 Task: Buy 1 Emergency Dental Care from Oral Care section under best seller category for shipping address: Kayla Brown, 1484 Vineyard Drive, Independence, Ohio 44131, Cell Number 4403901431. Pay from credit card ending with 7965, CVV 549
Action: Mouse moved to (249, 51)
Screenshot: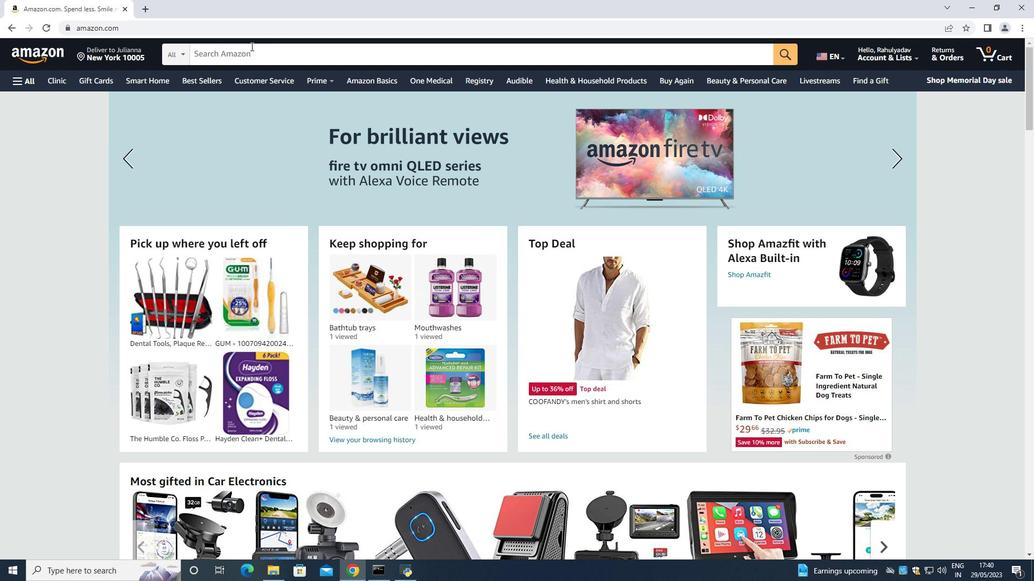 
Action: Mouse pressed left at (249, 51)
Screenshot: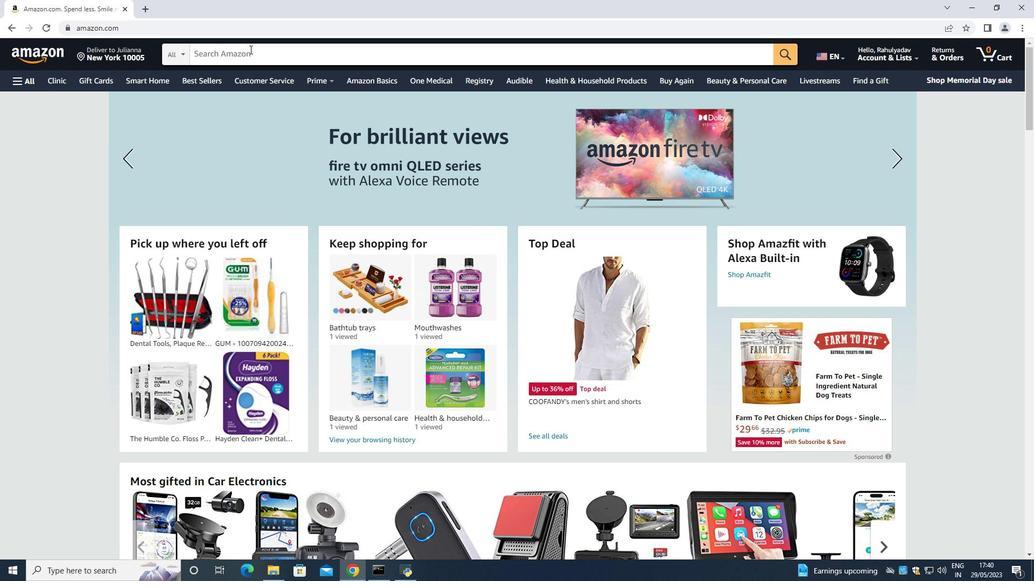 
Action: Mouse moved to (567, 126)
Screenshot: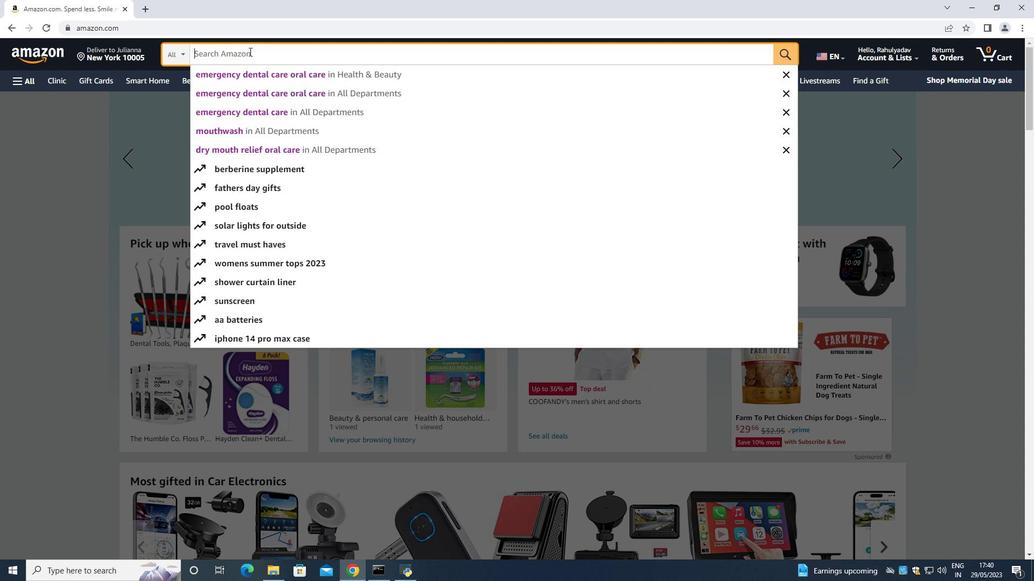 
Action: Key pressed <Key.shift><Key.shift><Key.shift><Key.shift><Key.shift><Key.shift><Key.shift><Key.shift><Key.shift><Key.shift><Key.shift><Key.shift><Key.shift><Key.shift>Emergency<Key.space><Key.shift>Dean<Key.backspace>tal<Key.space><Key.shift>Care<Key.space>
Screenshot: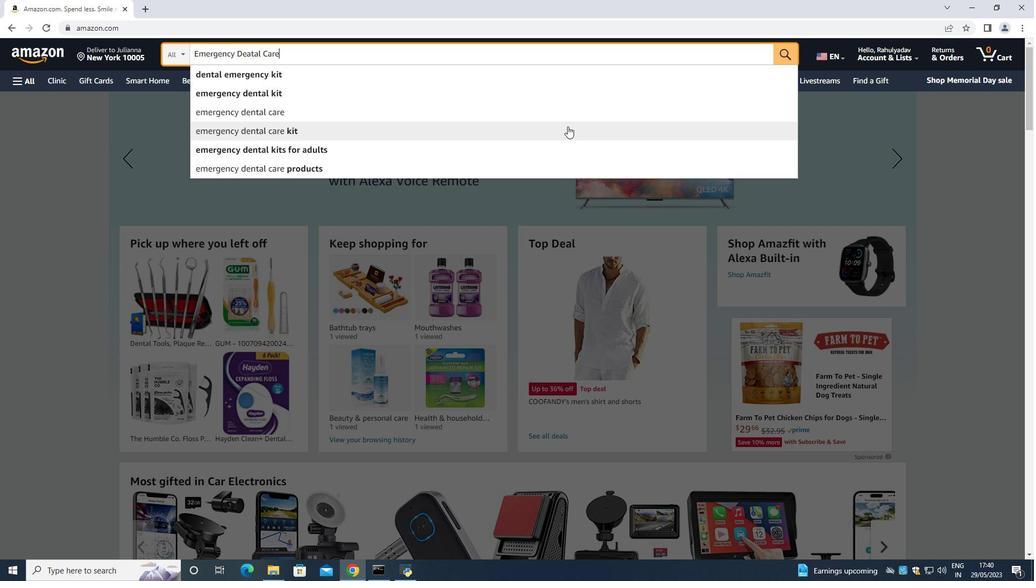 
Action: Mouse moved to (782, 52)
Screenshot: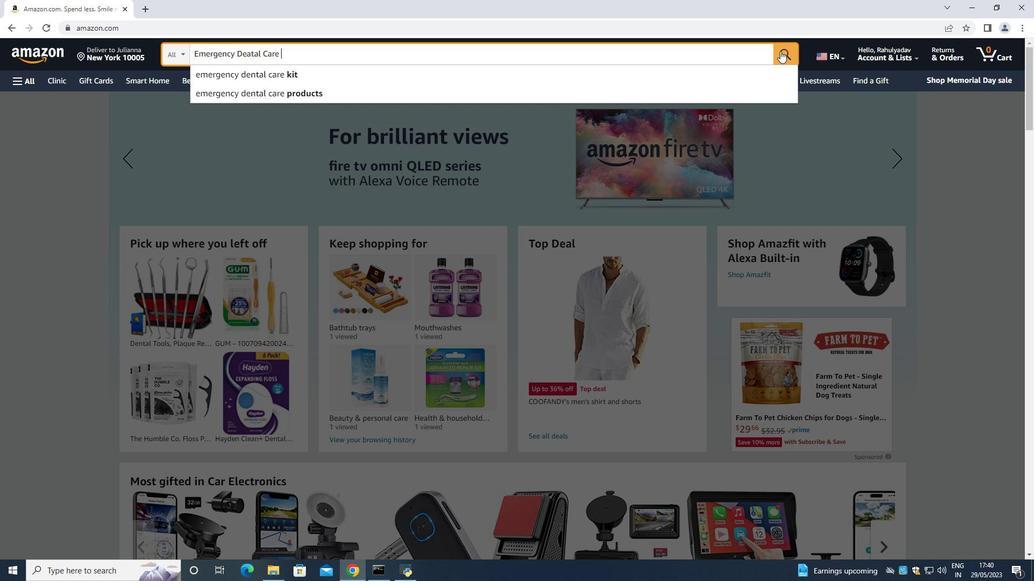 
Action: Mouse pressed left at (782, 52)
Screenshot: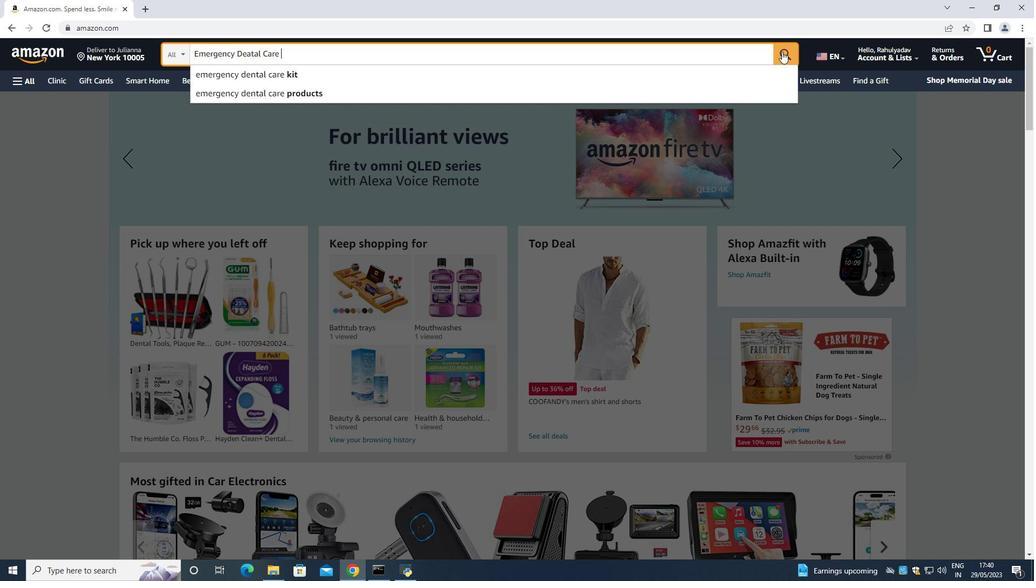 
Action: Mouse moved to (71, 252)
Screenshot: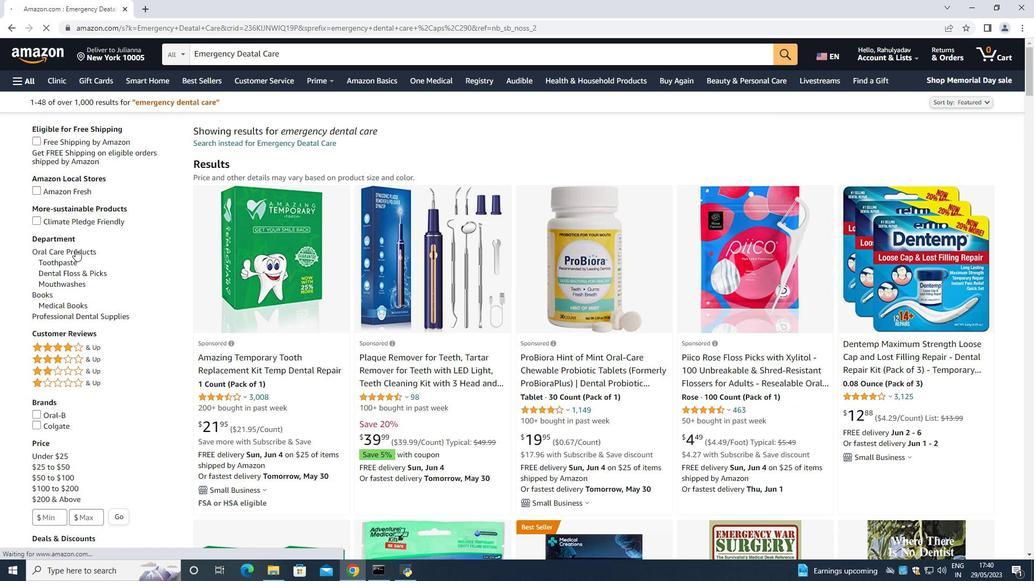 
Action: Mouse pressed left at (71, 252)
Screenshot: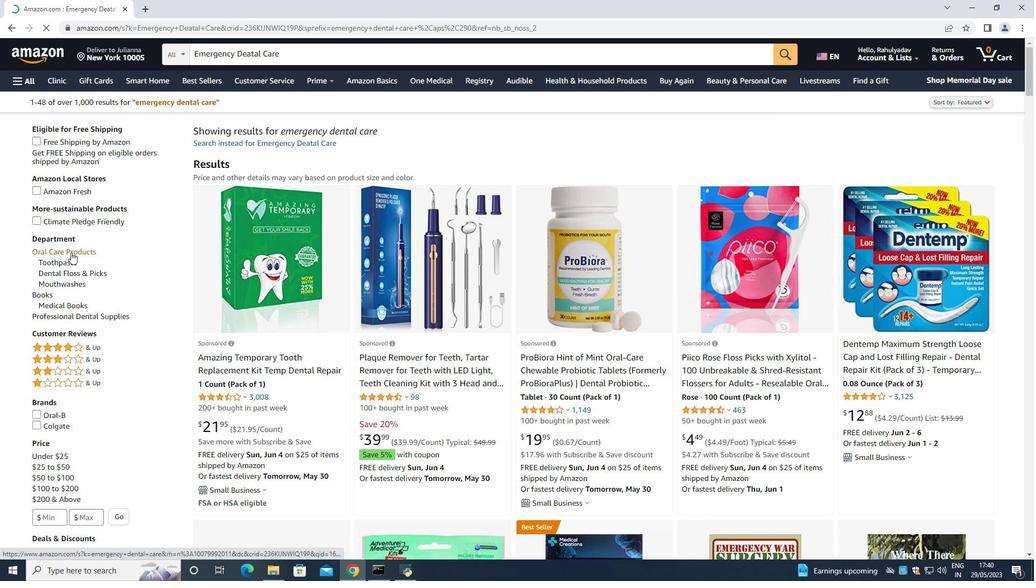 
Action: Mouse moved to (82, 377)
Screenshot: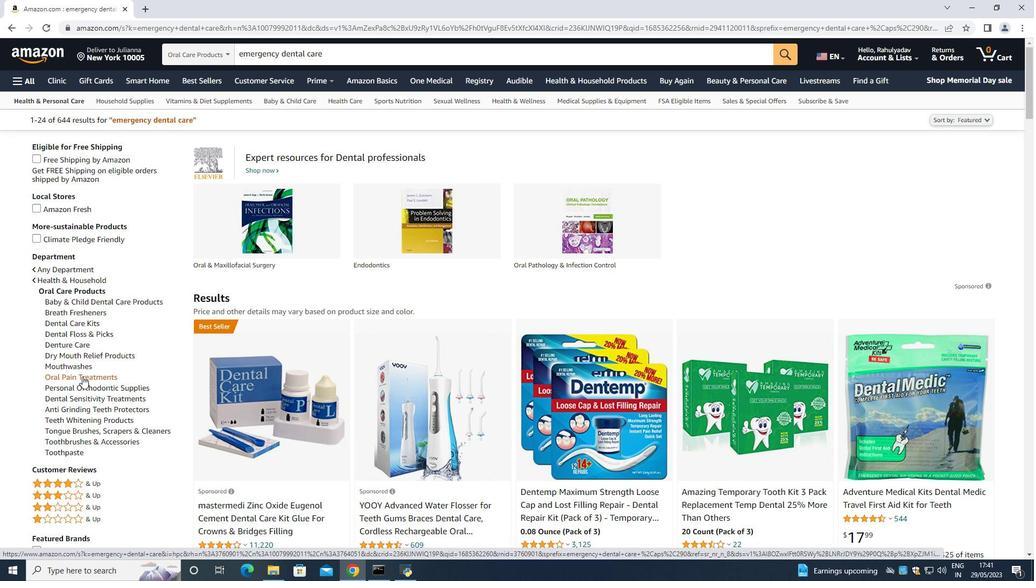 
Action: Mouse pressed left at (82, 377)
Screenshot: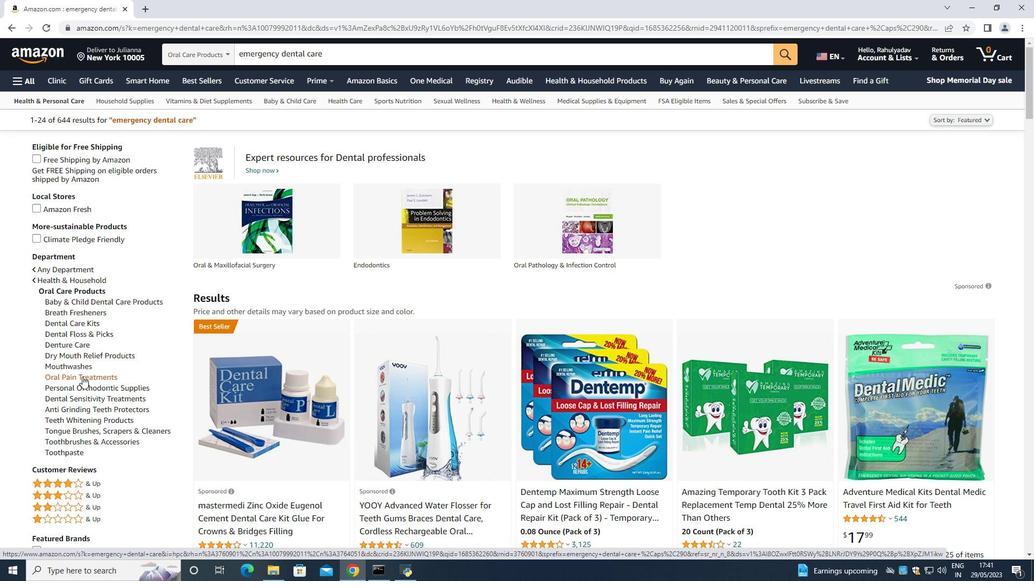 
Action: Mouse moved to (401, 332)
Screenshot: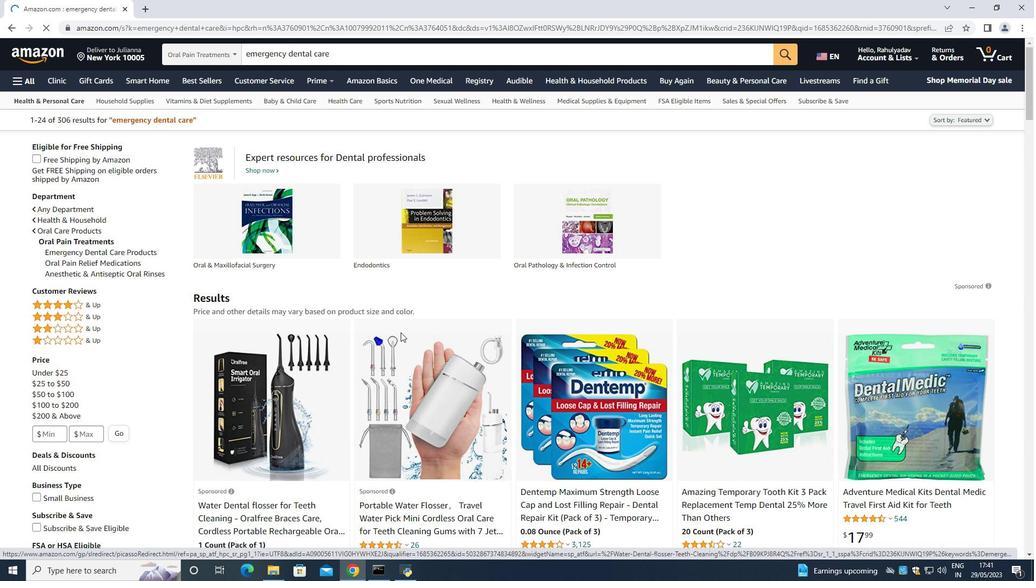 
Action: Mouse scrolled (401, 332) with delta (0, 0)
Screenshot: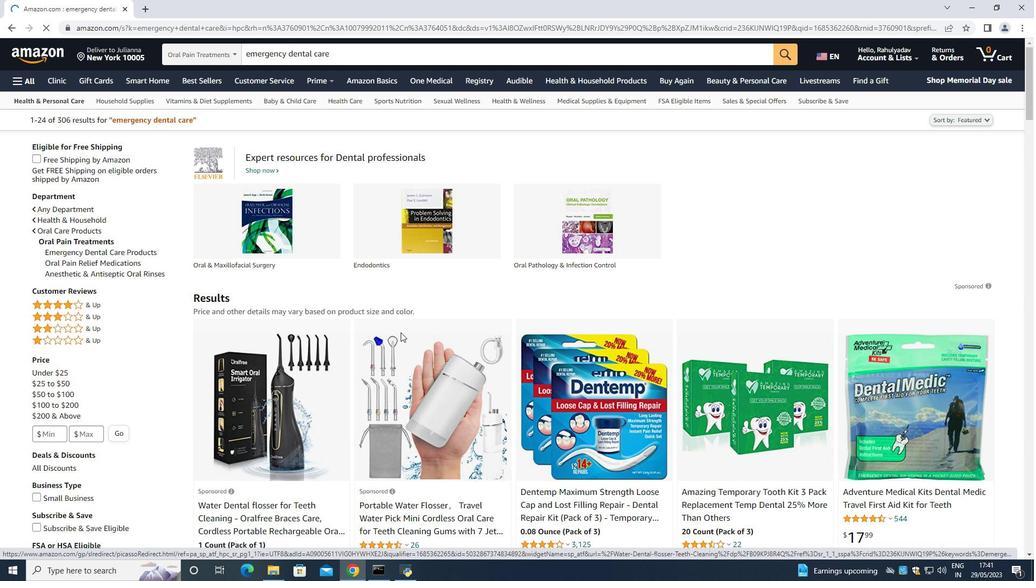 
Action: Mouse moved to (402, 332)
Screenshot: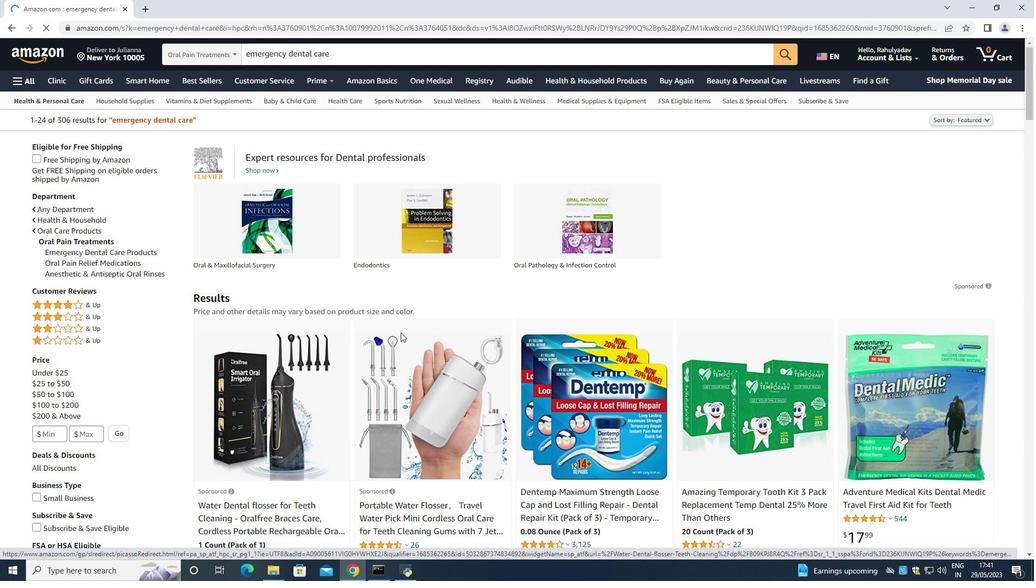
Action: Mouse scrolled (402, 332) with delta (0, 0)
Screenshot: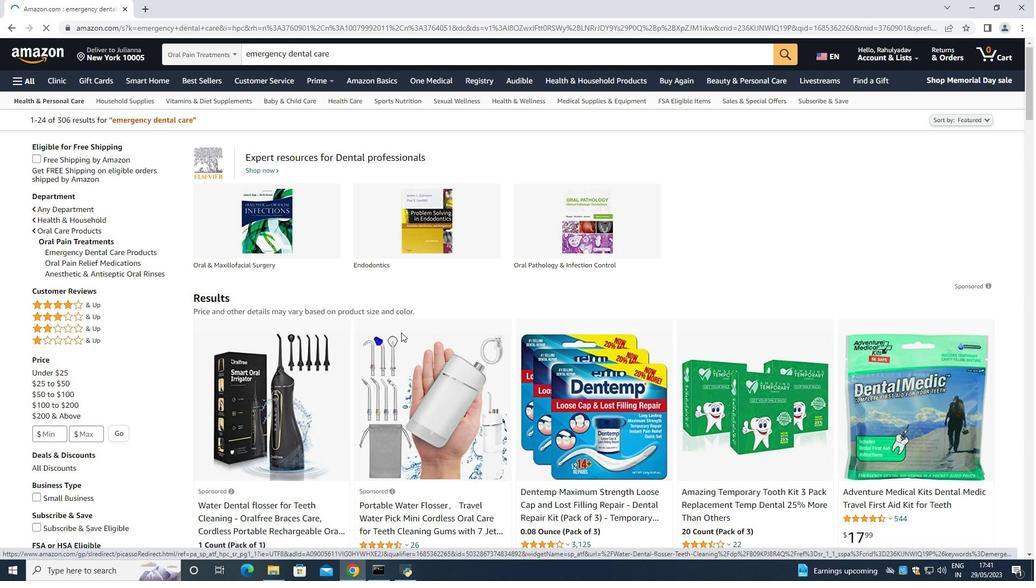 
Action: Mouse moved to (402, 332)
Screenshot: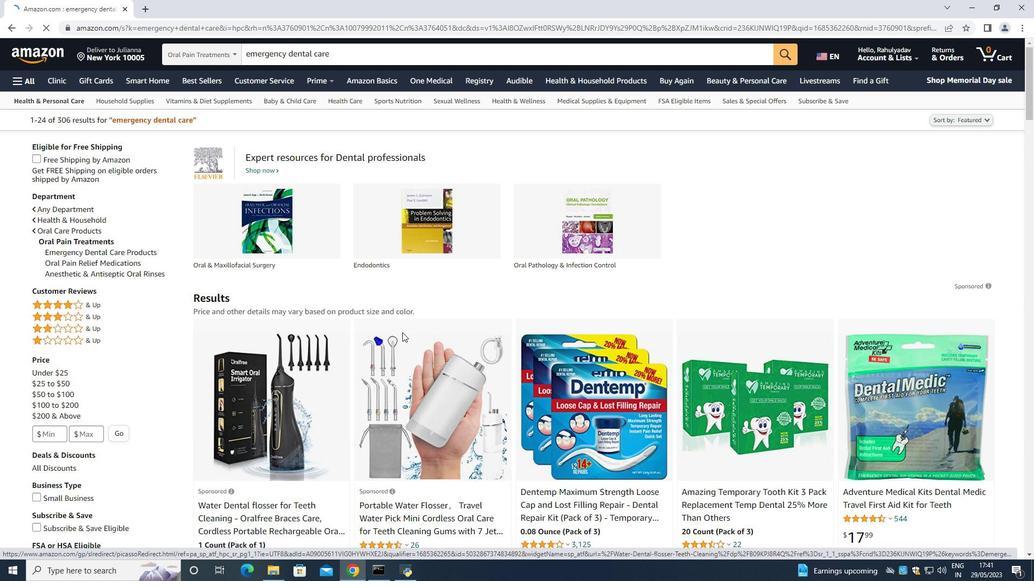 
Action: Mouse scrolled (402, 332) with delta (0, 0)
Screenshot: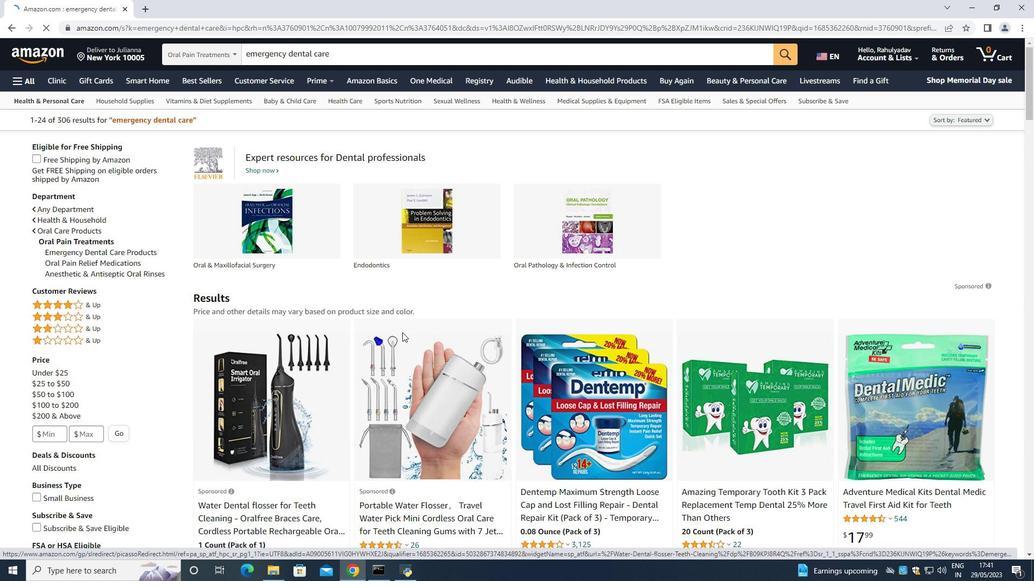 
Action: Mouse moved to (404, 332)
Screenshot: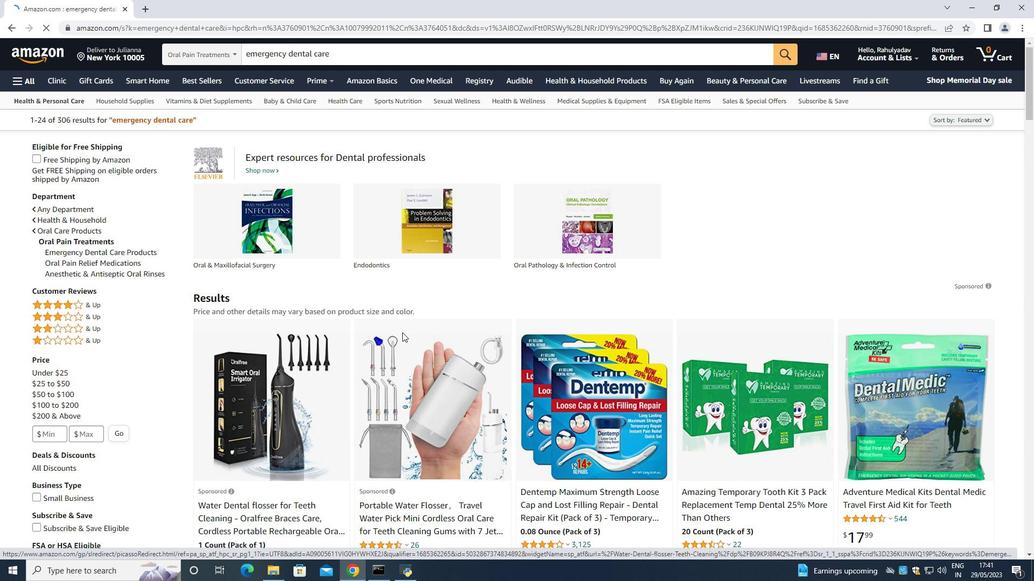 
Action: Mouse scrolled (403, 332) with delta (0, 0)
Screenshot: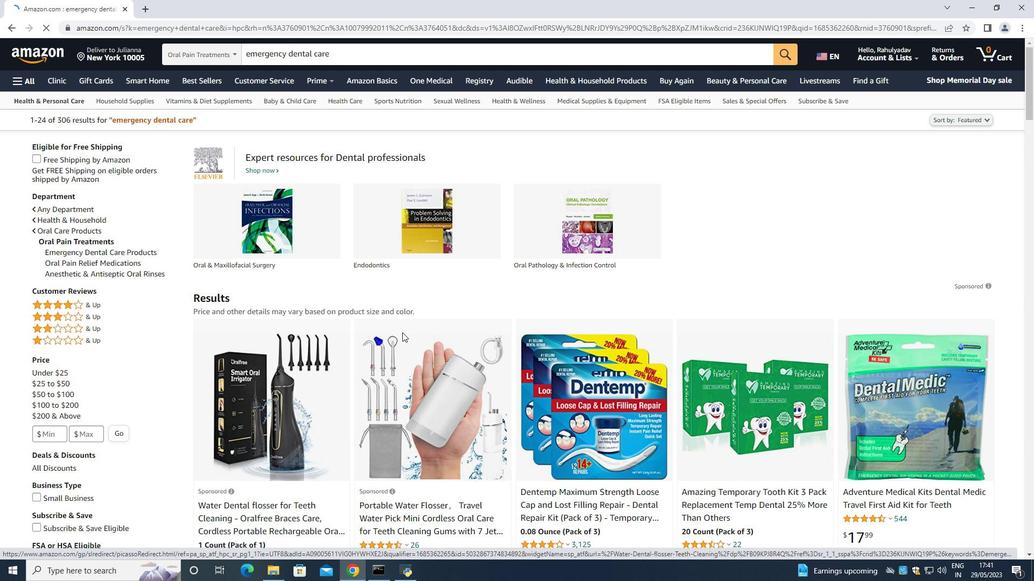 
Action: Mouse moved to (405, 331)
Screenshot: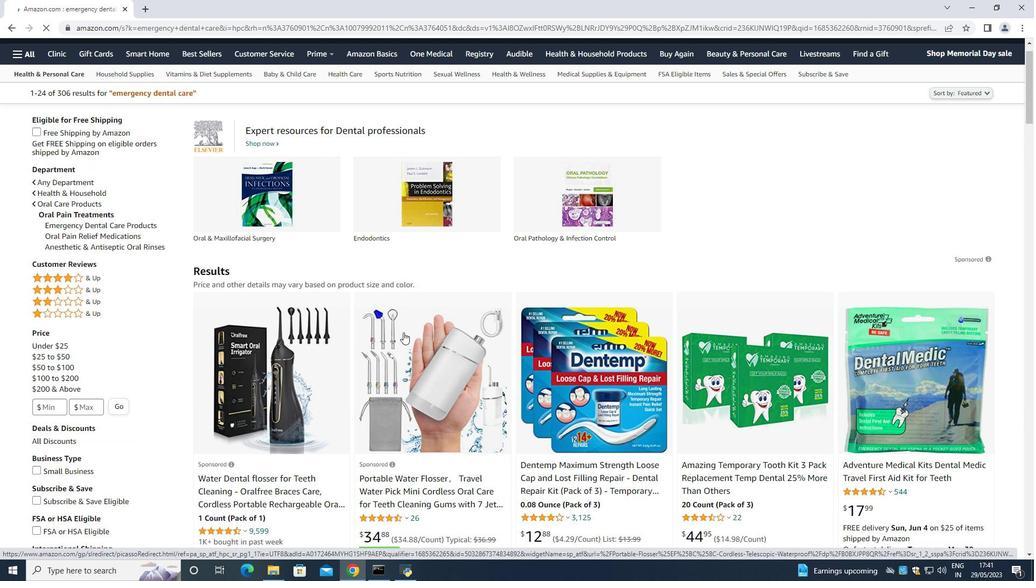 
Action: Mouse scrolled (405, 331) with delta (0, 0)
Screenshot: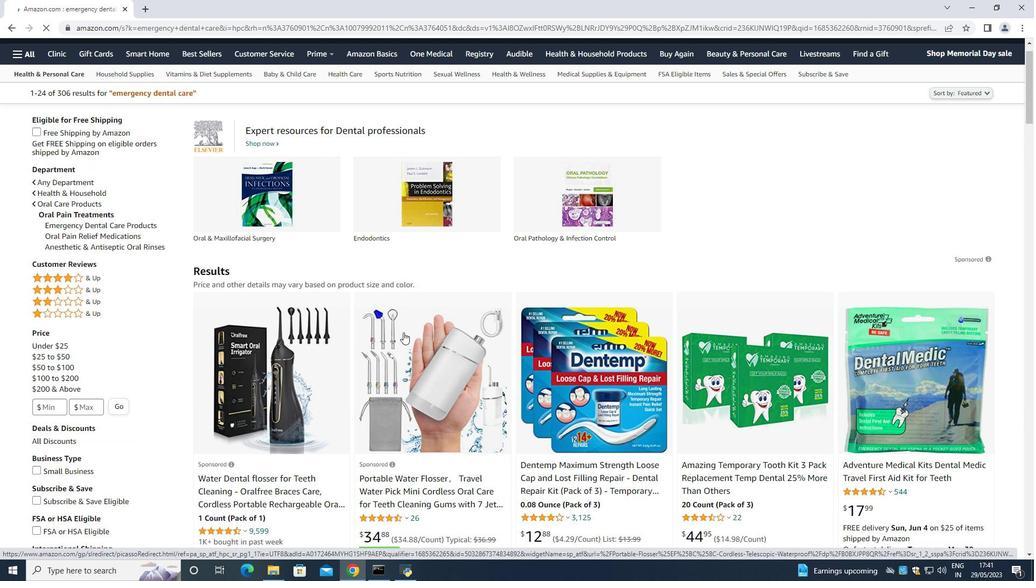 
Action: Mouse moved to (411, 319)
Screenshot: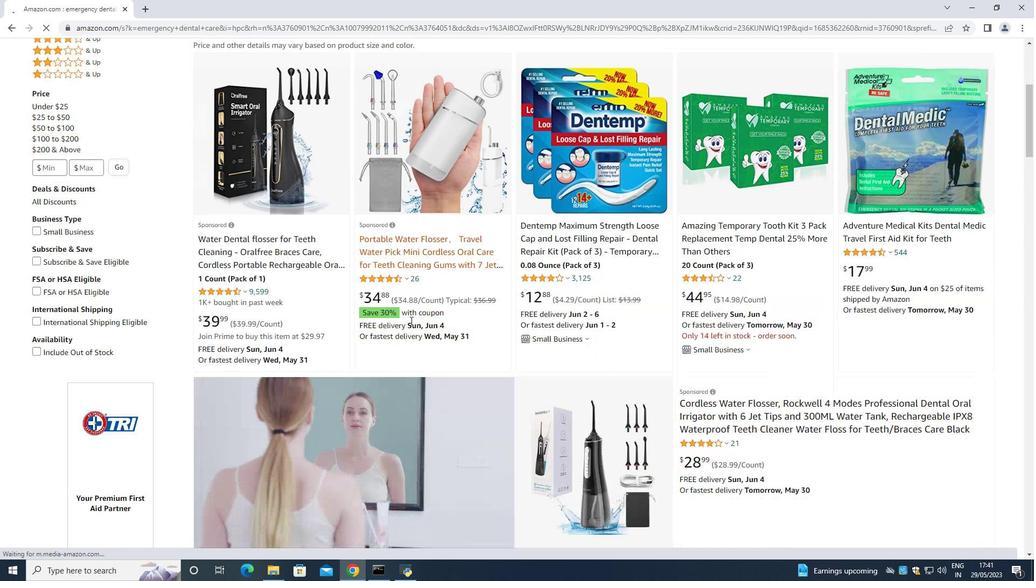 
Action: Mouse scrolled (411, 319) with delta (0, 0)
Screenshot: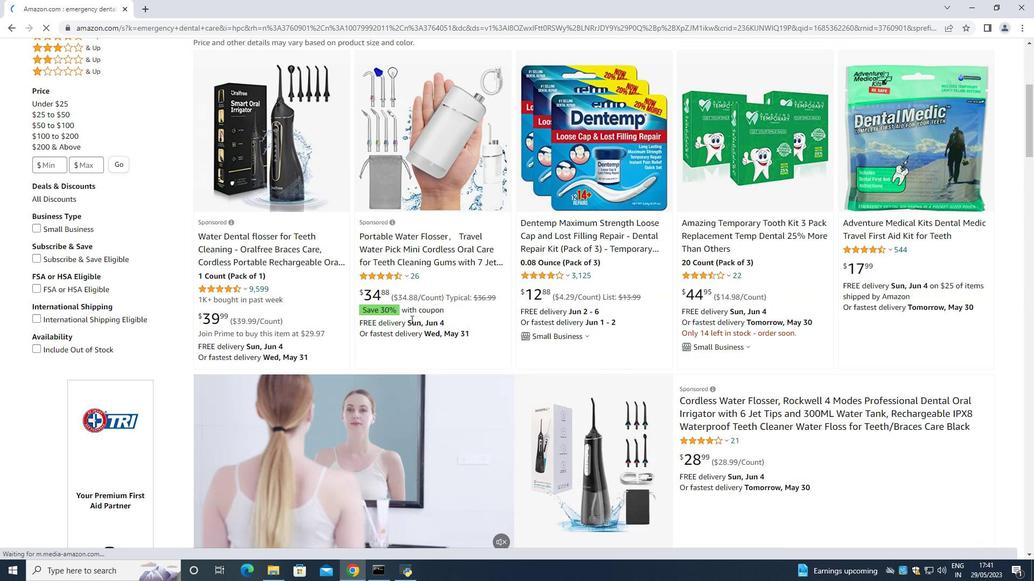 
Action: Mouse scrolled (411, 319) with delta (0, 0)
Screenshot: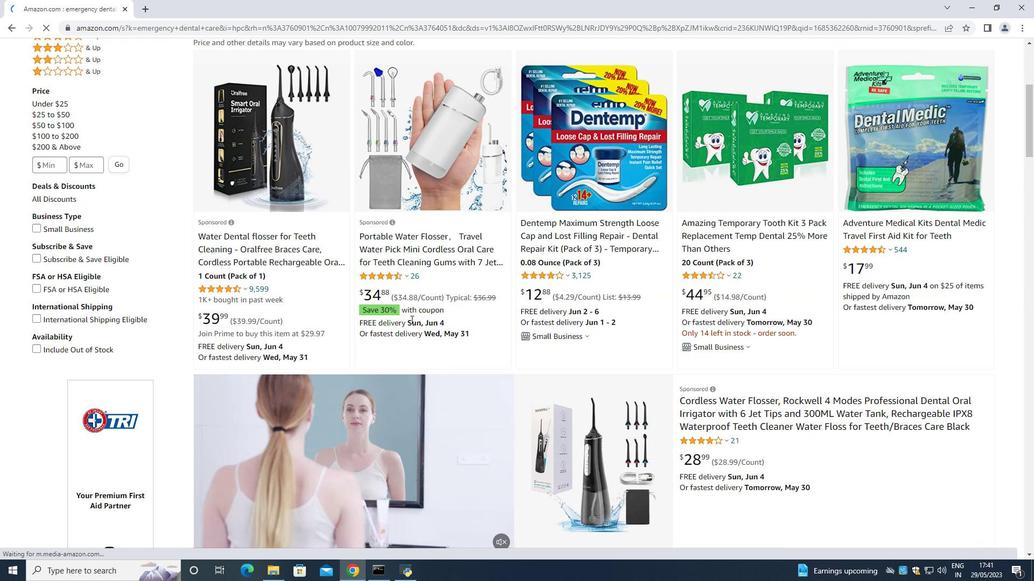 
Action: Mouse moved to (414, 319)
Screenshot: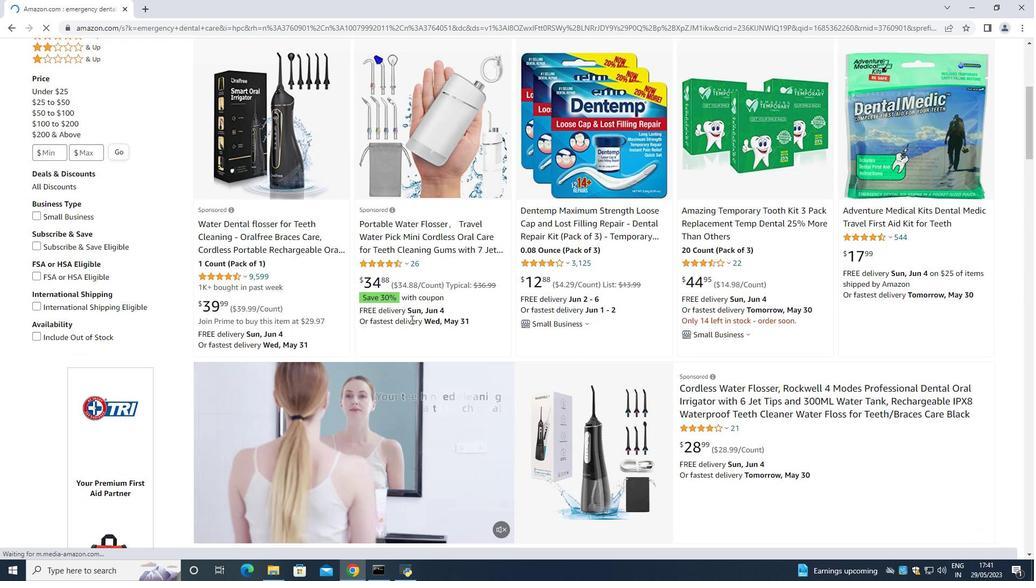 
Action: Mouse scrolled (414, 319) with delta (0, 0)
Screenshot: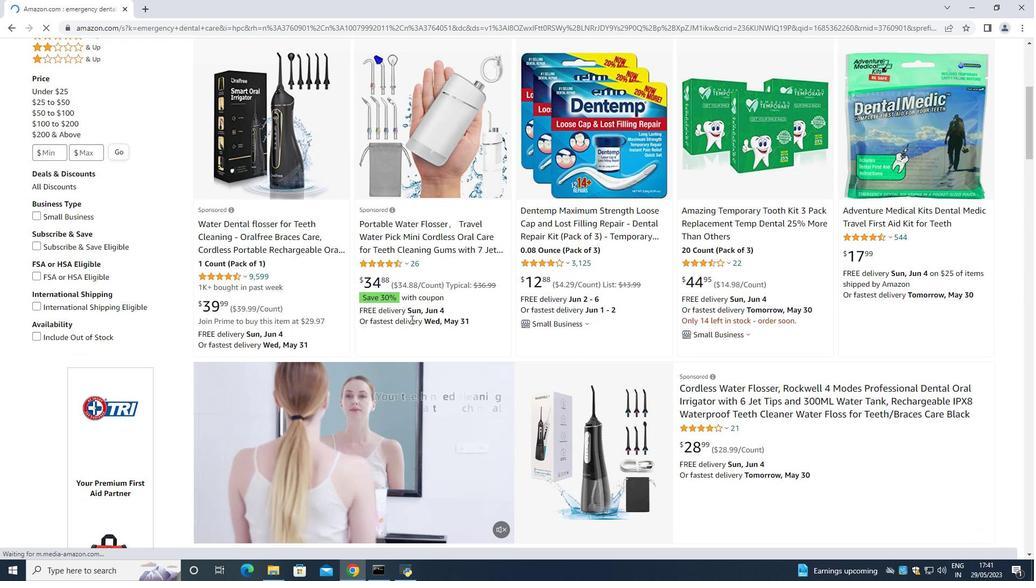 
Action: Mouse moved to (272, 241)
Screenshot: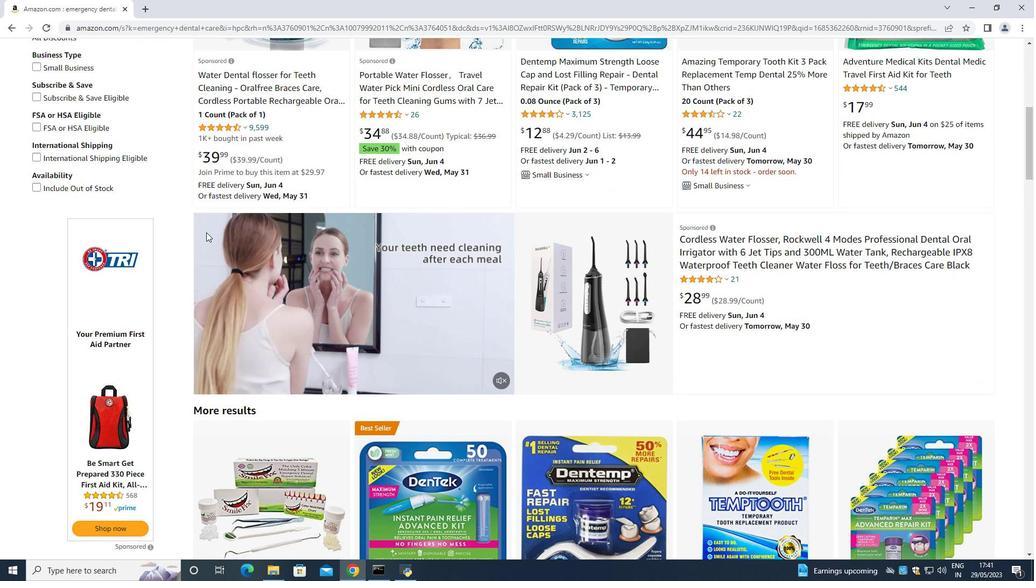 
Action: Mouse scrolled (272, 241) with delta (0, 0)
Screenshot: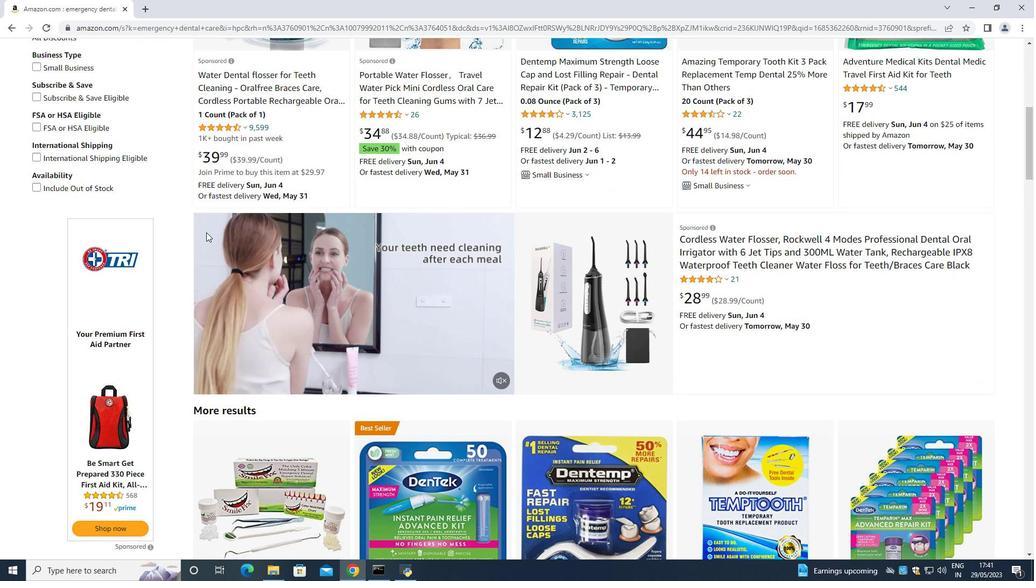 
Action: Mouse moved to (272, 241)
Screenshot: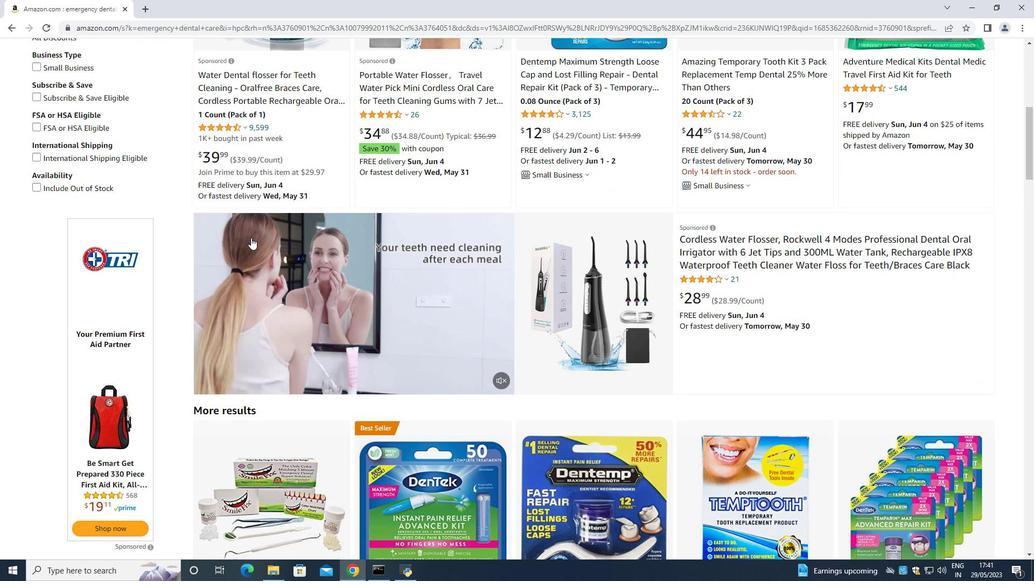 
Action: Mouse scrolled (272, 241) with delta (0, 0)
Screenshot: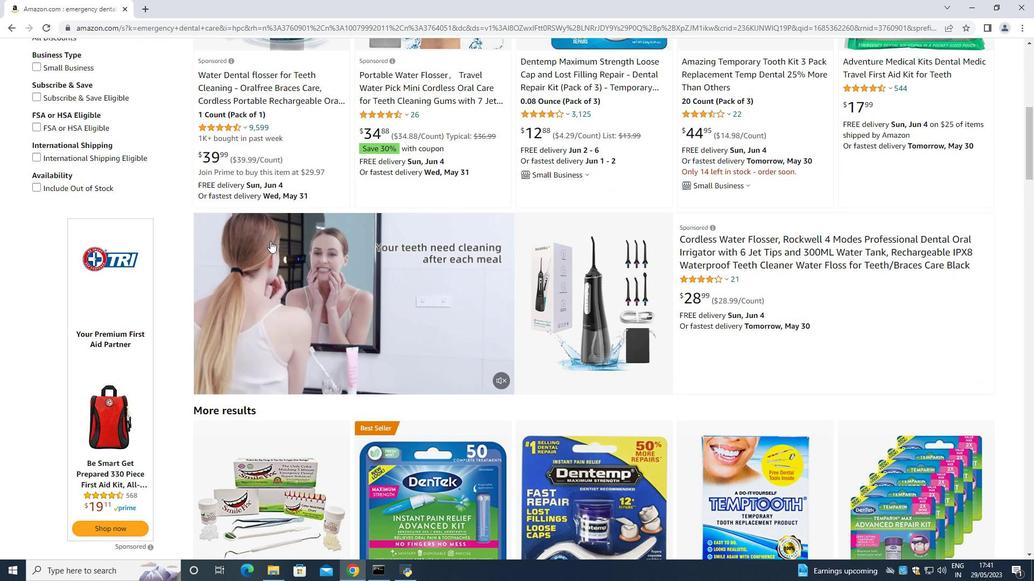 
Action: Mouse moved to (273, 241)
Screenshot: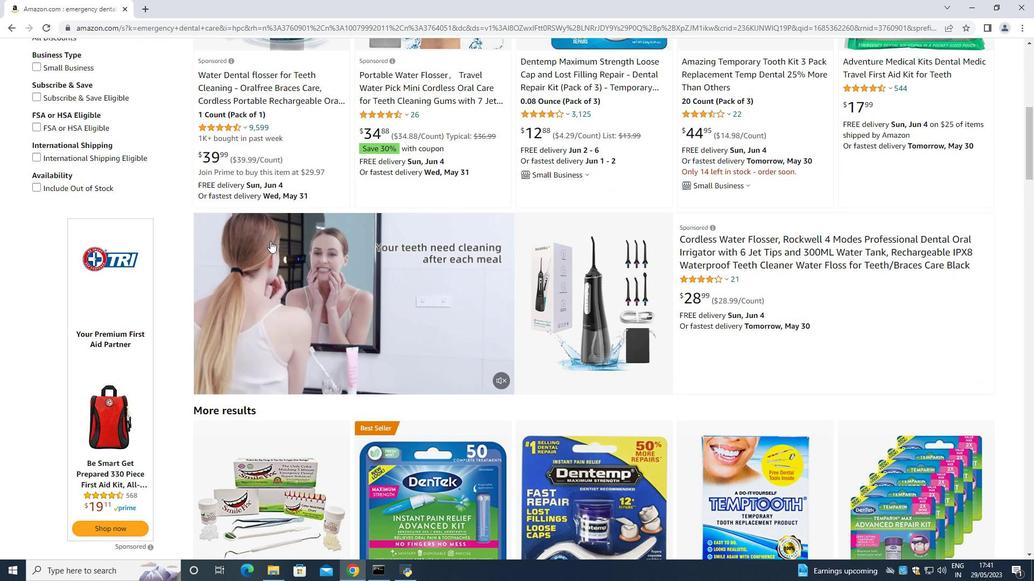 
Action: Mouse scrolled (273, 241) with delta (0, 0)
Screenshot: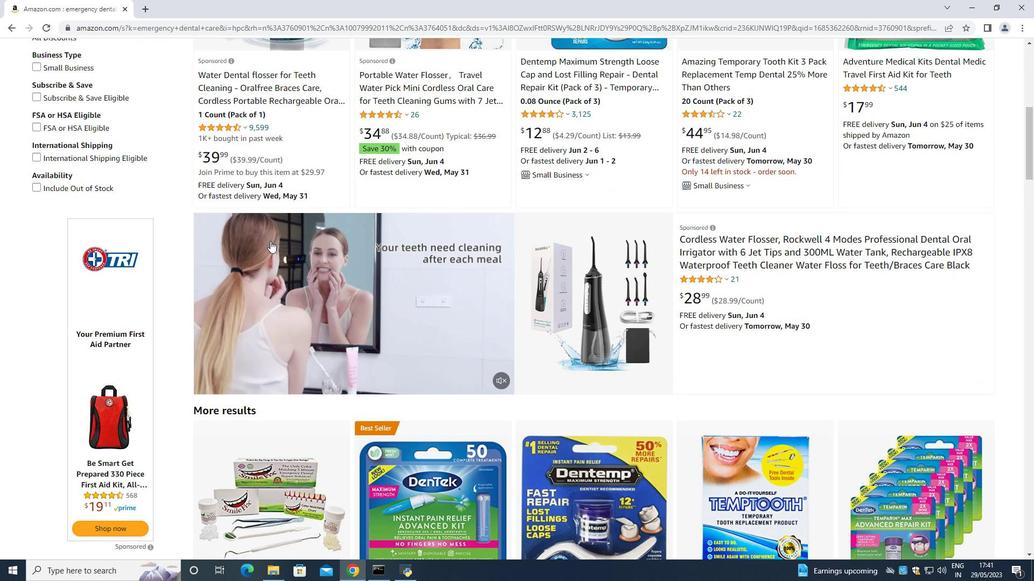 
Action: Mouse moved to (426, 256)
Screenshot: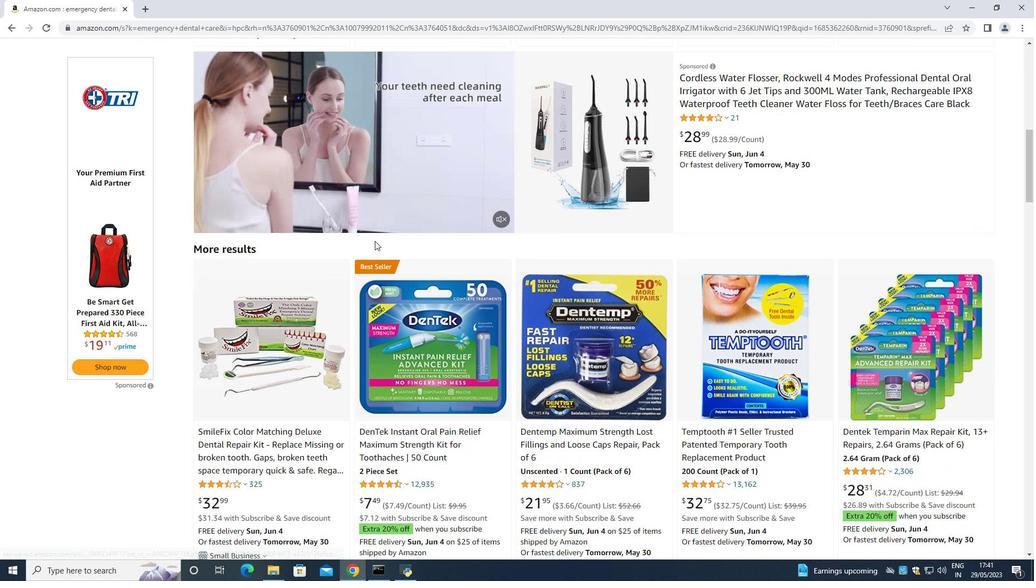 
Action: Mouse scrolled (426, 256) with delta (0, 0)
Screenshot: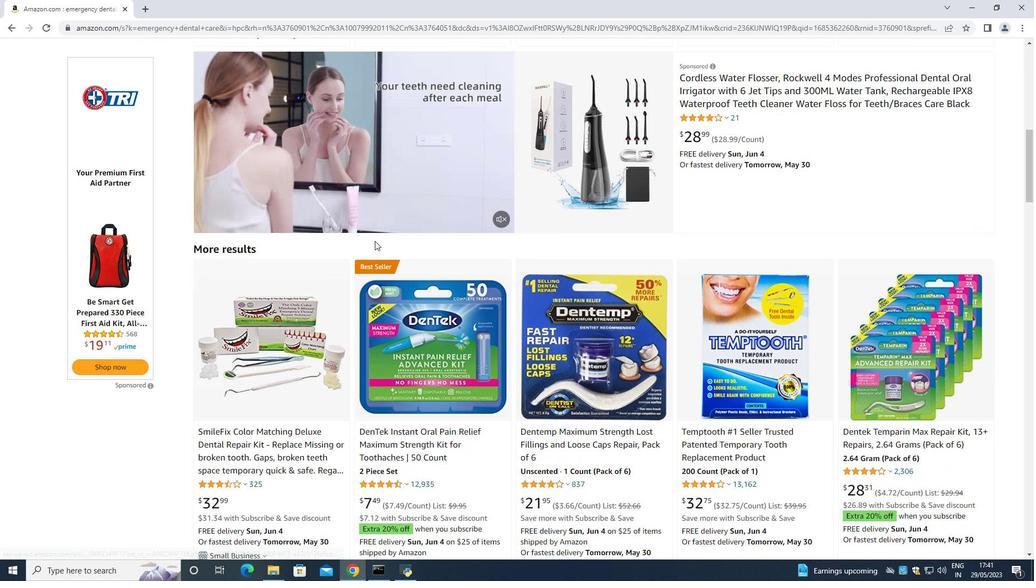 
Action: Mouse scrolled (426, 256) with delta (0, 0)
Screenshot: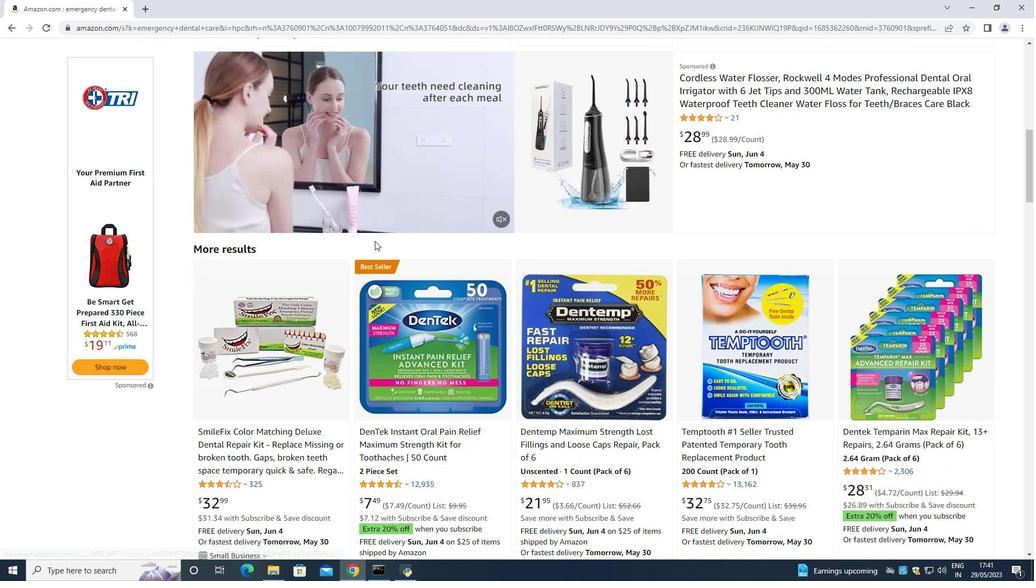 
Action: Mouse moved to (426, 256)
Screenshot: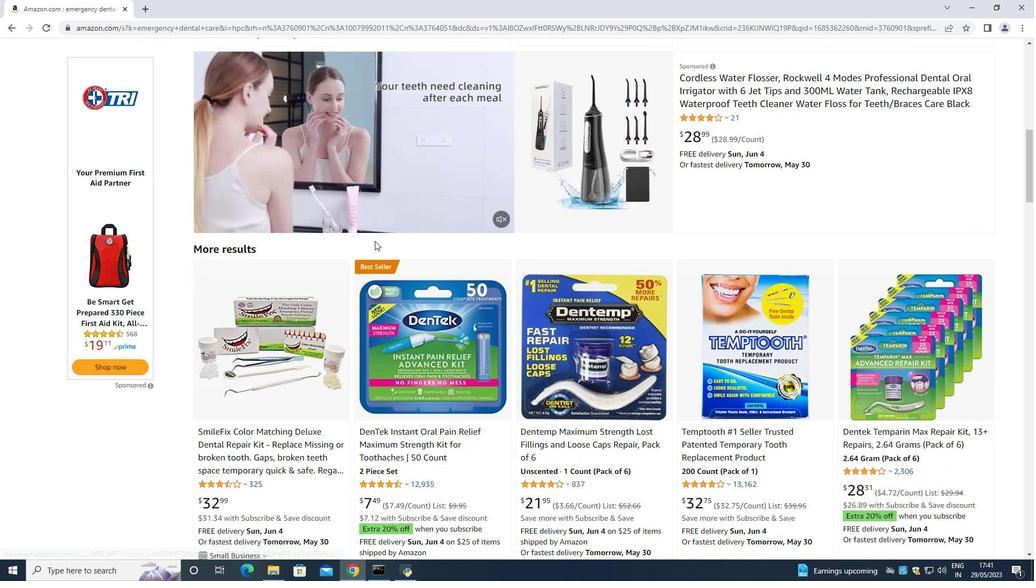 
Action: Mouse scrolled (426, 256) with delta (0, 0)
Screenshot: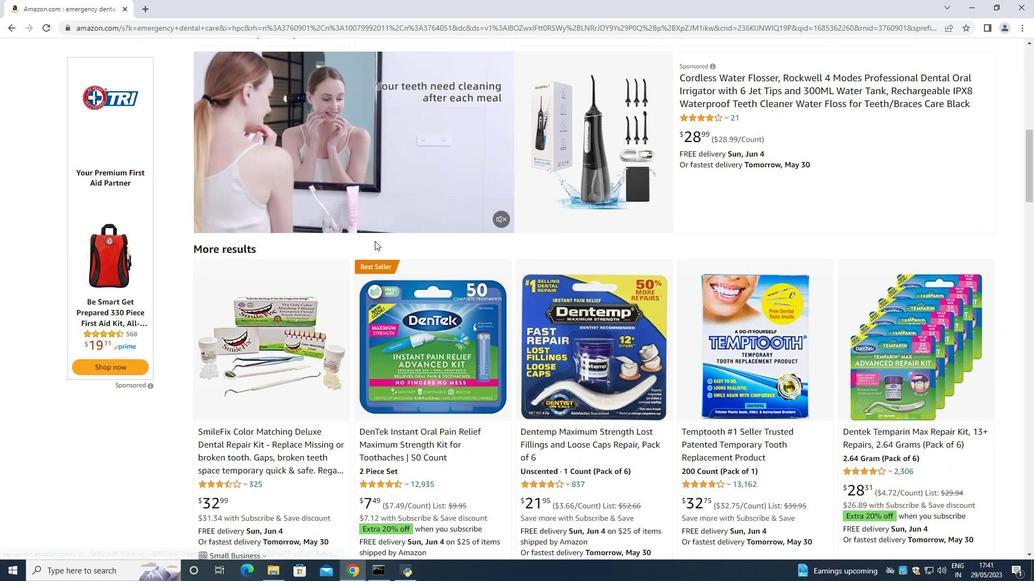 
Action: Mouse moved to (428, 258)
Screenshot: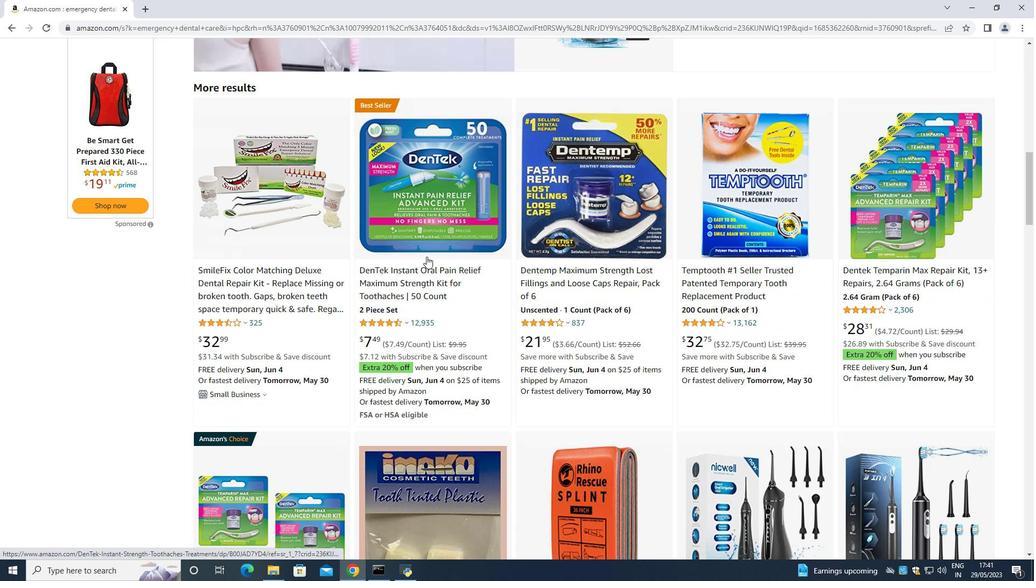 
Action: Mouse scrolled (426, 256) with delta (0, 0)
Screenshot: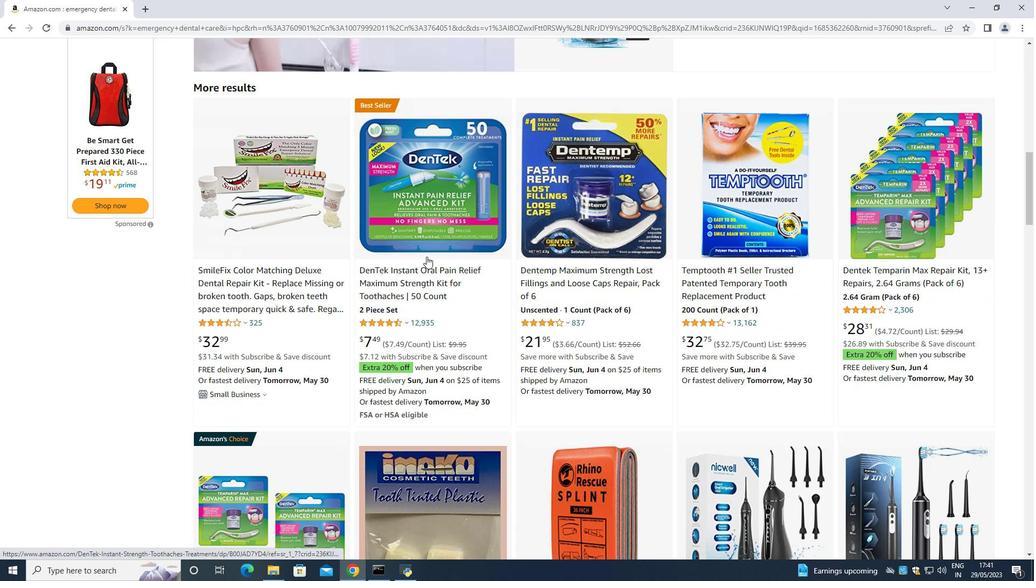 
Action: Mouse moved to (434, 261)
Screenshot: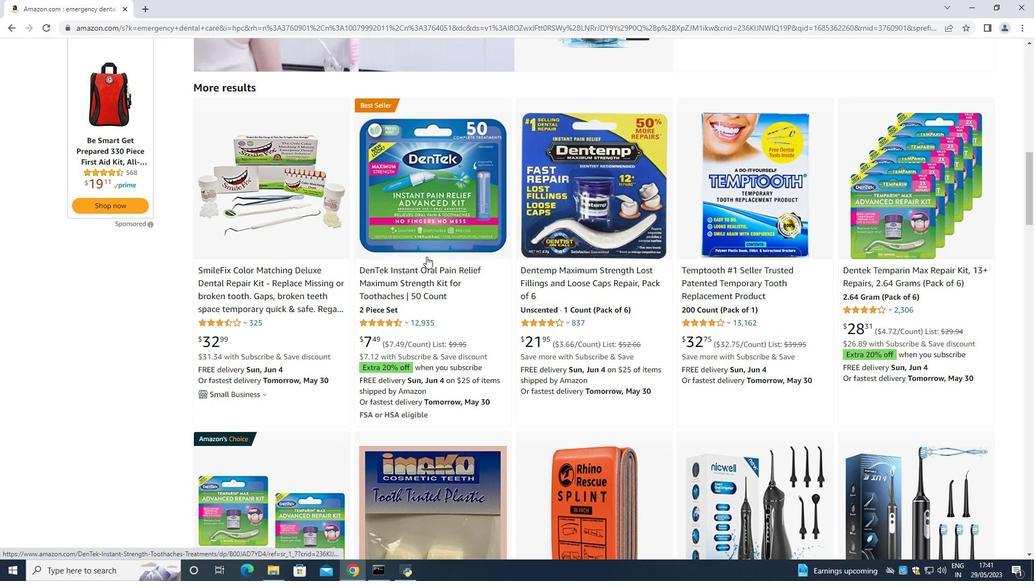 
Action: Mouse scrolled (428, 258) with delta (0, 0)
Screenshot: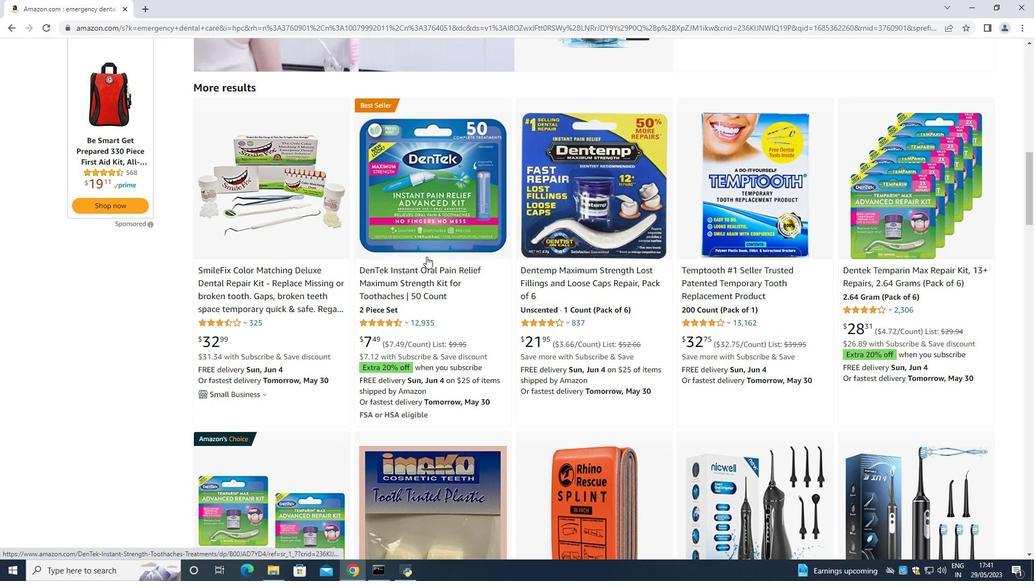 
Action: Mouse moved to (441, 263)
Screenshot: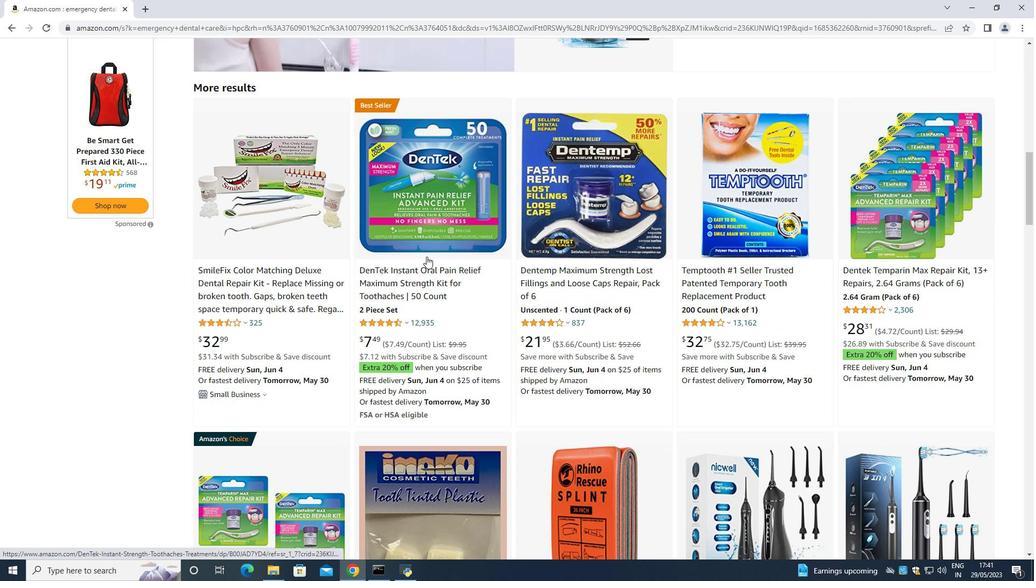 
Action: Mouse scrolled (438, 261) with delta (0, 0)
Screenshot: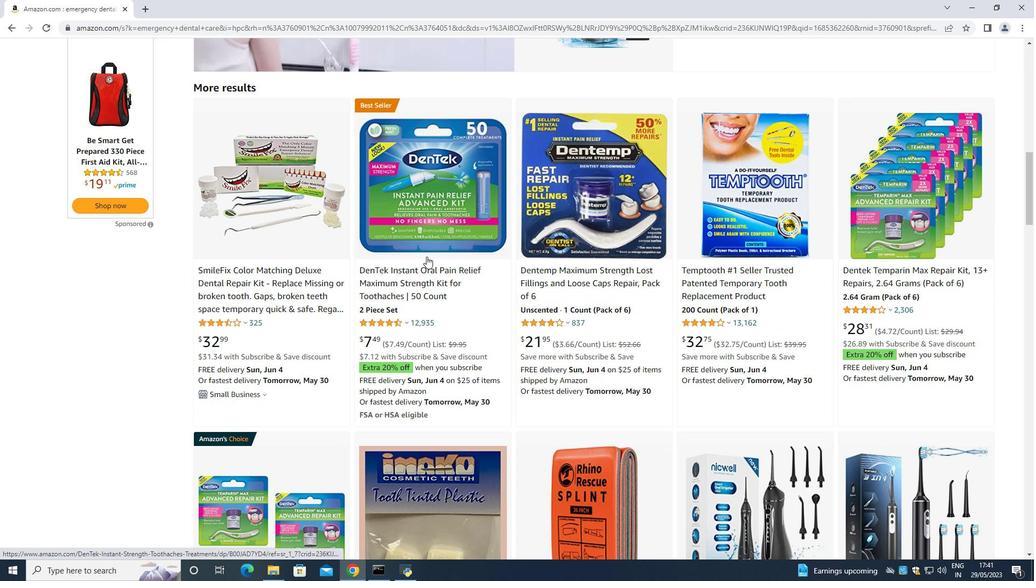 
Action: Mouse moved to (353, 281)
Screenshot: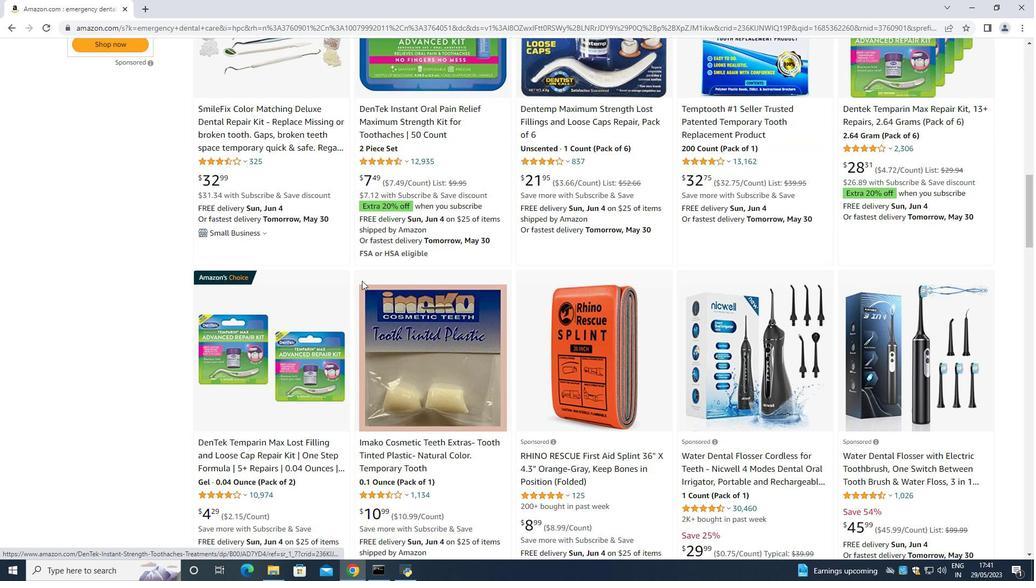 
Action: Mouse scrolled (353, 281) with delta (0, 0)
Screenshot: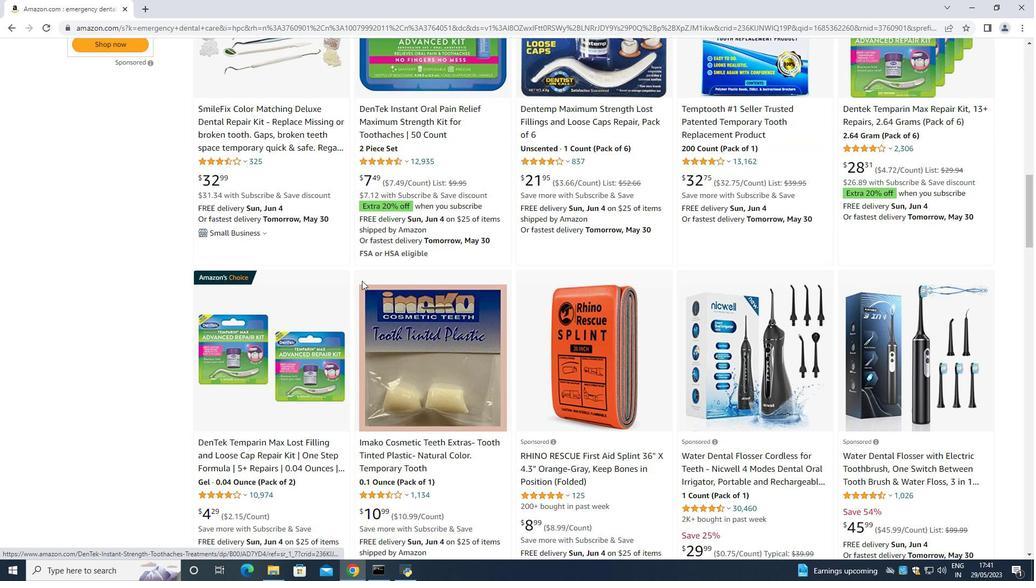 
Action: Mouse moved to (375, 289)
Screenshot: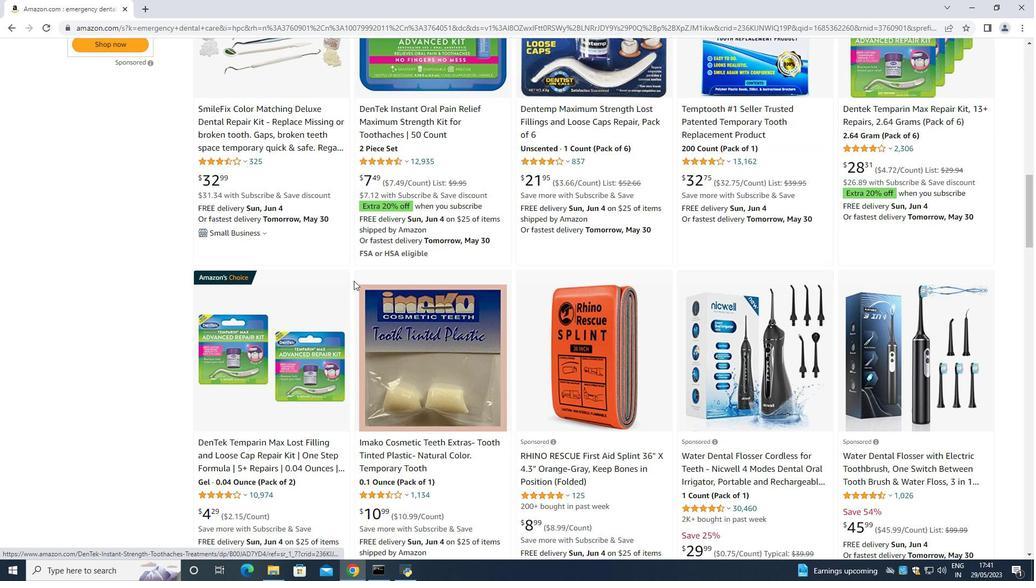 
Action: Mouse scrolled (375, 288) with delta (0, 0)
Screenshot: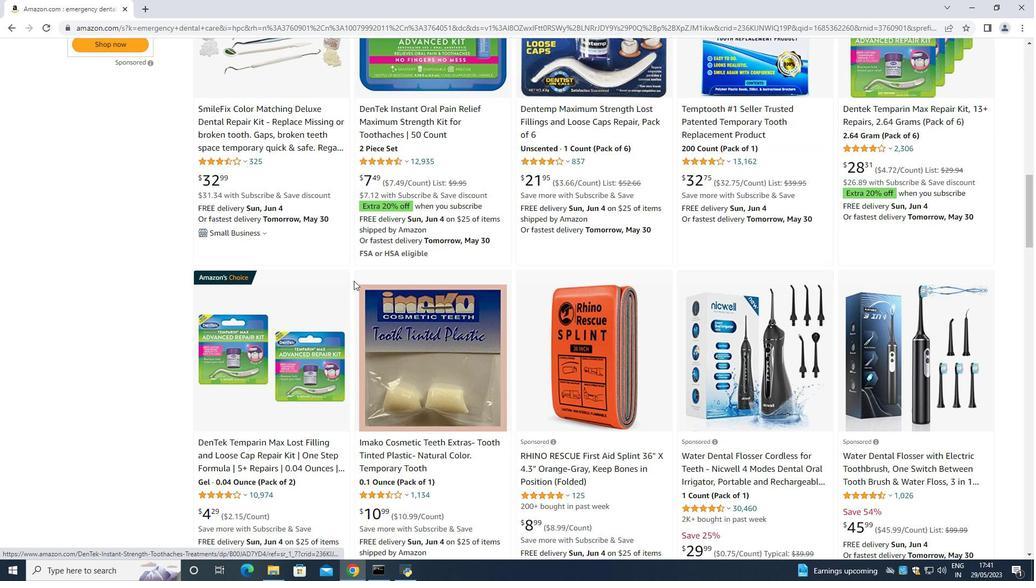 
Action: Mouse moved to (771, 337)
Screenshot: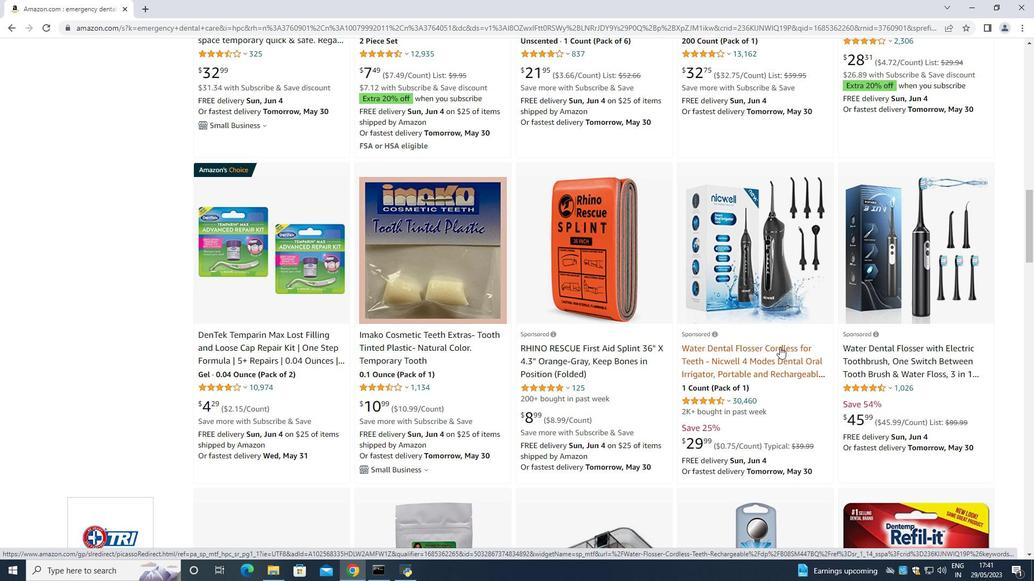 
Action: Mouse scrolled (771, 337) with delta (0, 0)
Screenshot: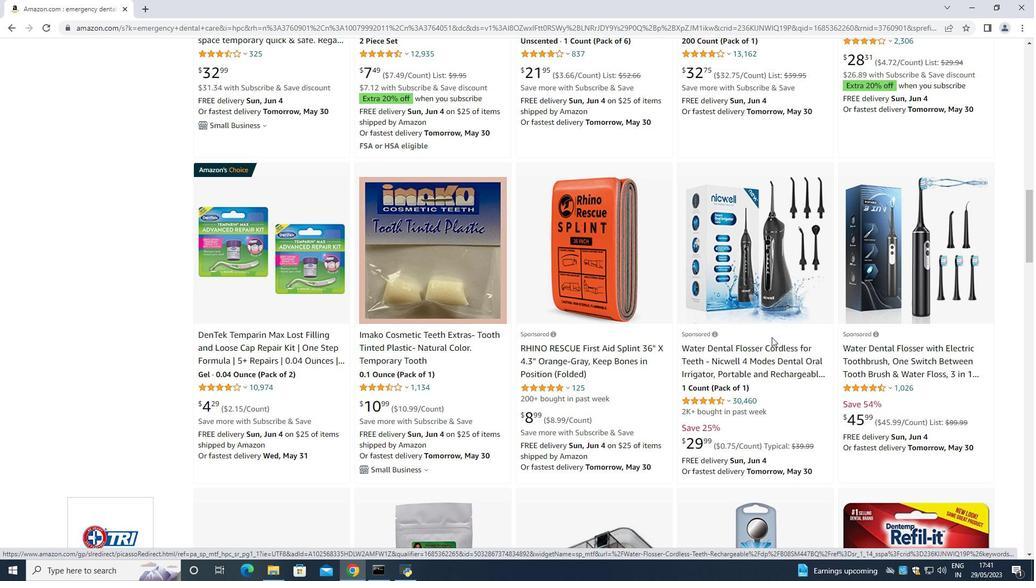 
Action: Mouse moved to (895, 300)
Screenshot: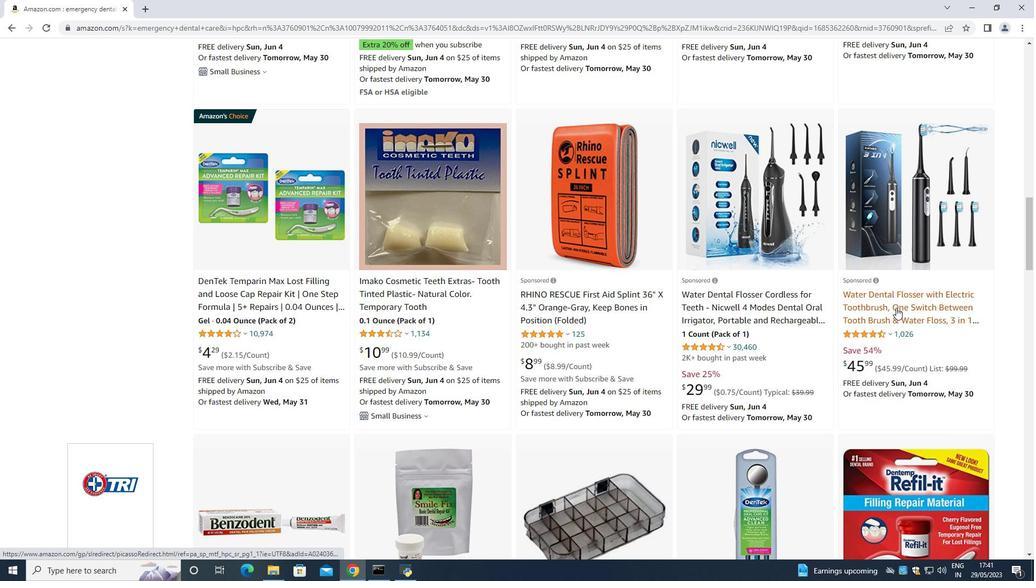 
Action: Mouse pressed left at (895, 300)
Screenshot: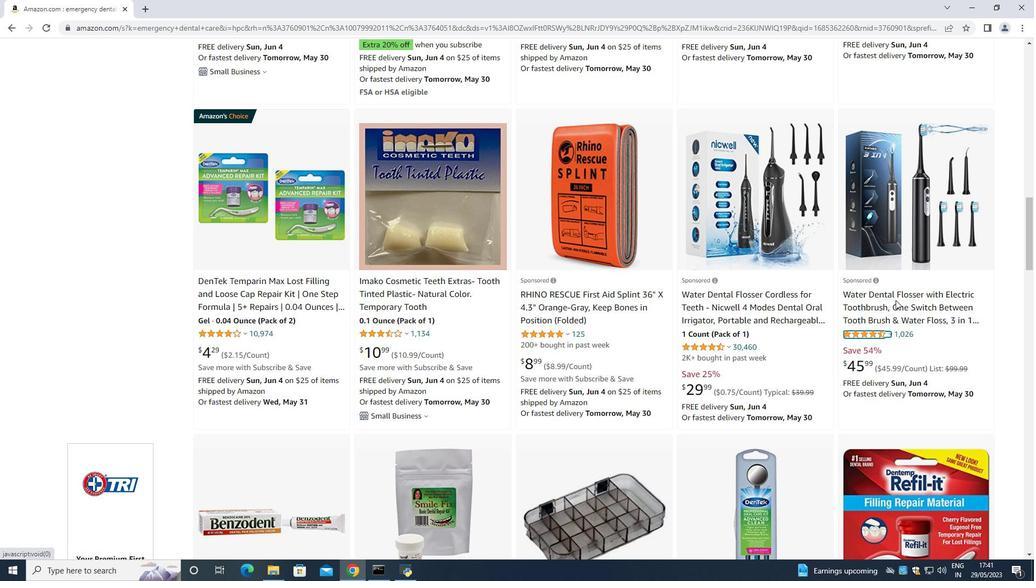 
Action: Mouse moved to (857, 293)
Screenshot: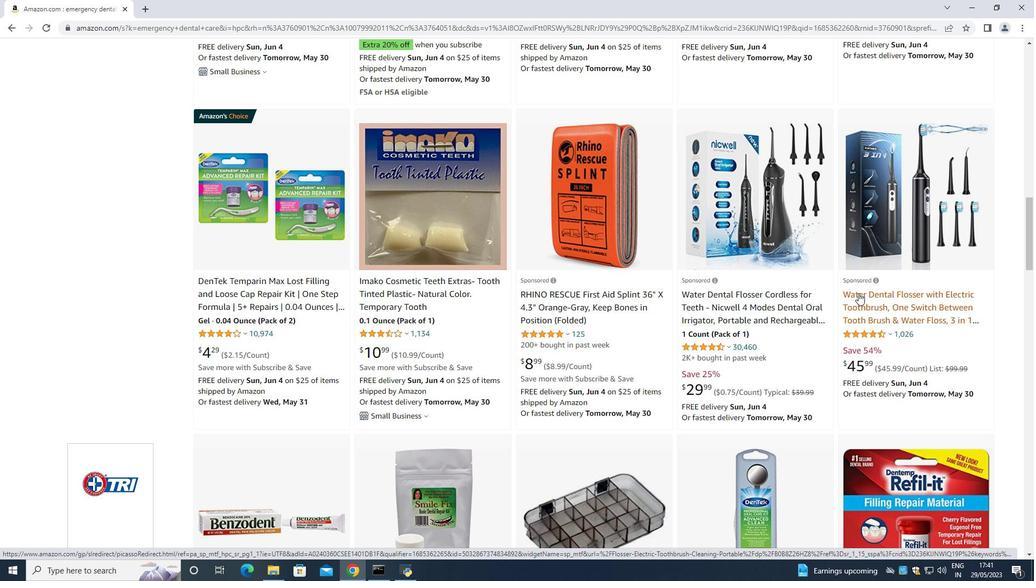 
Action: Mouse pressed left at (857, 293)
Screenshot: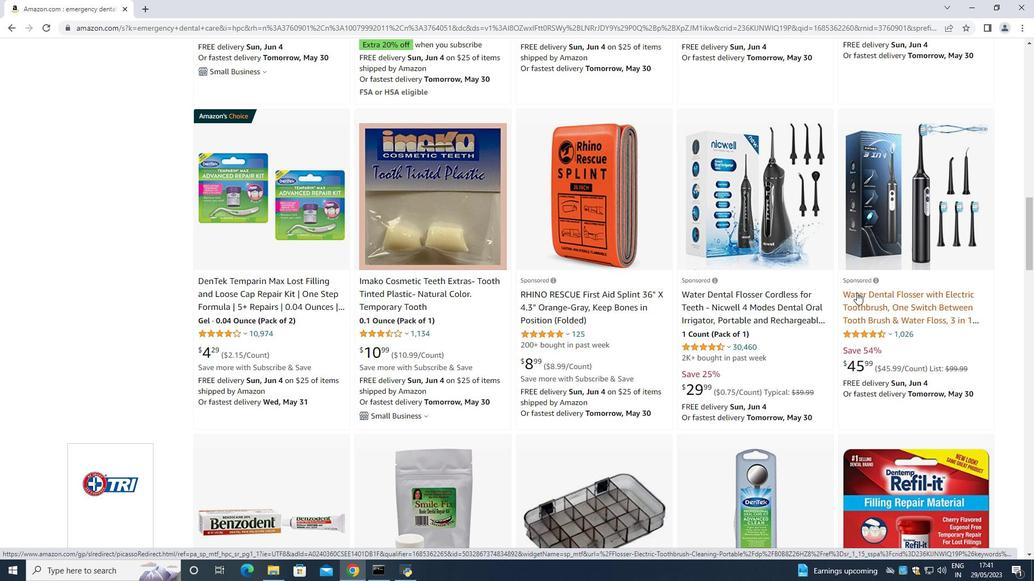 
Action: Mouse moved to (618, 214)
Screenshot: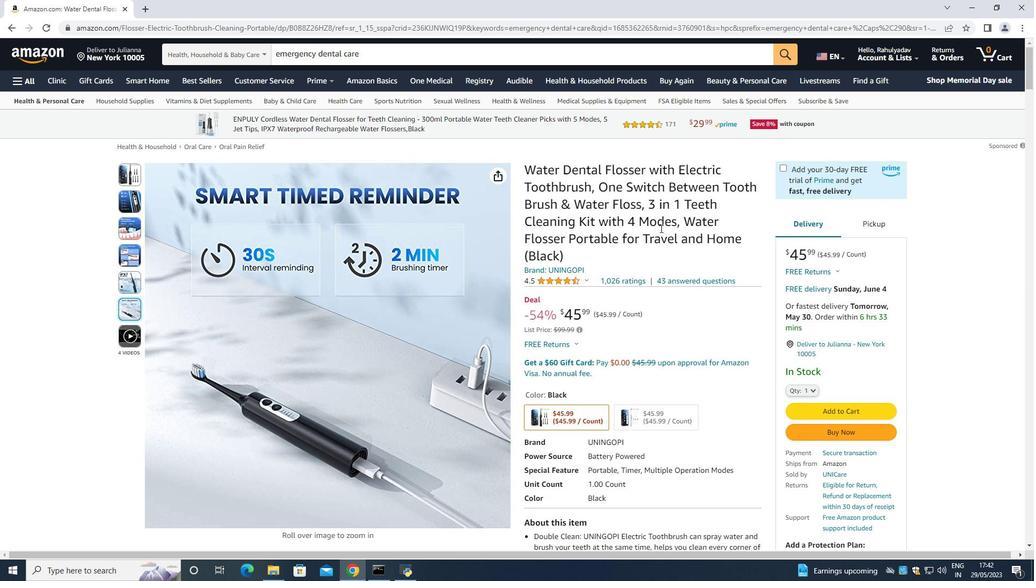 
Action: Mouse scrolled (618, 213) with delta (0, 0)
Screenshot: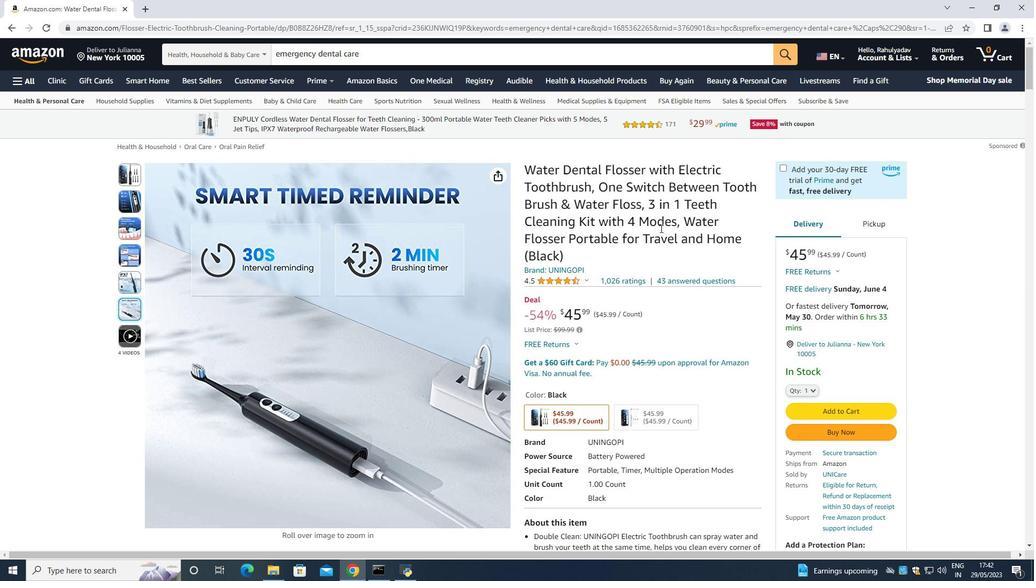 
Action: Mouse moved to (587, 212)
Screenshot: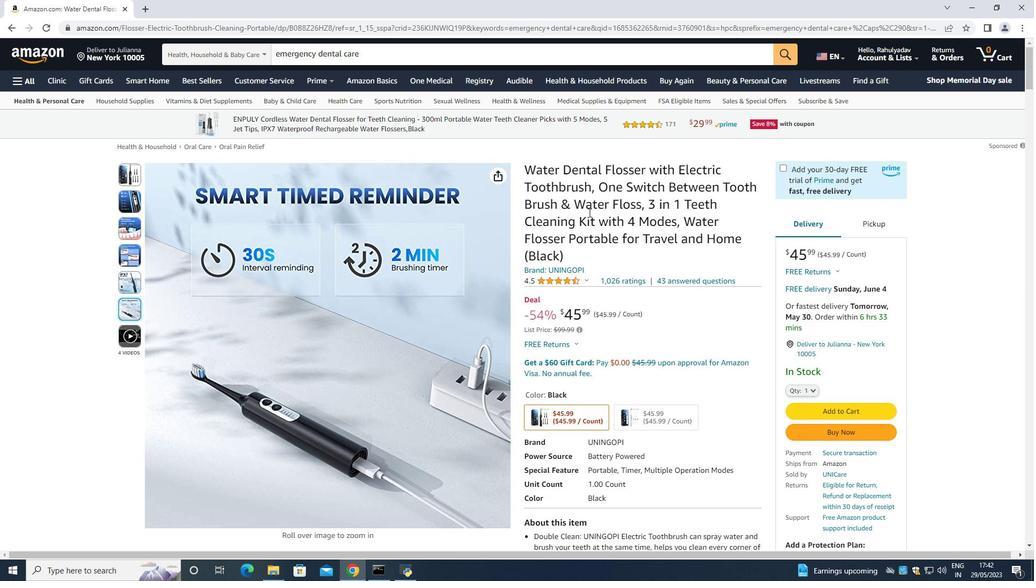 
Action: Mouse scrolled (587, 212) with delta (0, 0)
Screenshot: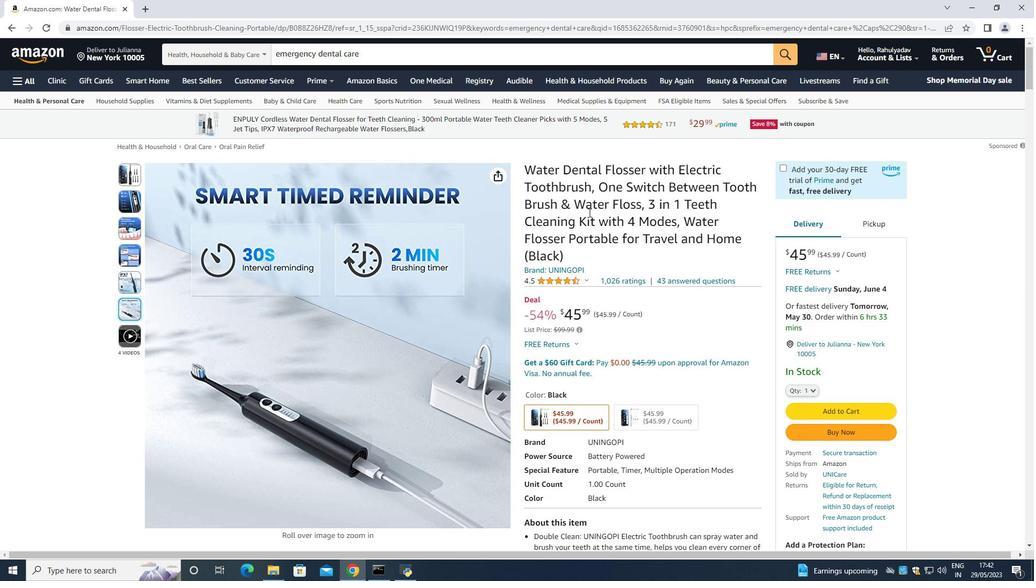 
Action: Mouse moved to (584, 211)
Screenshot: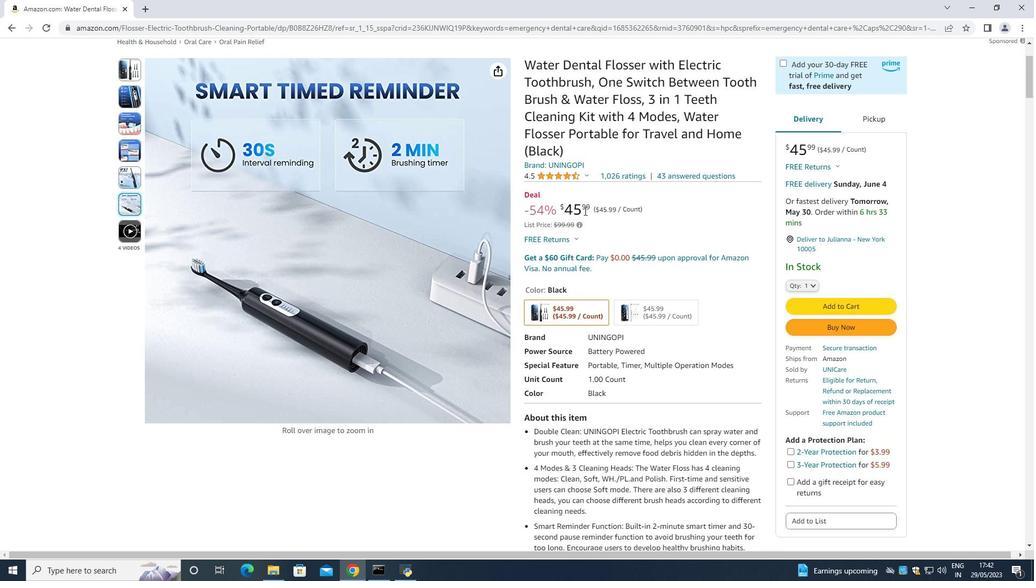 
Action: Key pressed <Key.down><Key.down><Key.down><Key.down><Key.down><Key.down><Key.down><Key.down><Key.down><Key.down><Key.down><Key.down><Key.down><Key.down><Key.down><Key.down><Key.down><Key.right><Key.down><Key.down><Key.down><Key.down><Key.down><Key.down><Key.down><Key.down><Key.down><Key.down><Key.down><Key.down><Key.down><Key.down><Key.down><Key.down><Key.down><Key.down><Key.down><Key.down><Key.down><Key.down><Key.down><Key.down><Key.down><Key.down><Key.down><Key.left><Key.down>
Screenshot: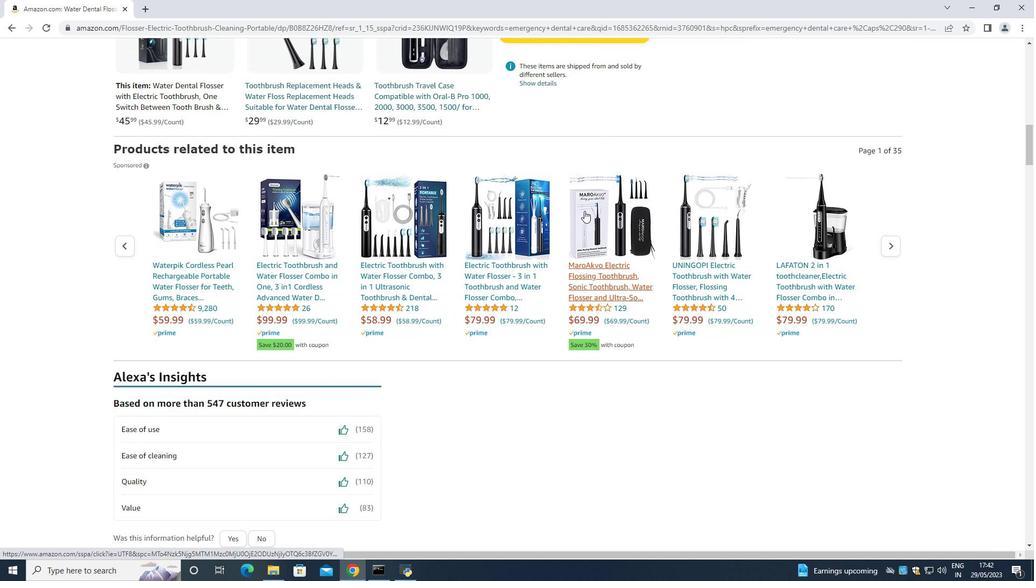 
Action: Mouse moved to (631, 230)
Screenshot: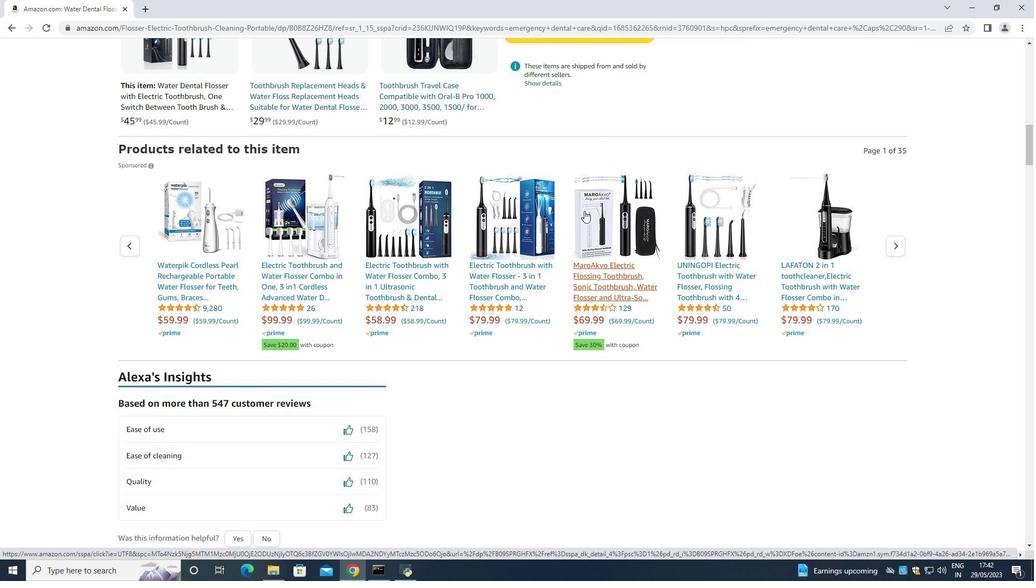 
Action: Mouse scrolled (631, 231) with delta (0, 0)
Screenshot: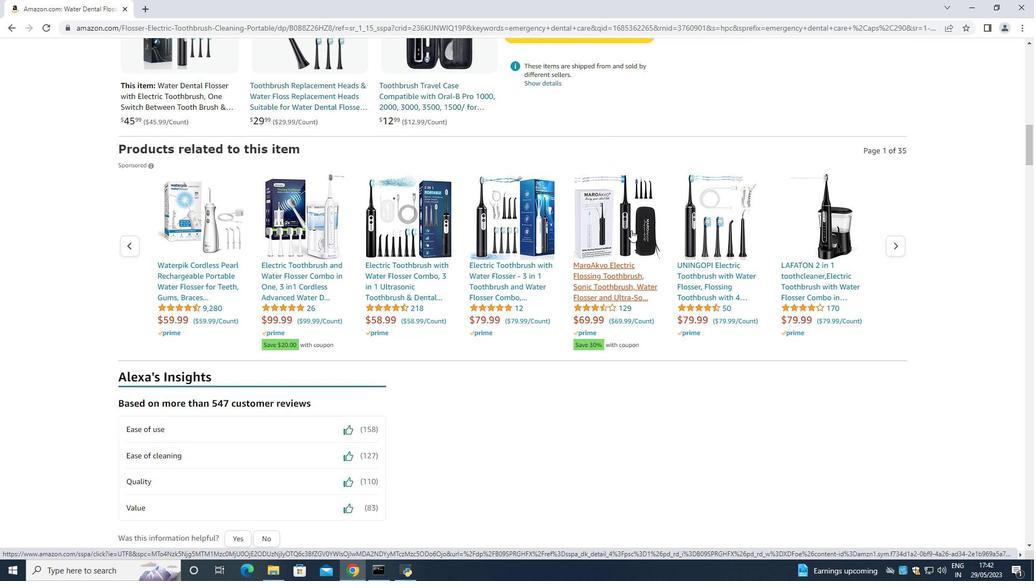 
Action: Mouse moved to (631, 230)
Screenshot: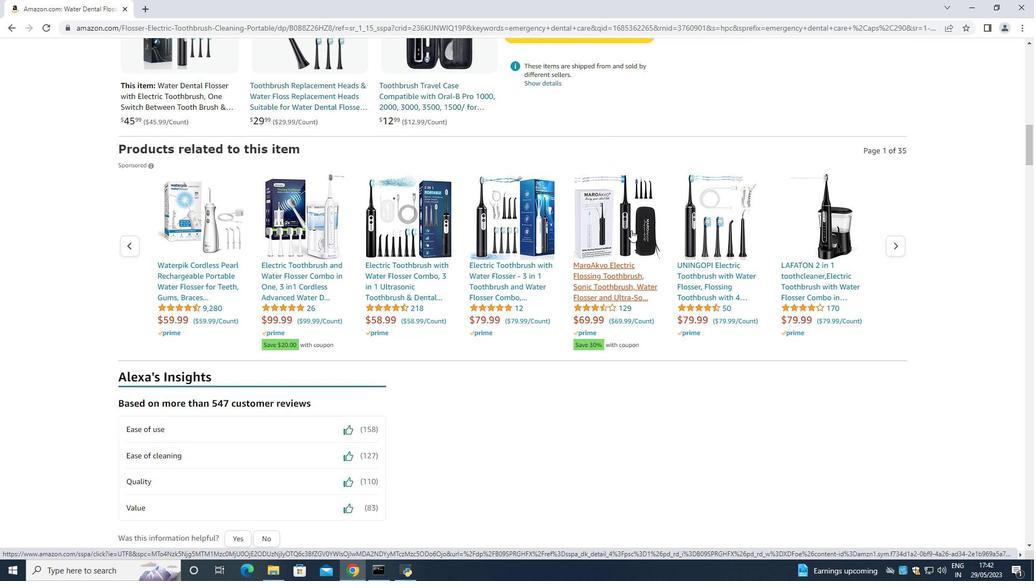 
Action: Mouse scrolled (631, 231) with delta (0, 0)
Screenshot: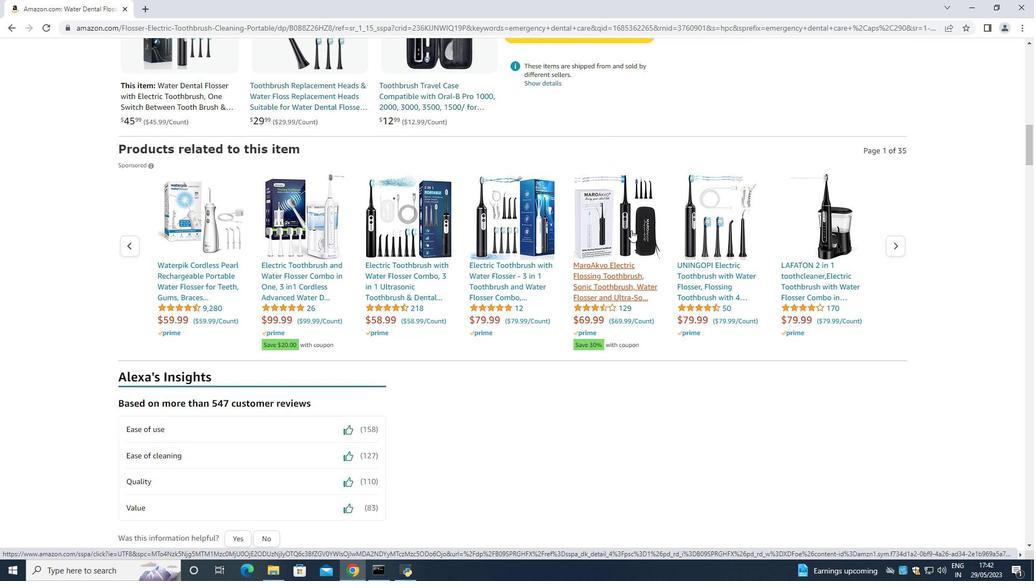 
Action: Mouse moved to (545, 190)
Screenshot: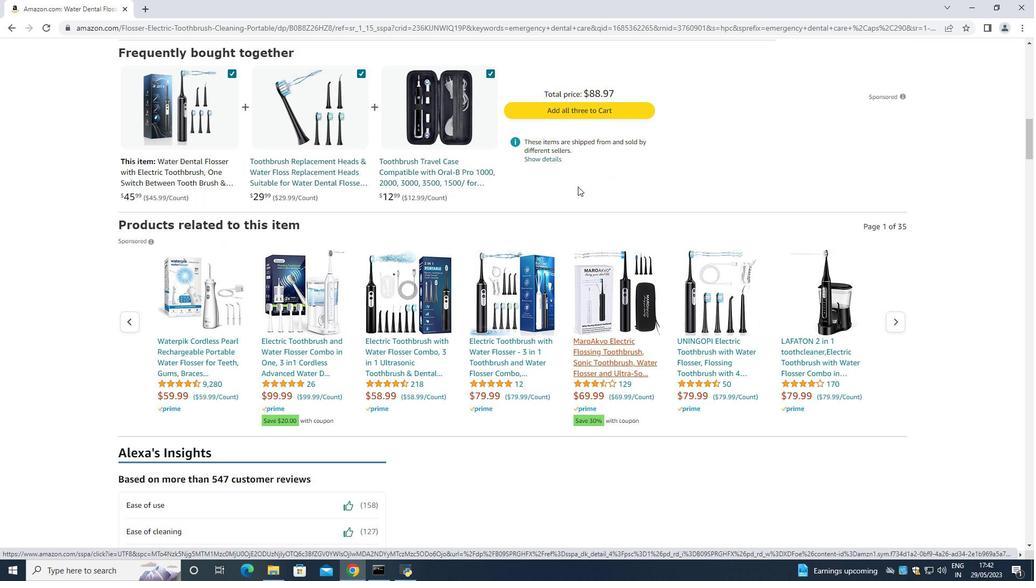 
Action: Mouse scrolled (545, 190) with delta (0, 0)
Screenshot: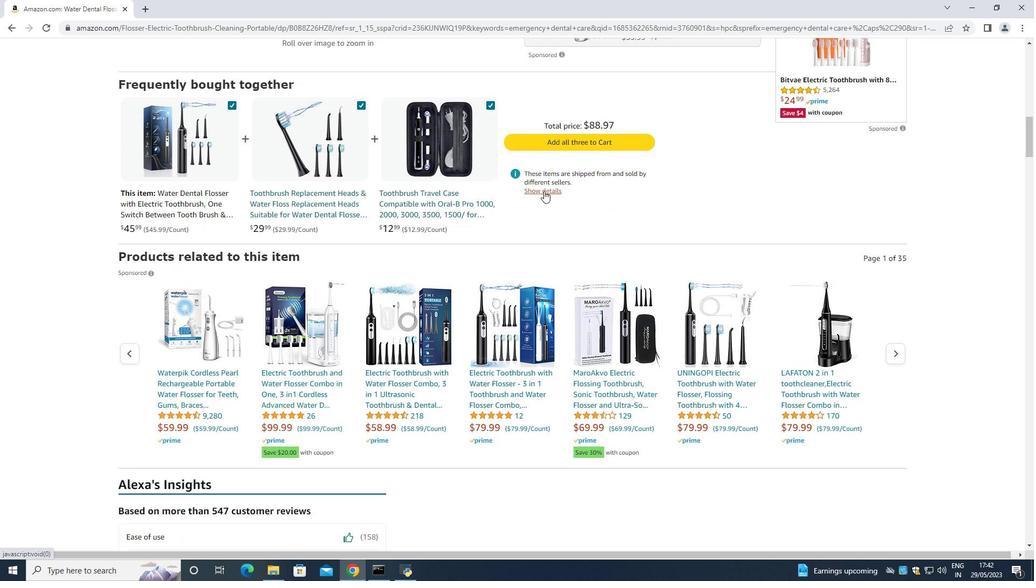 
Action: Mouse scrolled (545, 190) with delta (0, 0)
Screenshot: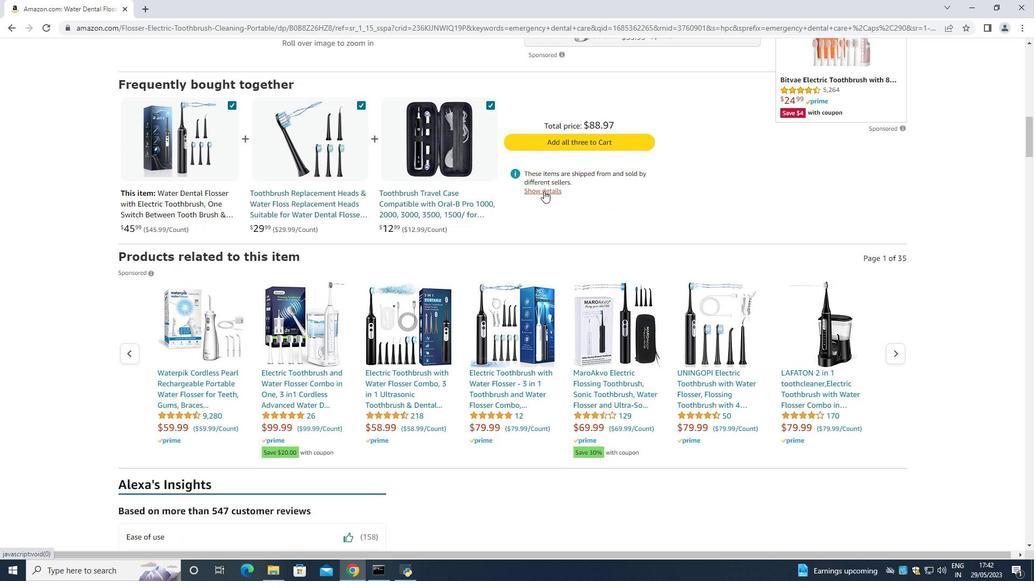 
Action: Mouse scrolled (545, 190) with delta (0, 0)
Screenshot: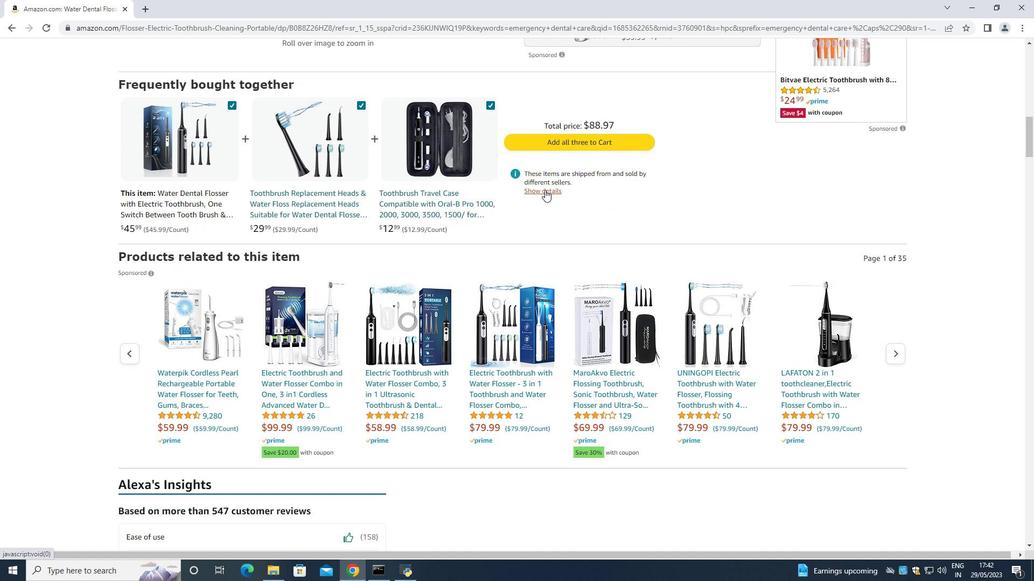 
Action: Mouse scrolled (545, 190) with delta (0, 0)
Screenshot: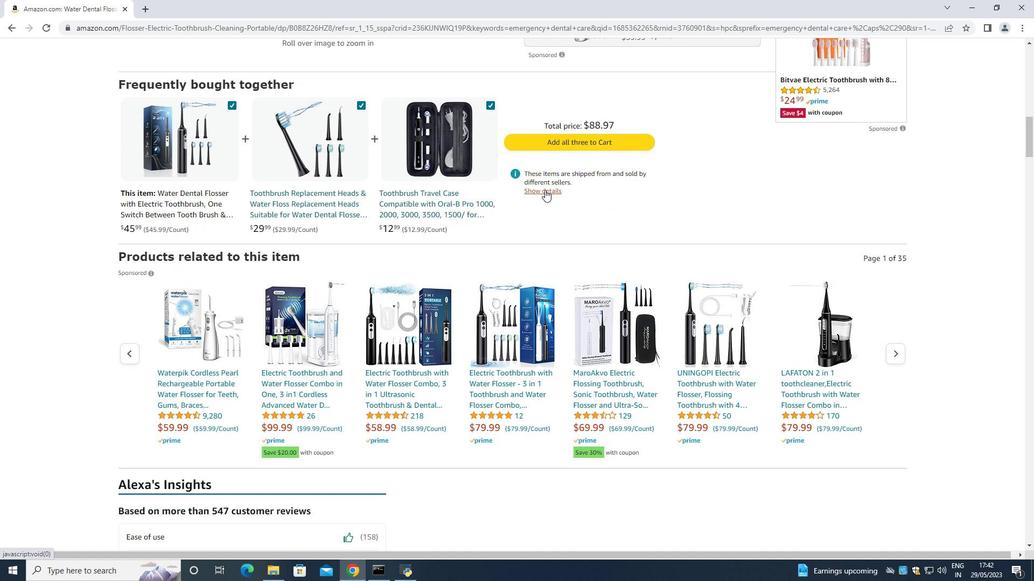 
Action: Mouse scrolled (545, 190) with delta (0, 0)
Screenshot: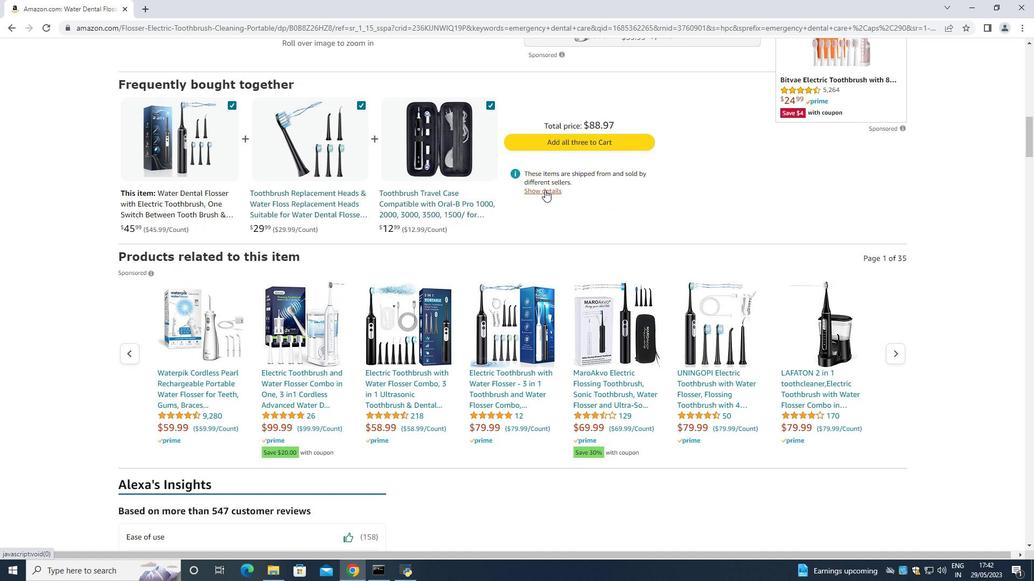 
Action: Mouse scrolled (545, 190) with delta (0, 0)
Screenshot: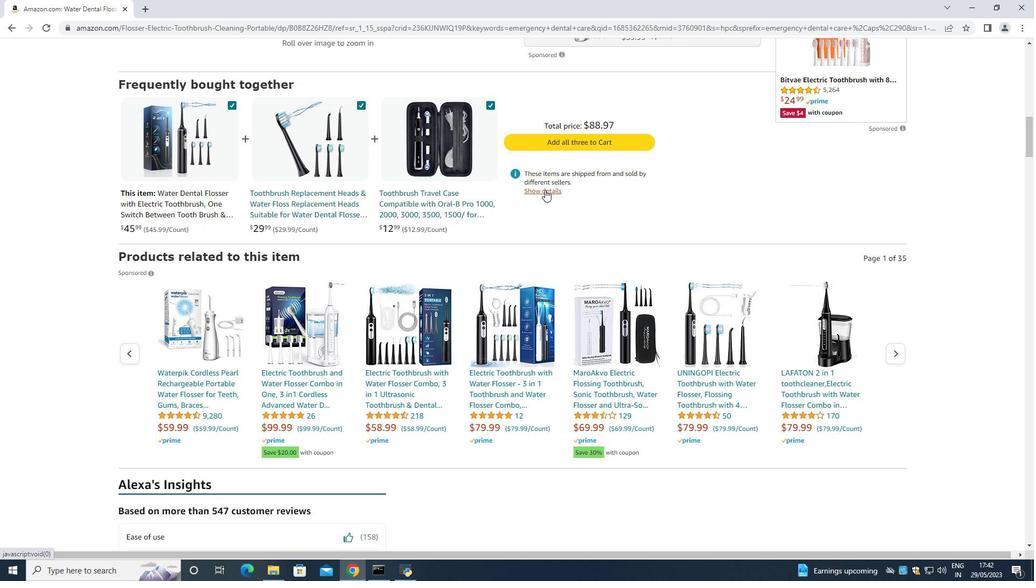 
Action: Mouse moved to (532, 183)
Screenshot: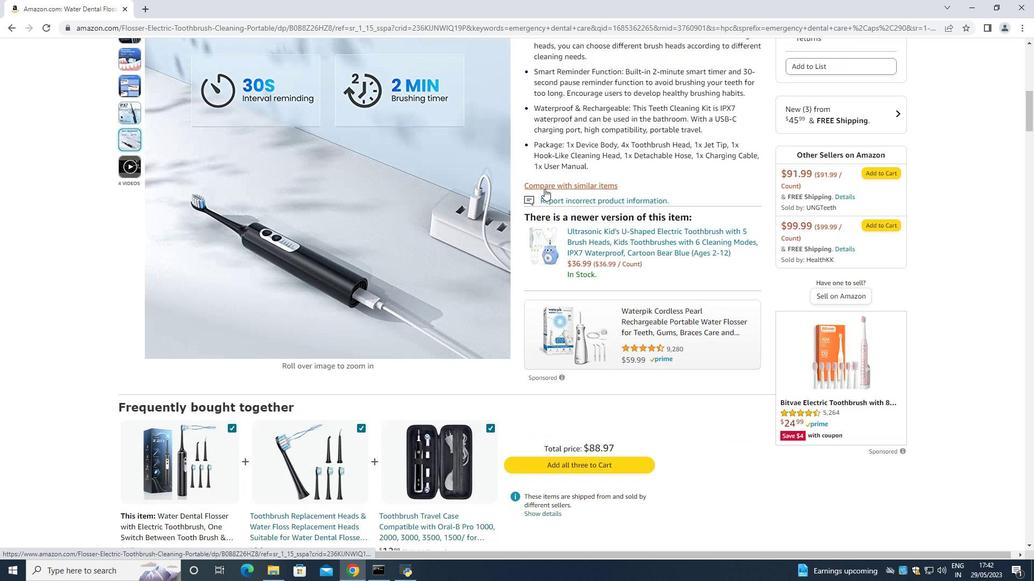 
Action: Mouse scrolled (532, 184) with delta (0, 0)
Screenshot: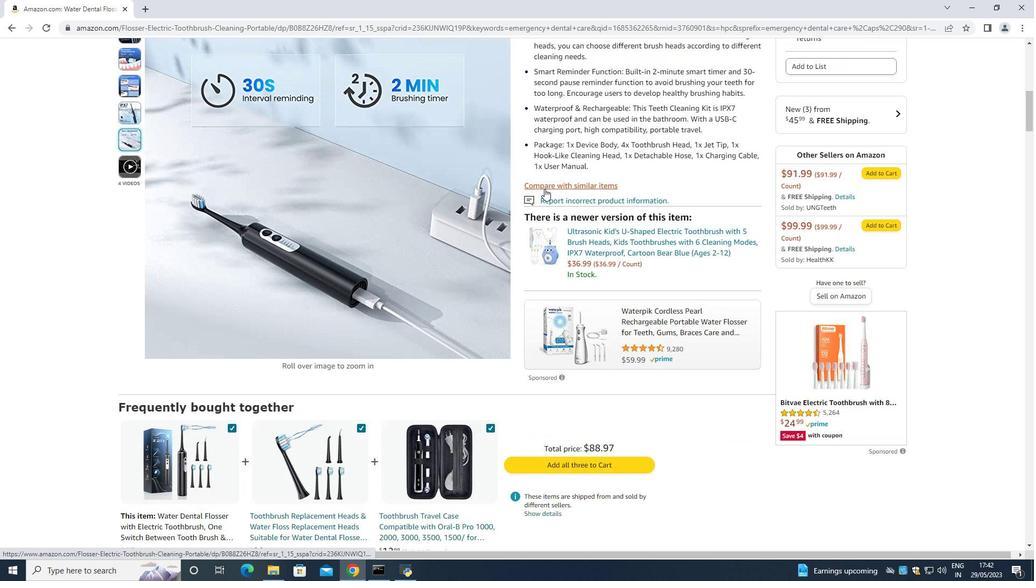 
Action: Mouse moved to (529, 181)
Screenshot: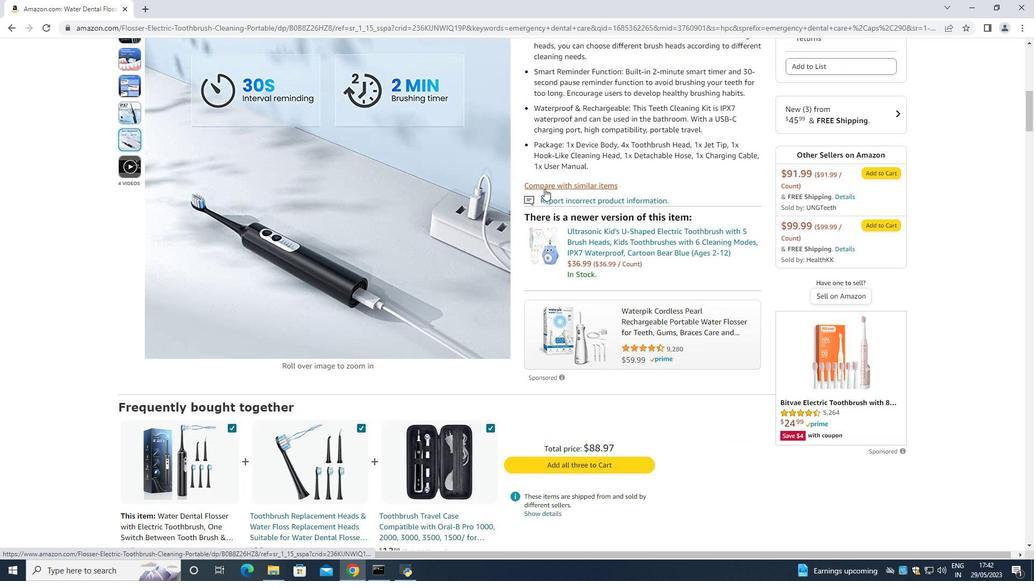 
Action: Mouse scrolled (529, 182) with delta (0, 0)
Screenshot: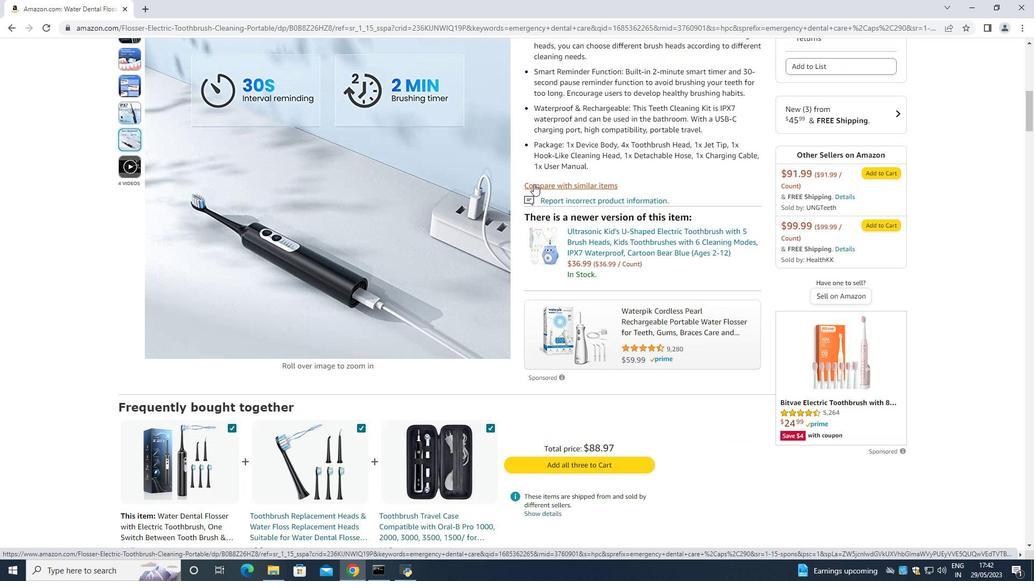 
Action: Mouse moved to (522, 178)
Screenshot: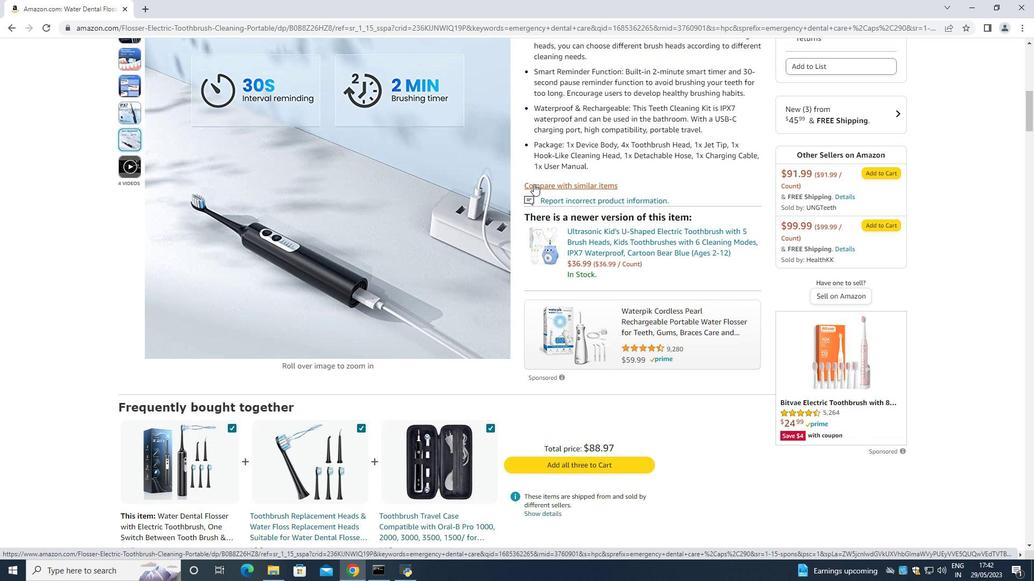 
Action: Mouse scrolled (526, 180) with delta (0, 0)
Screenshot: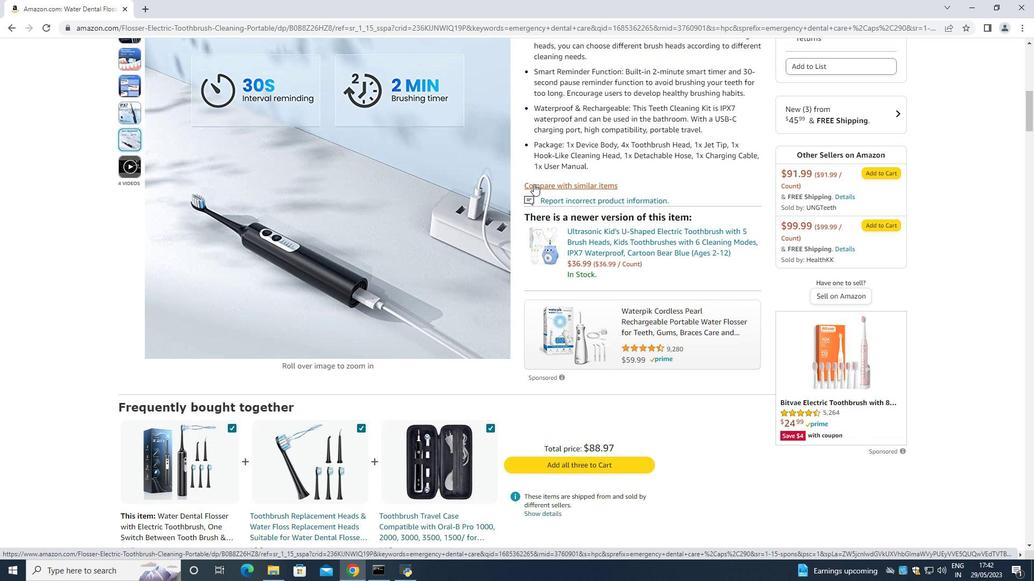 
Action: Mouse moved to (516, 176)
Screenshot: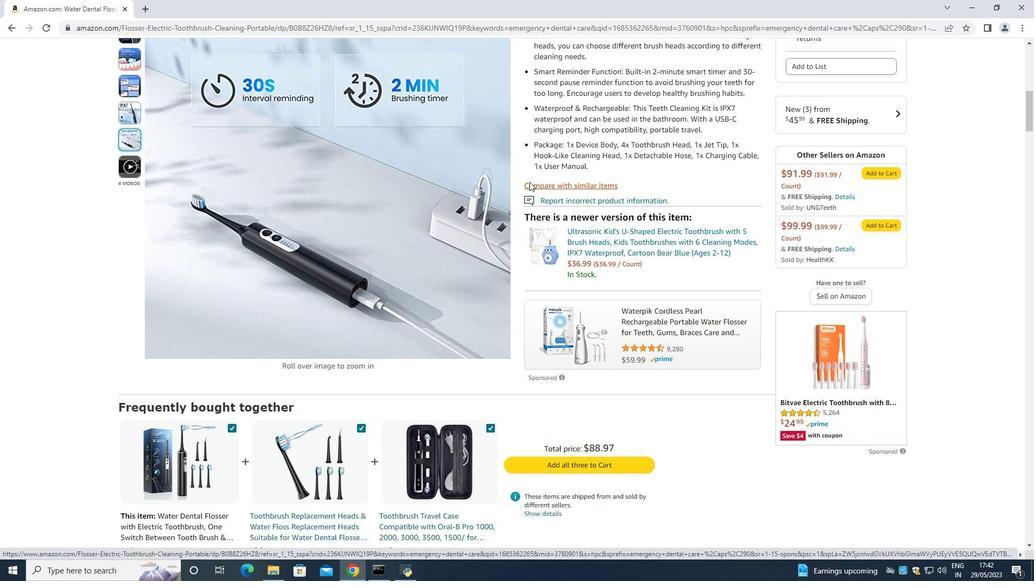 
Action: Mouse scrolled (521, 179) with delta (0, 0)
Screenshot: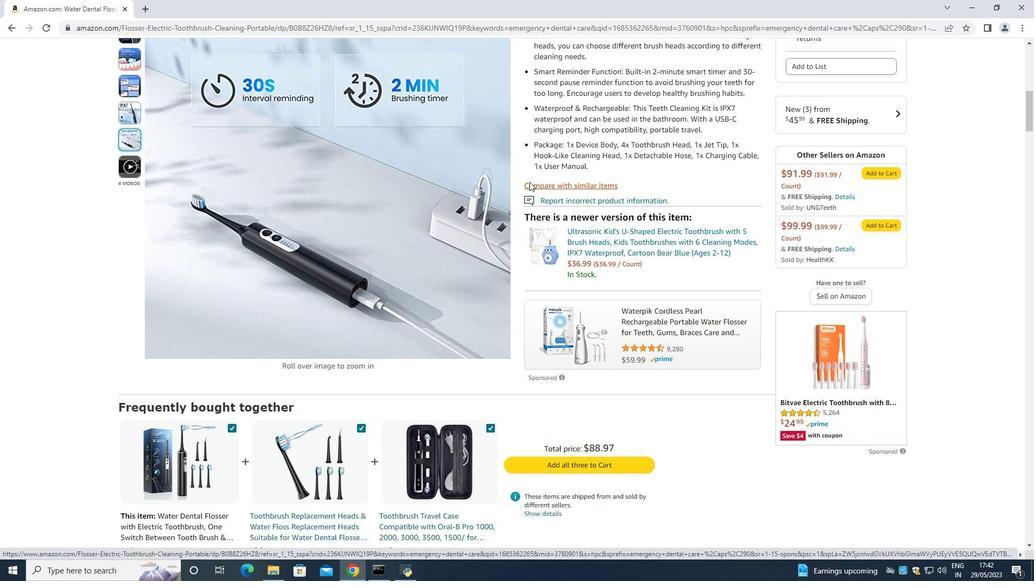 
Action: Mouse moved to (505, 168)
Screenshot: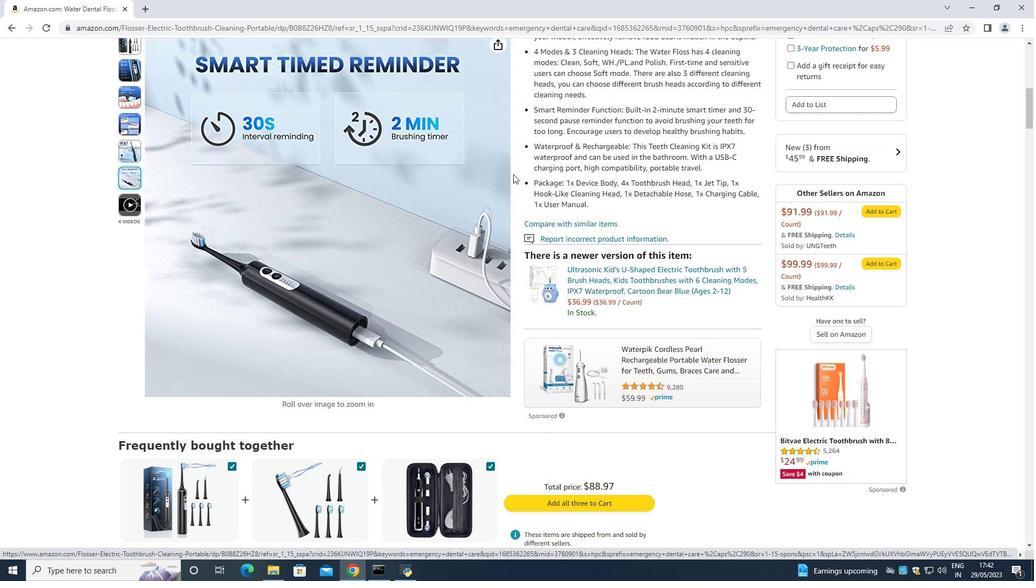 
Action: Mouse scrolled (509, 172) with delta (0, 0)
Screenshot: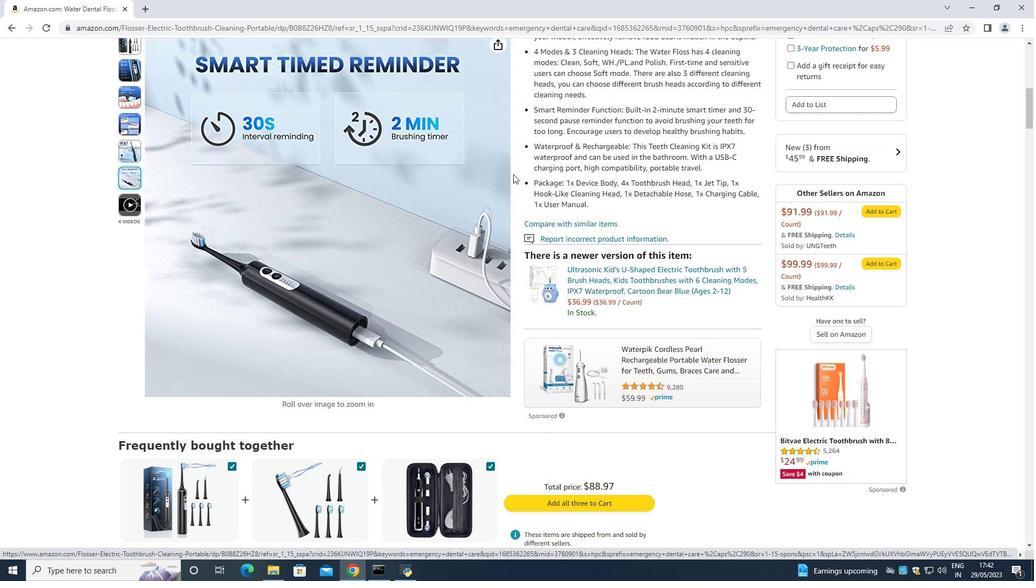 
Action: Mouse moved to (807, 102)
Screenshot: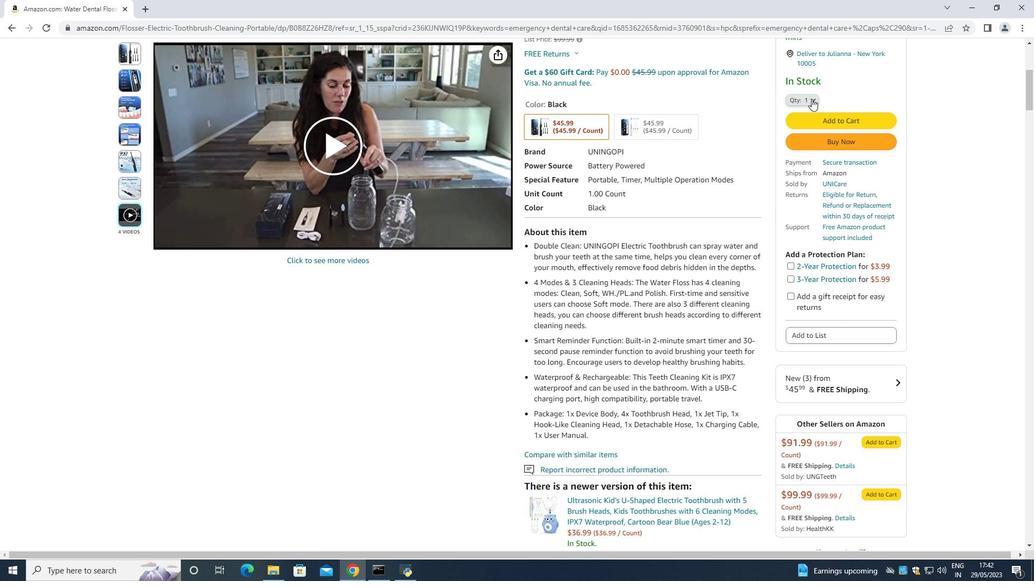 
Action: Mouse scrolled (807, 103) with delta (0, 0)
Screenshot: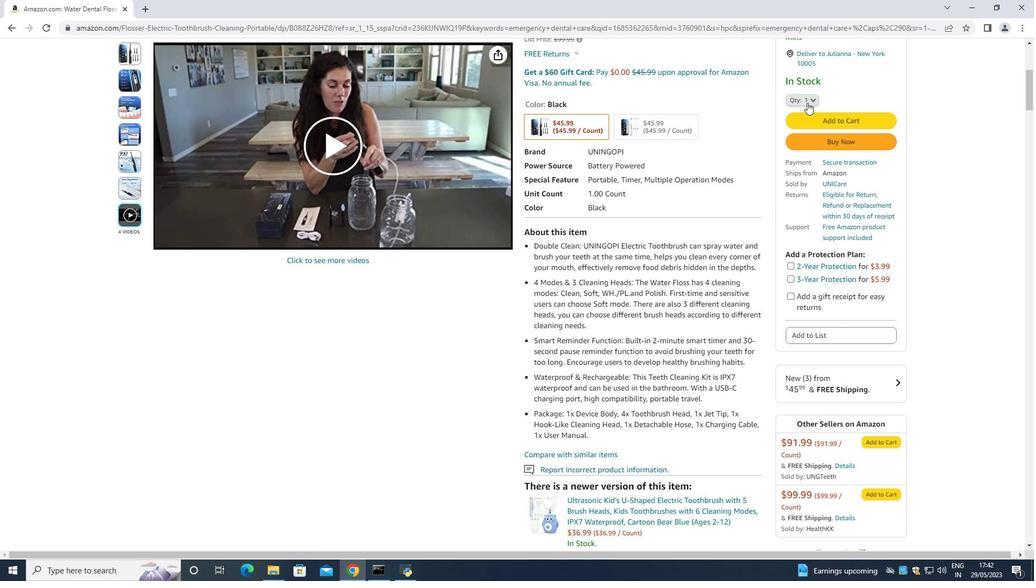 
Action: Mouse moved to (813, 157)
Screenshot: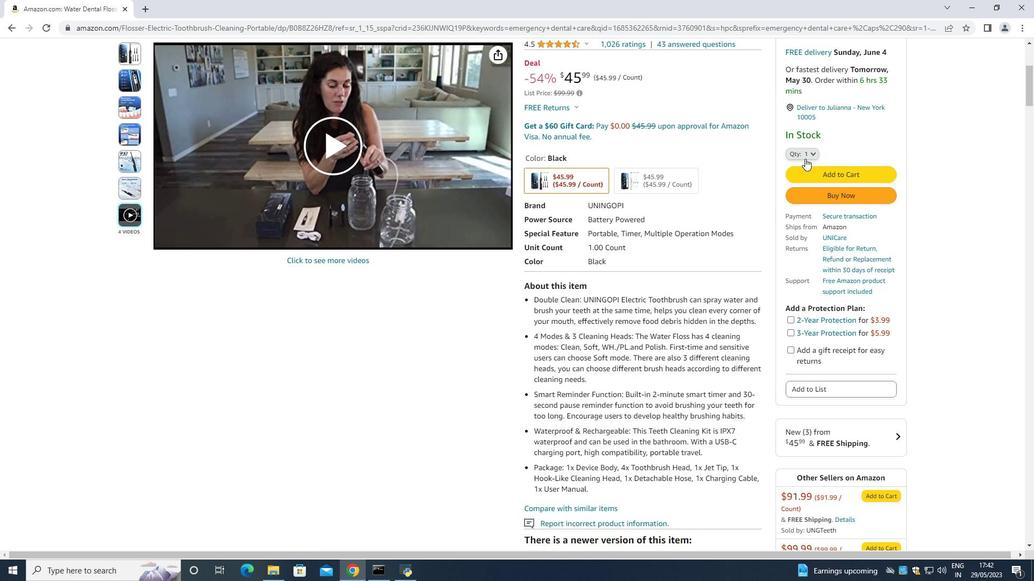 
Action: Mouse pressed left at (813, 157)
Screenshot: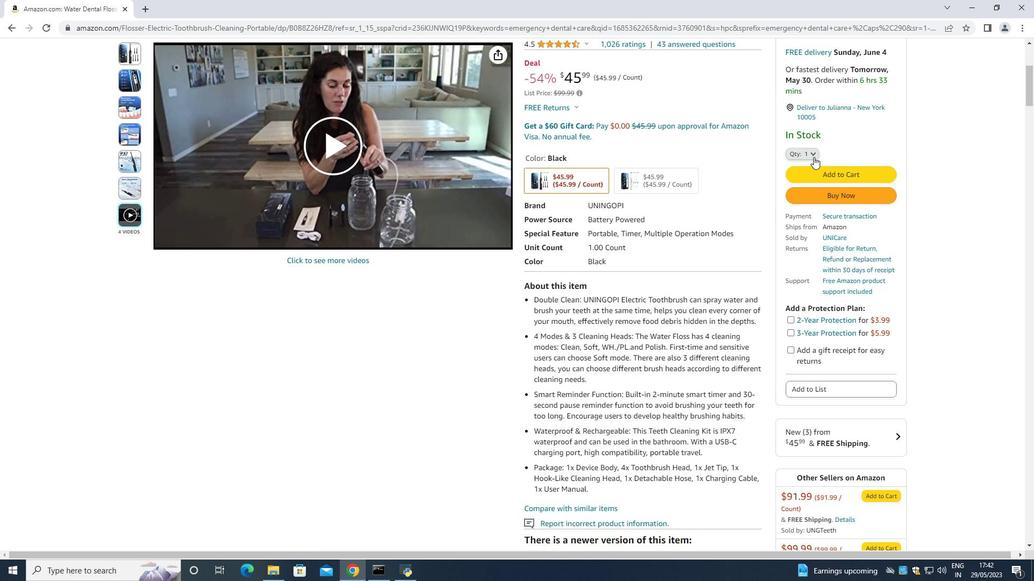 
Action: Mouse moved to (802, 159)
Screenshot: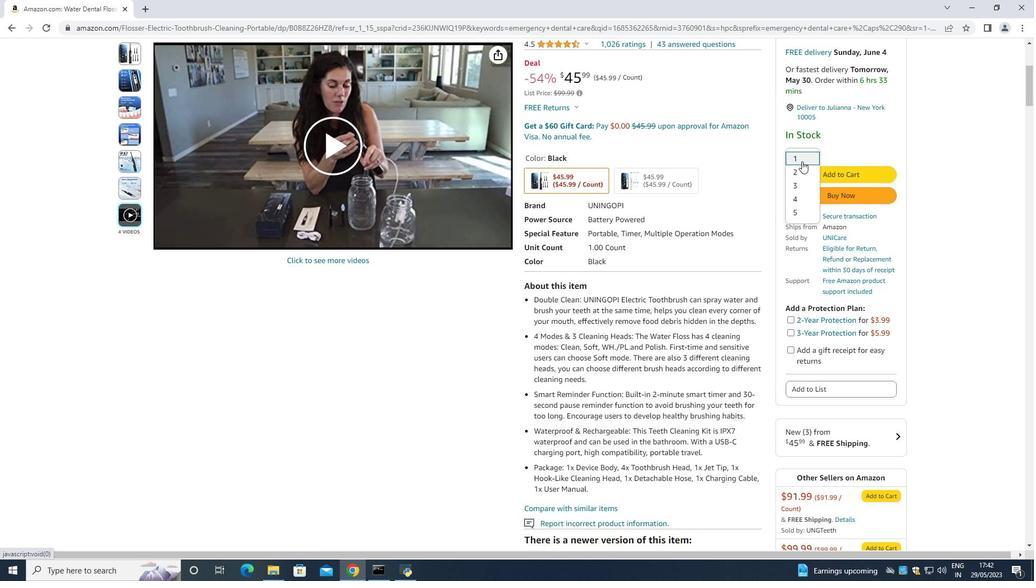 
Action: Mouse pressed left at (802, 159)
Screenshot: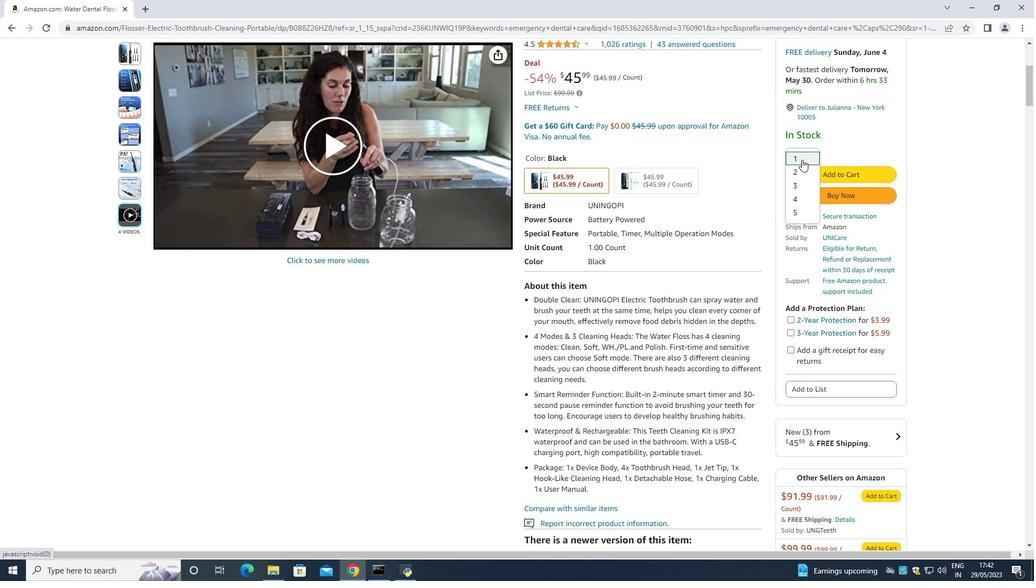 
Action: Mouse moved to (855, 196)
Screenshot: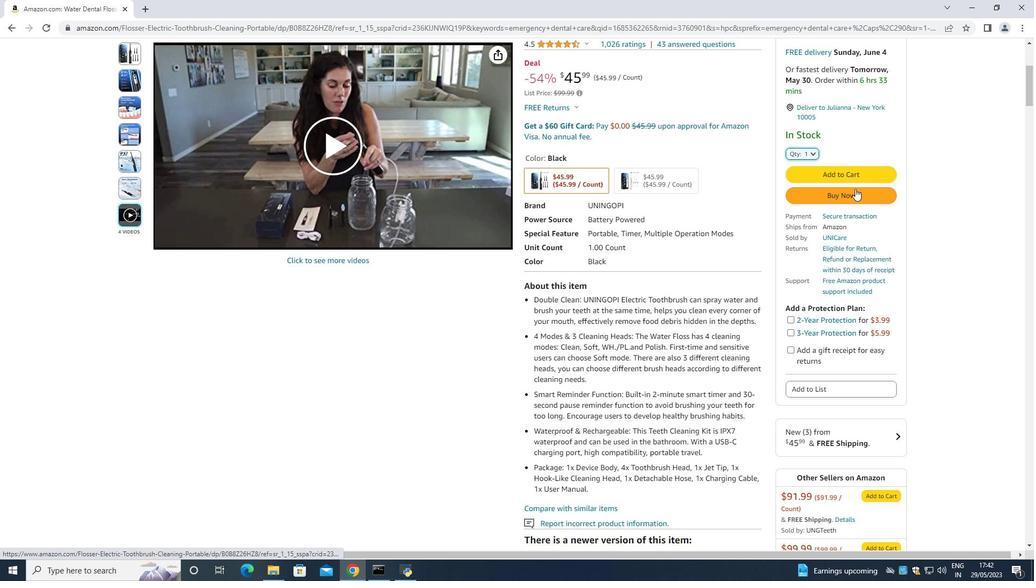
Action: Mouse pressed left at (855, 196)
Screenshot: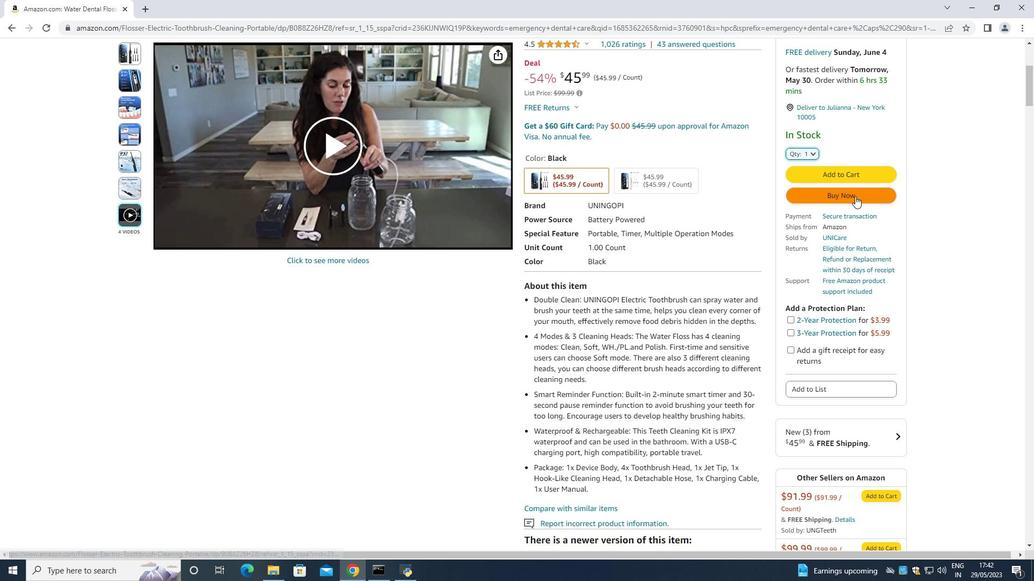 
Action: Mouse moved to (626, 92)
Screenshot: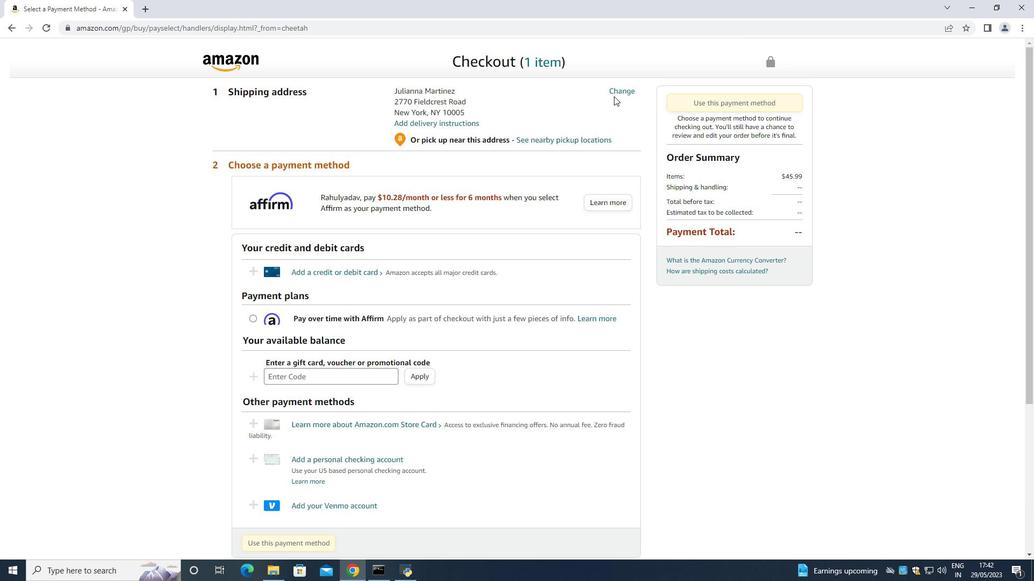 
Action: Mouse pressed left at (626, 92)
Screenshot: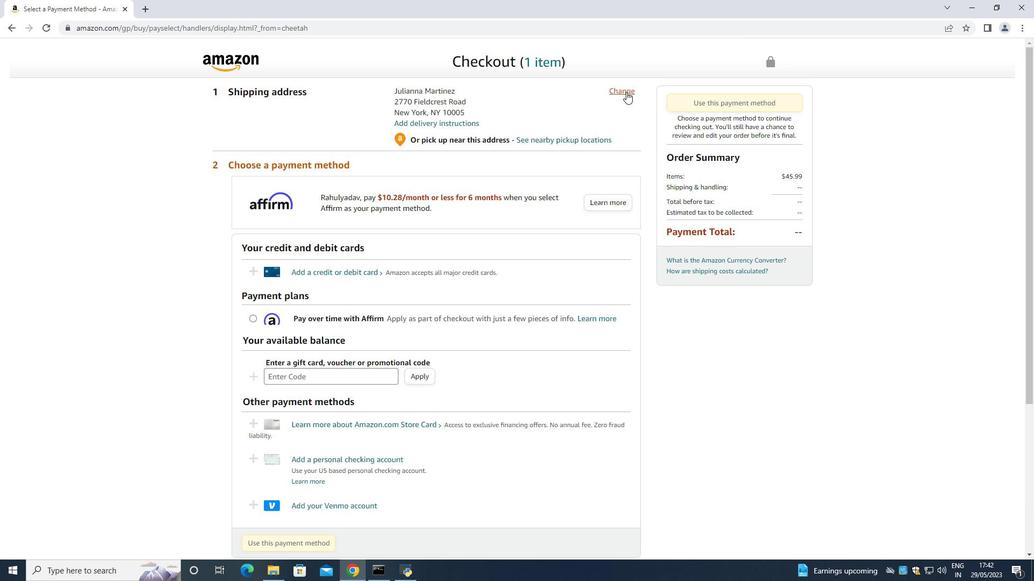 
Action: Mouse moved to (547, 141)
Screenshot: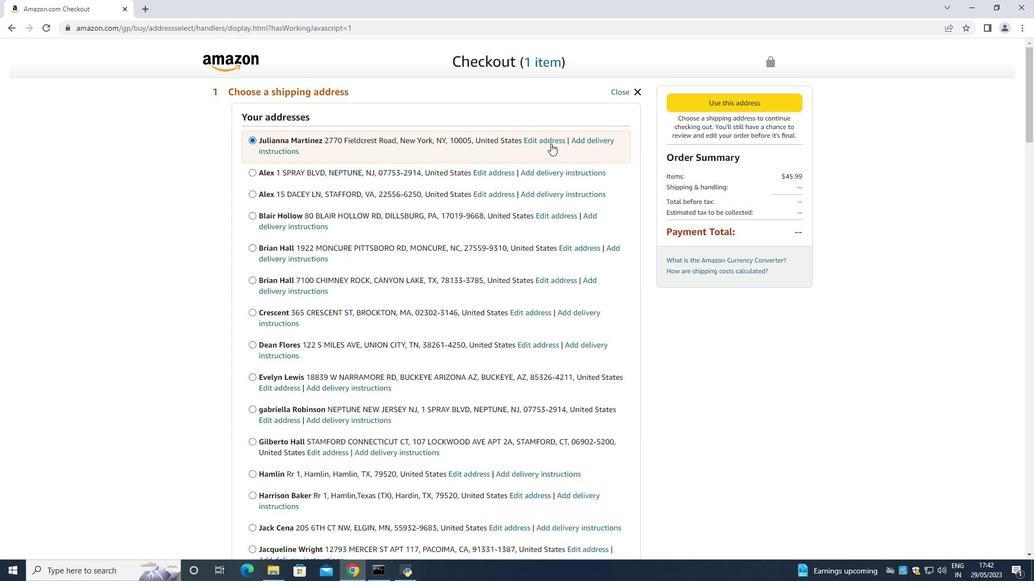 
Action: Mouse pressed left at (547, 141)
Screenshot: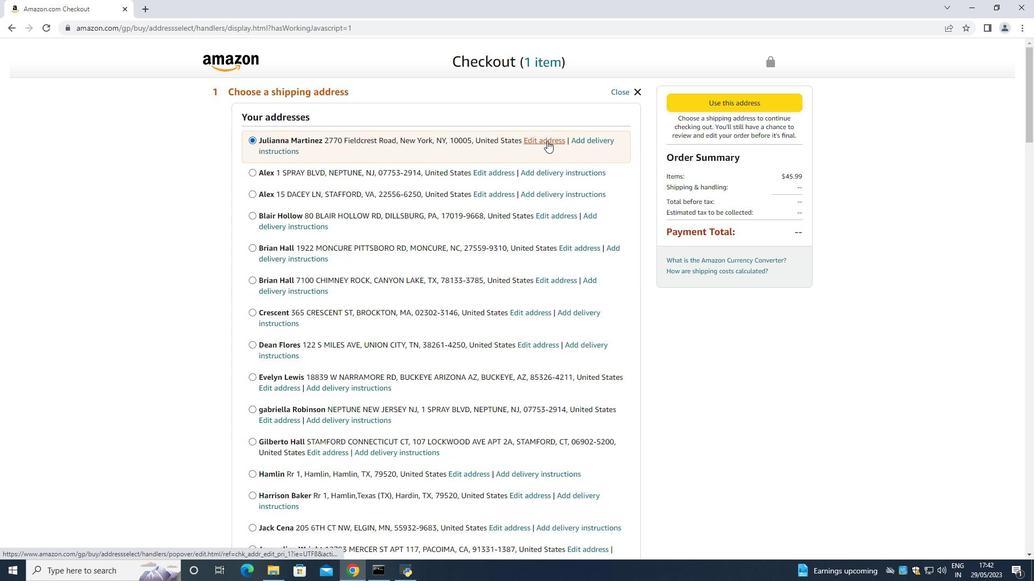 
Action: Mouse moved to (726, 117)
Screenshot: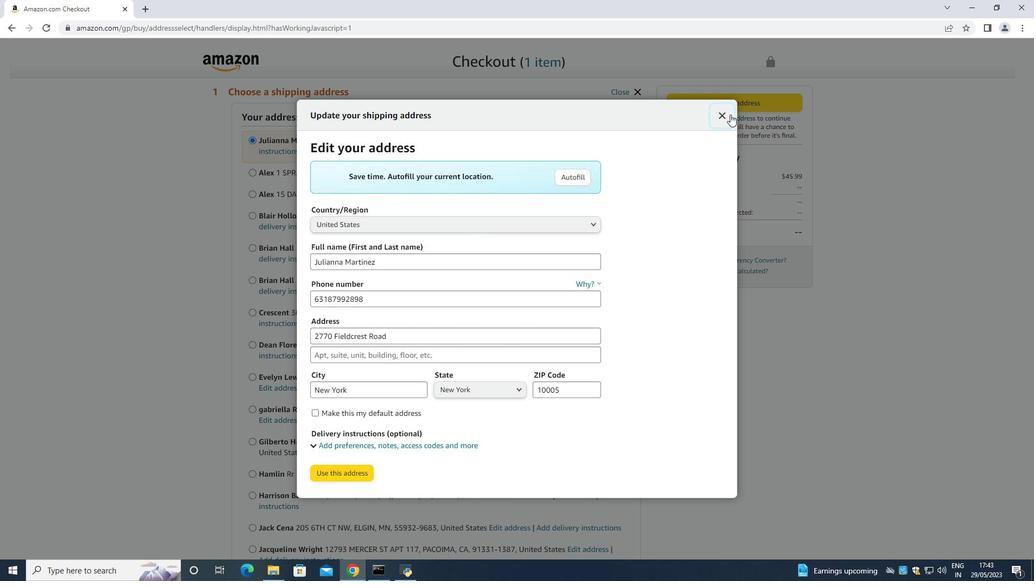 
Action: Mouse pressed left at (726, 117)
Screenshot: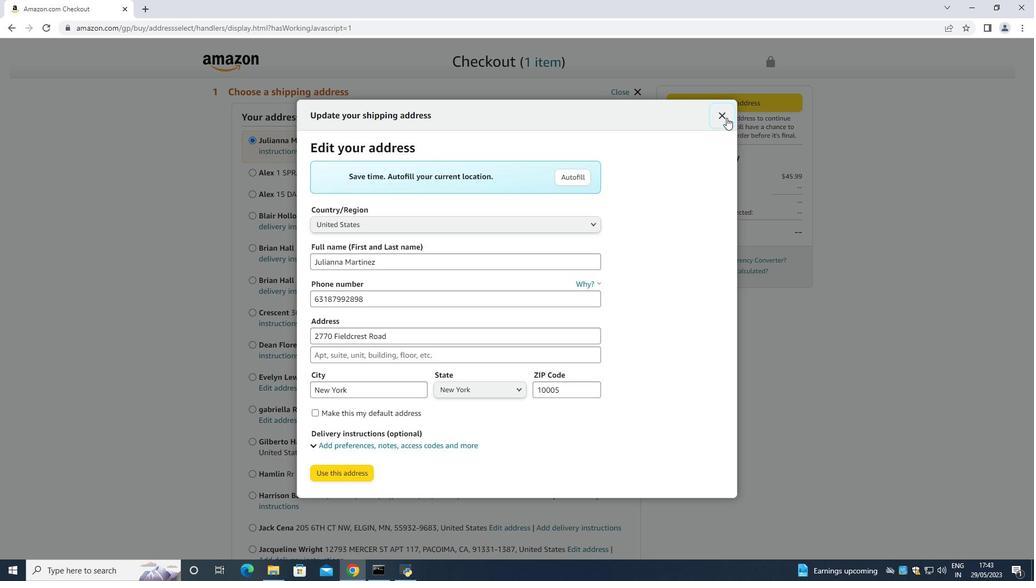 
Action: Mouse moved to (573, 233)
Screenshot: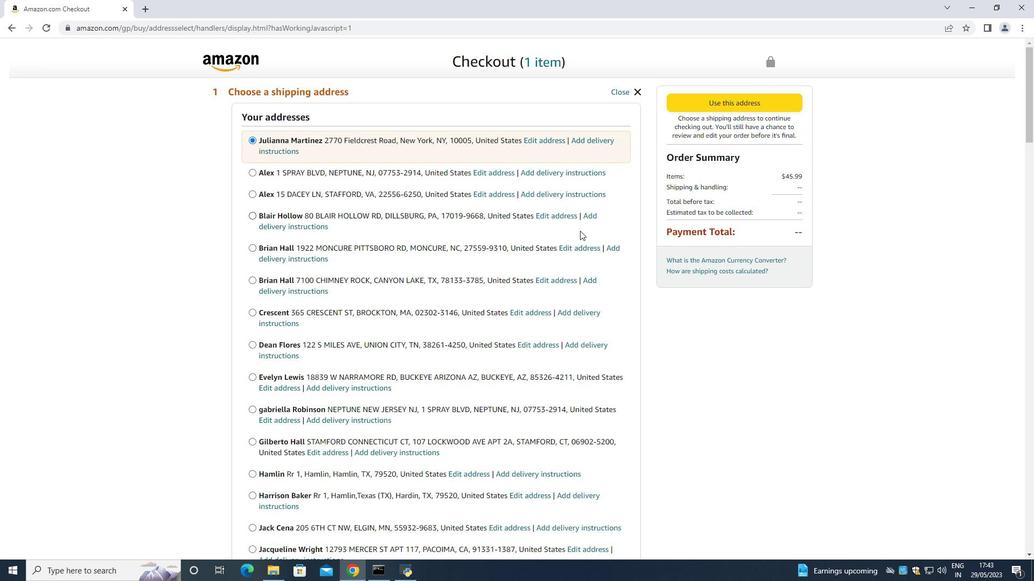 
Action: Mouse scrolled (573, 233) with delta (0, 0)
Screenshot: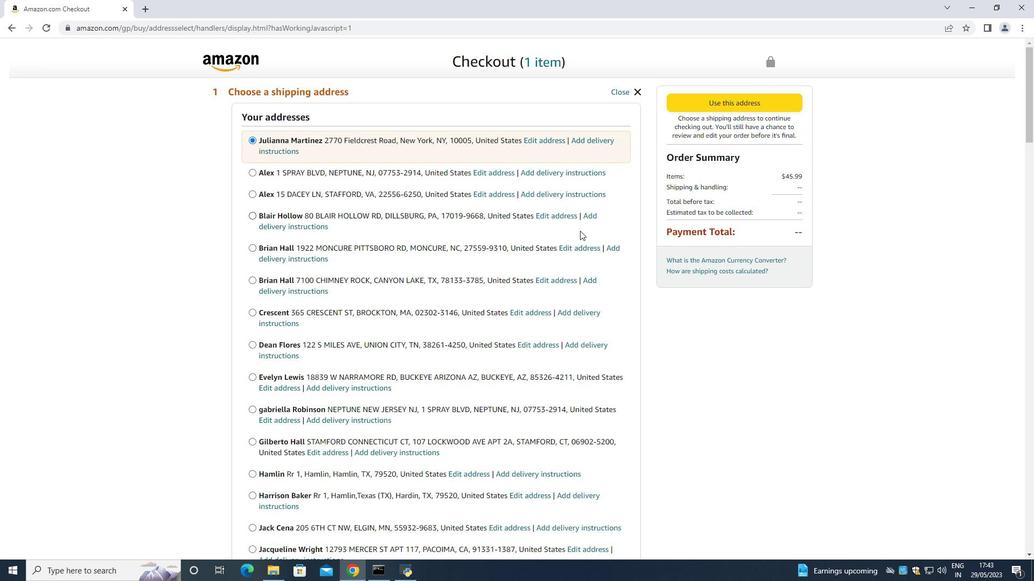 
Action: Mouse moved to (570, 234)
Screenshot: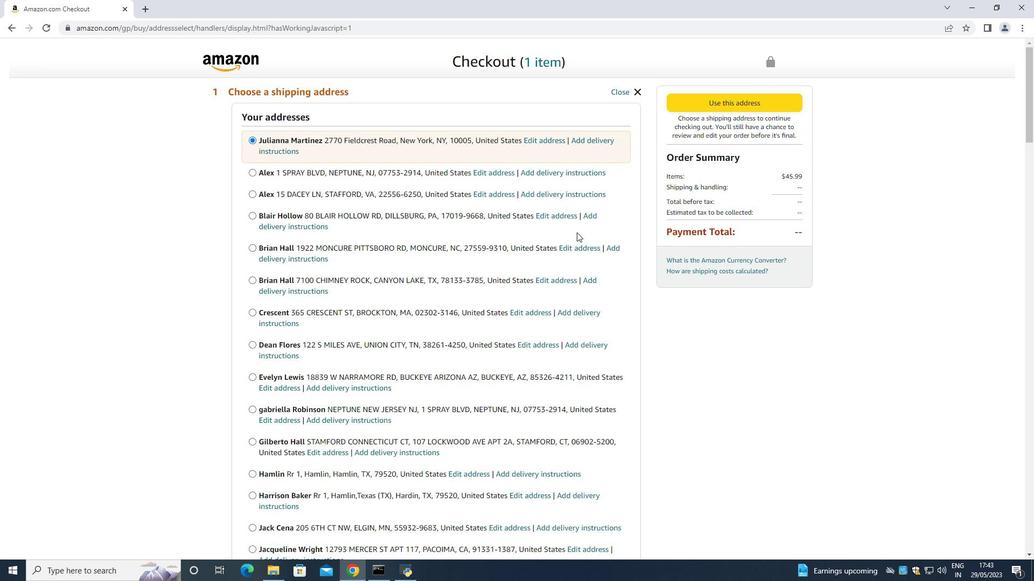 
Action: Mouse scrolled (572, 233) with delta (0, 0)
Screenshot: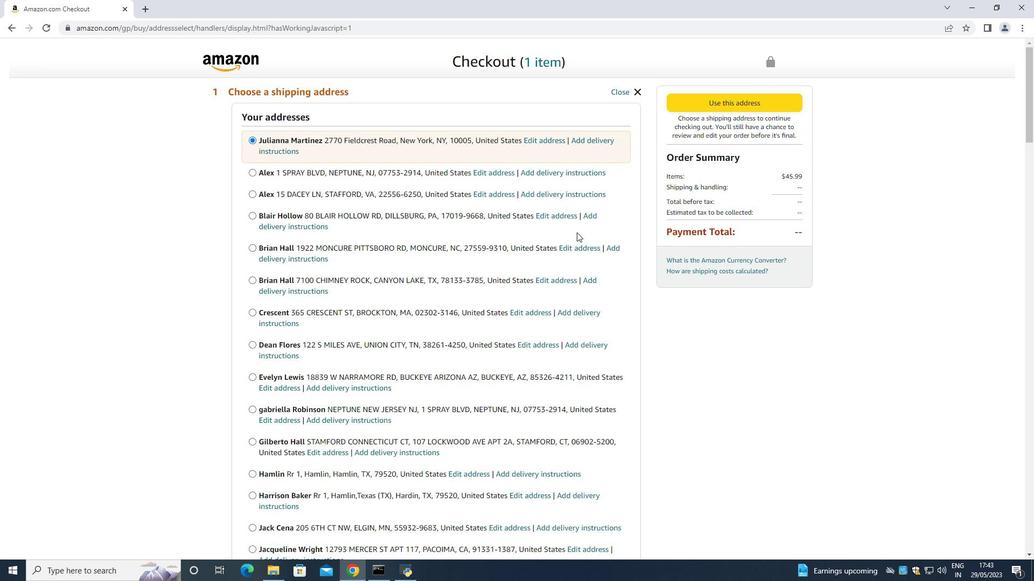 
Action: Mouse moved to (569, 234)
Screenshot: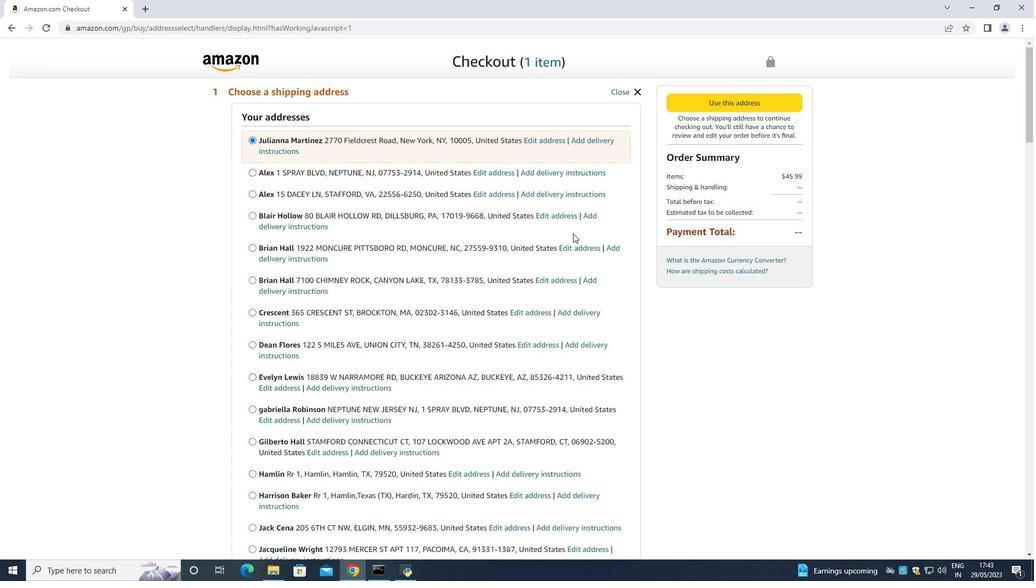 
Action: Mouse scrolled (569, 233) with delta (0, 0)
Screenshot: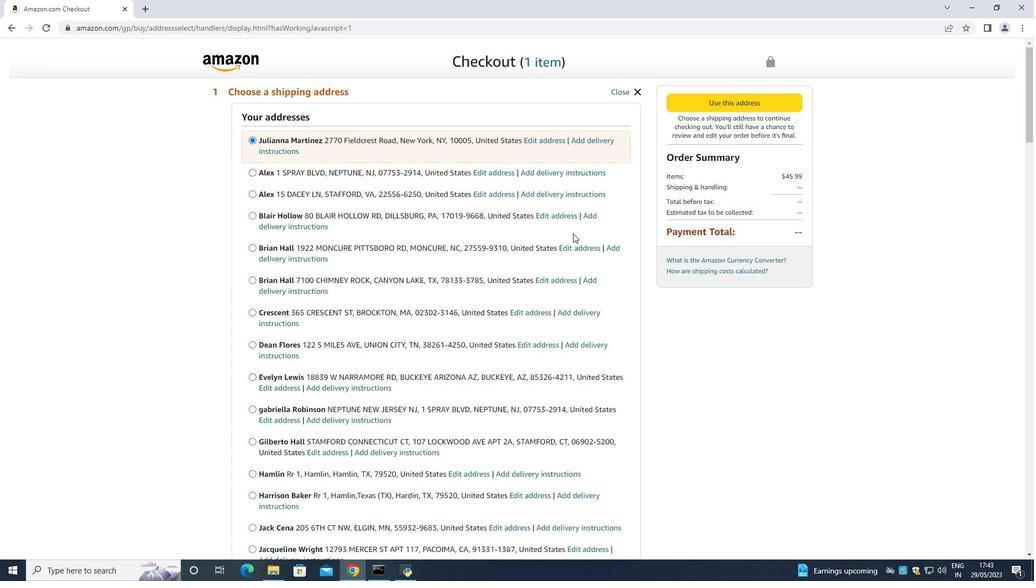 
Action: Mouse moved to (566, 234)
Screenshot: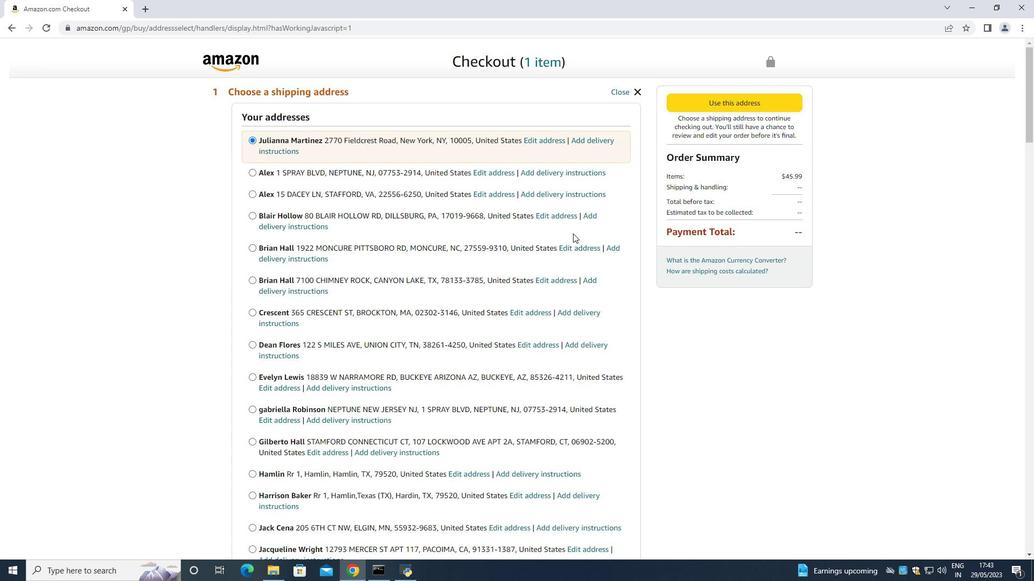 
Action: Mouse scrolled (566, 233) with delta (0, 0)
Screenshot: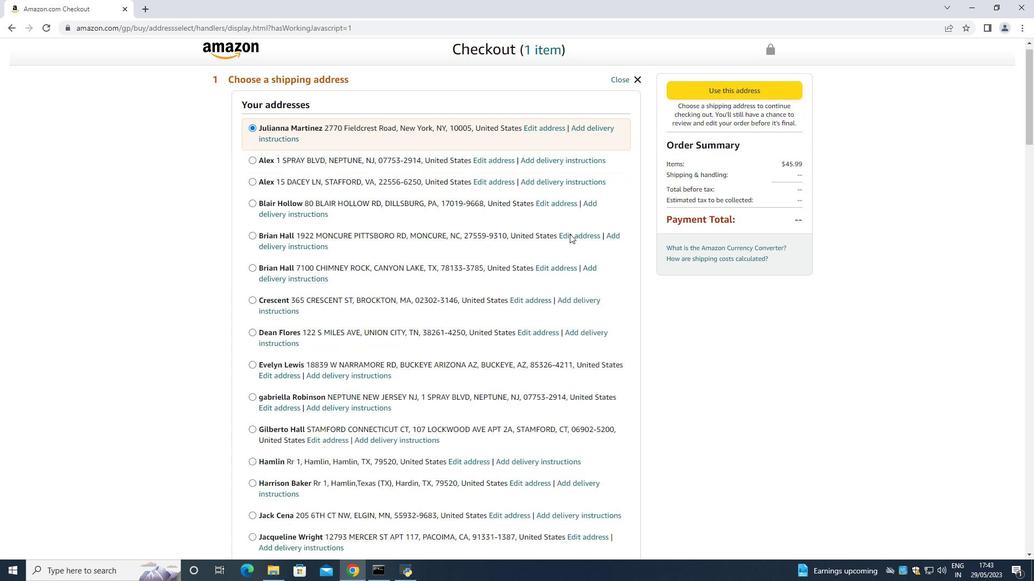 
Action: Mouse moved to (548, 220)
Screenshot: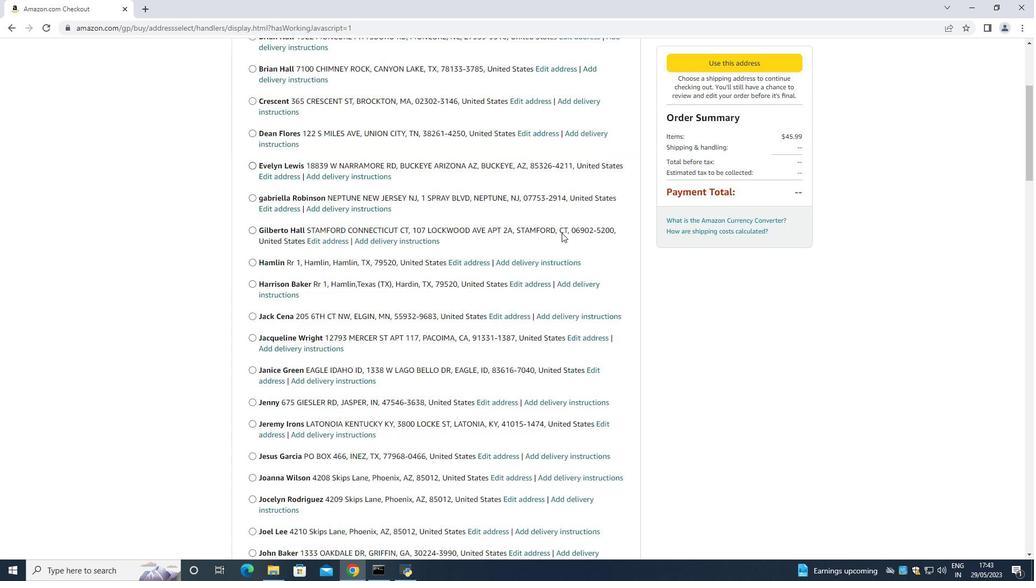 
Action: Mouse scrolled (548, 219) with delta (0, 0)
Screenshot: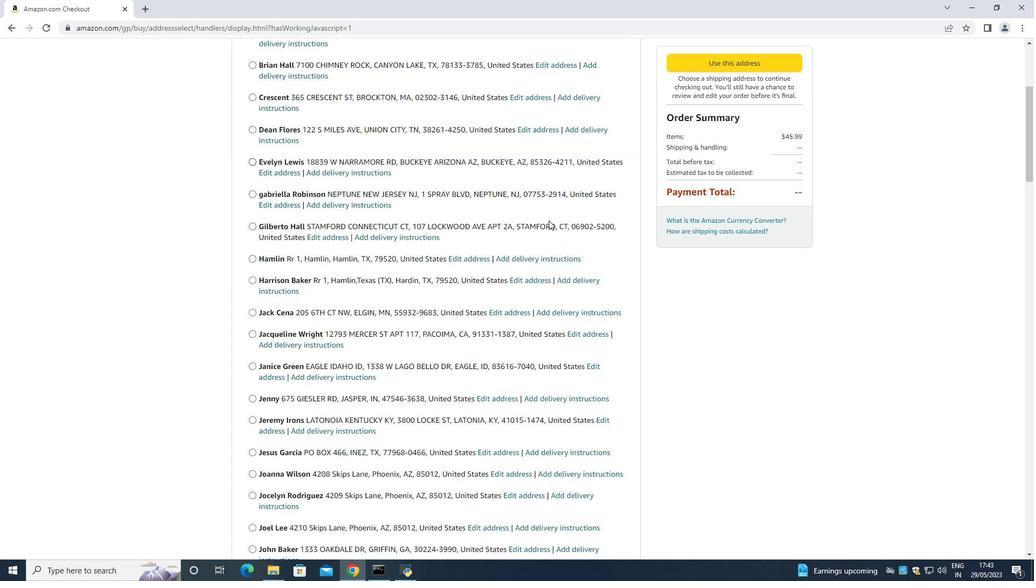 
Action: Mouse scrolled (548, 219) with delta (0, 0)
Screenshot: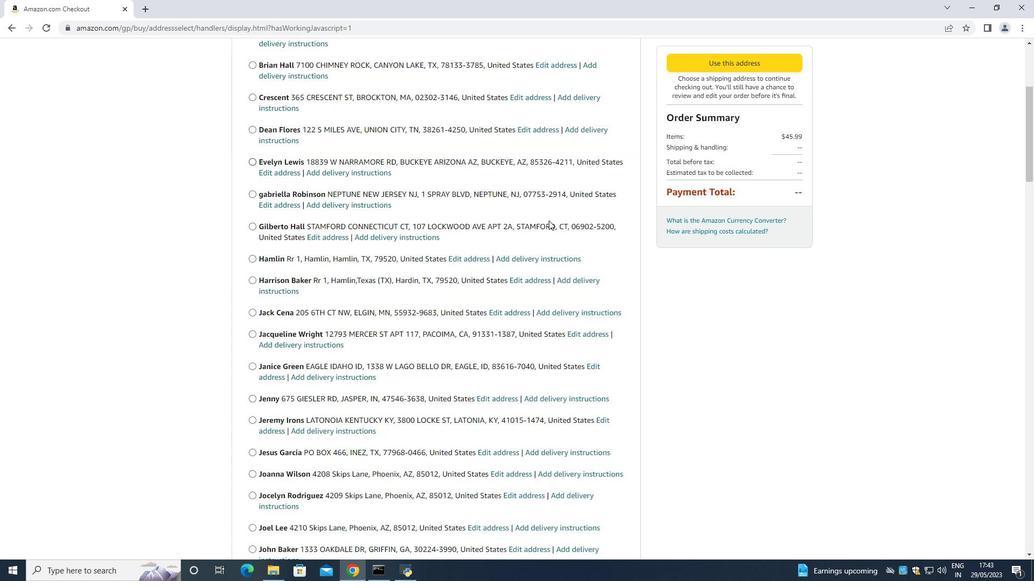 
Action: Mouse scrolled (548, 219) with delta (0, 0)
Screenshot: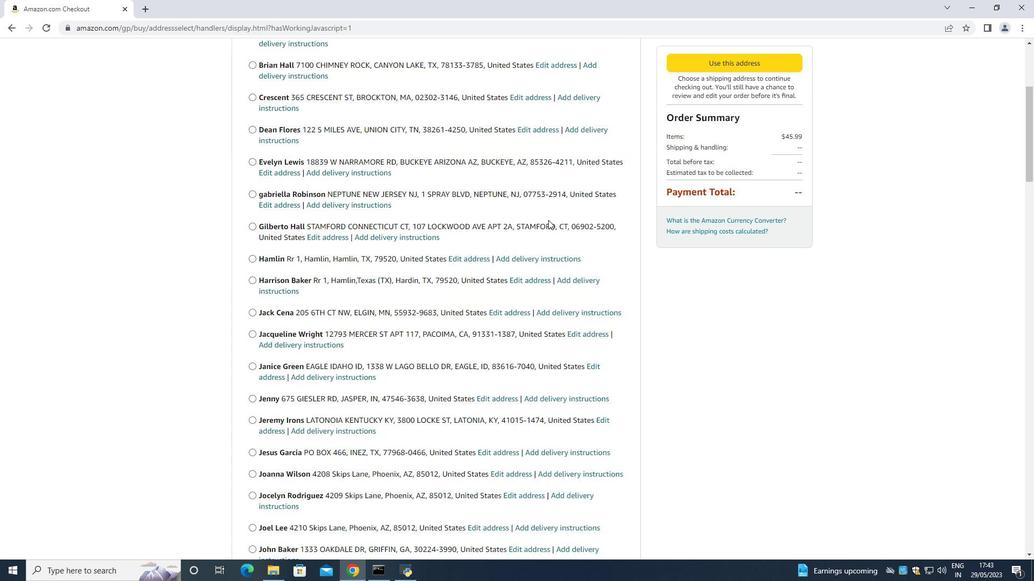 
Action: Mouse moved to (547, 220)
Screenshot: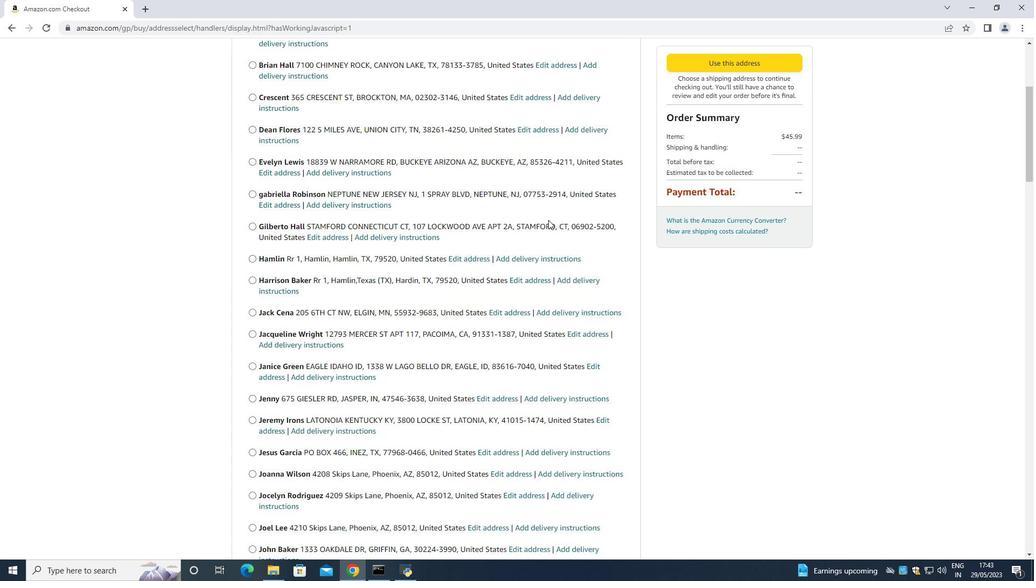 
Action: Mouse scrolled (547, 219) with delta (0, 0)
Screenshot: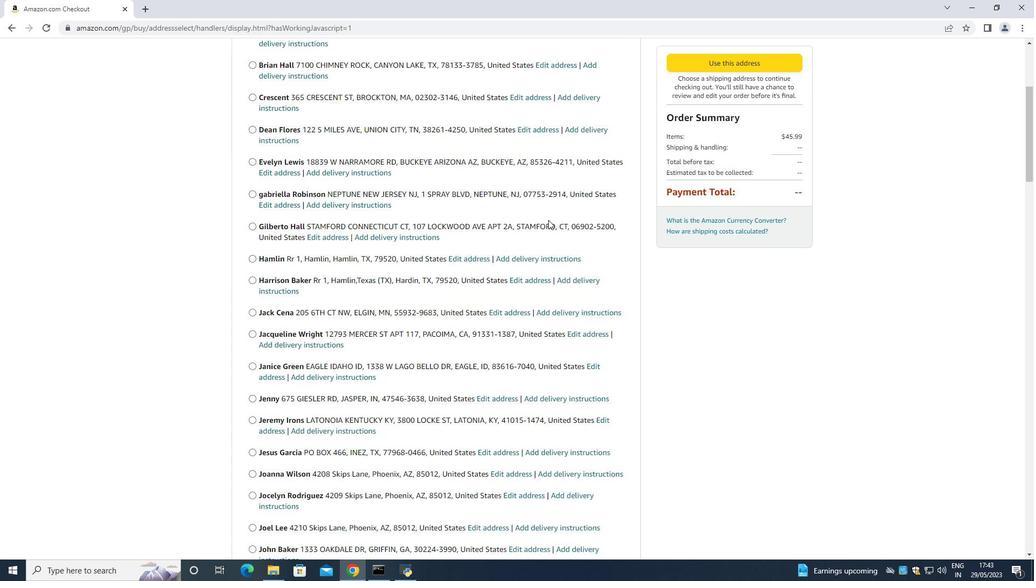 
Action: Mouse scrolled (547, 219) with delta (0, 0)
Screenshot: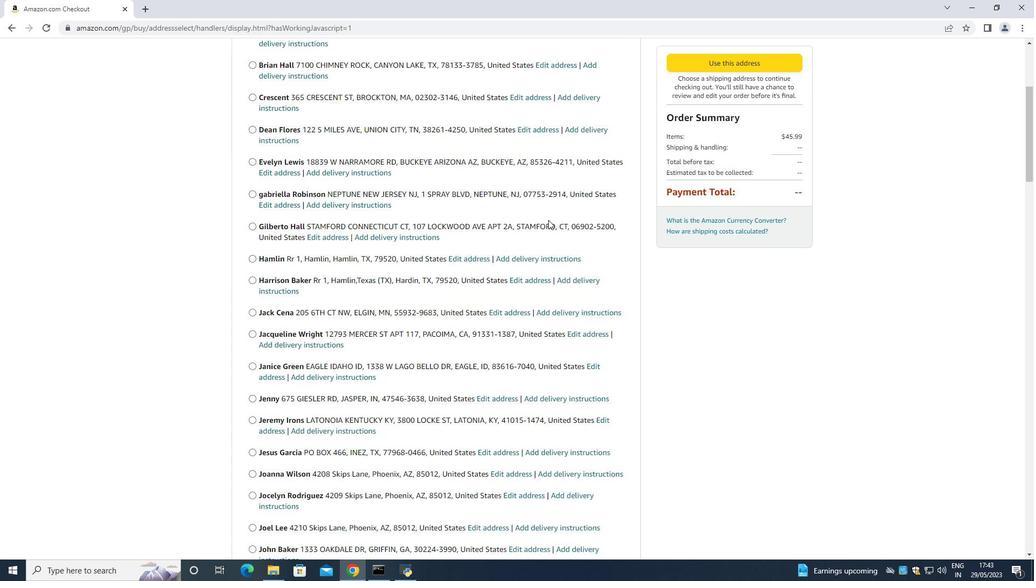 
Action: Mouse scrolled (547, 219) with delta (0, 0)
Screenshot: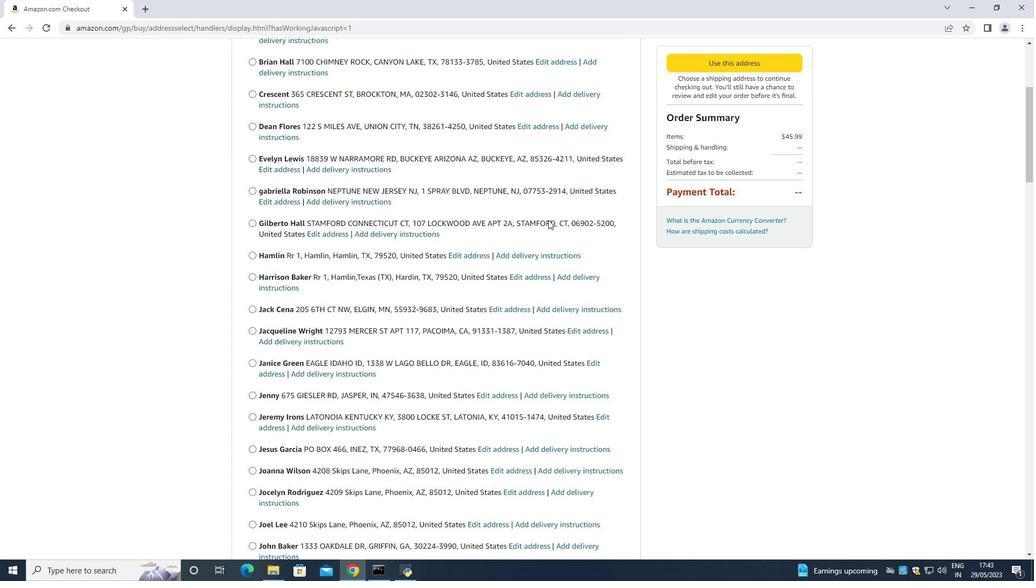 
Action: Mouse moved to (544, 217)
Screenshot: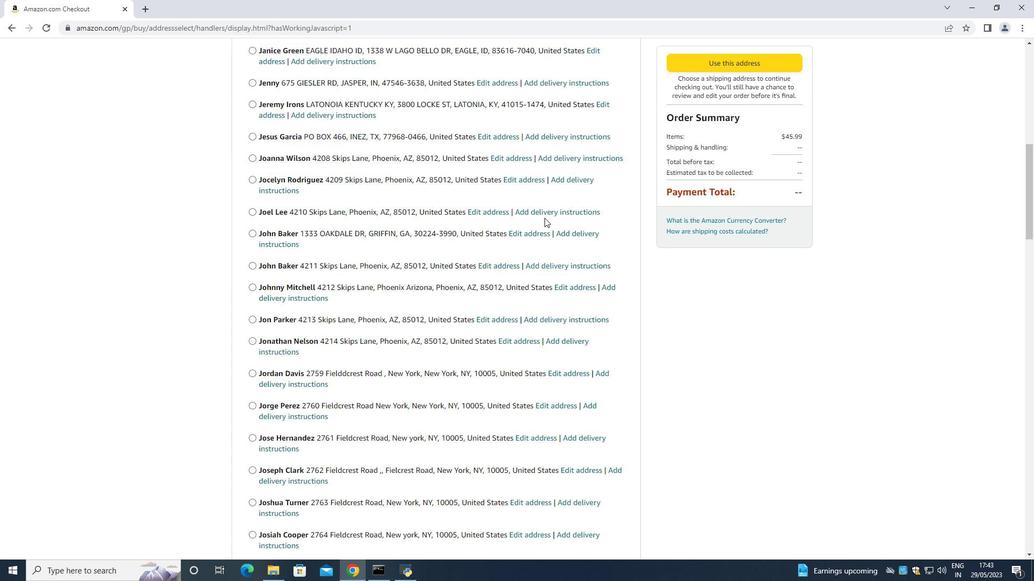 
Action: Mouse scrolled (544, 216) with delta (0, 0)
Screenshot: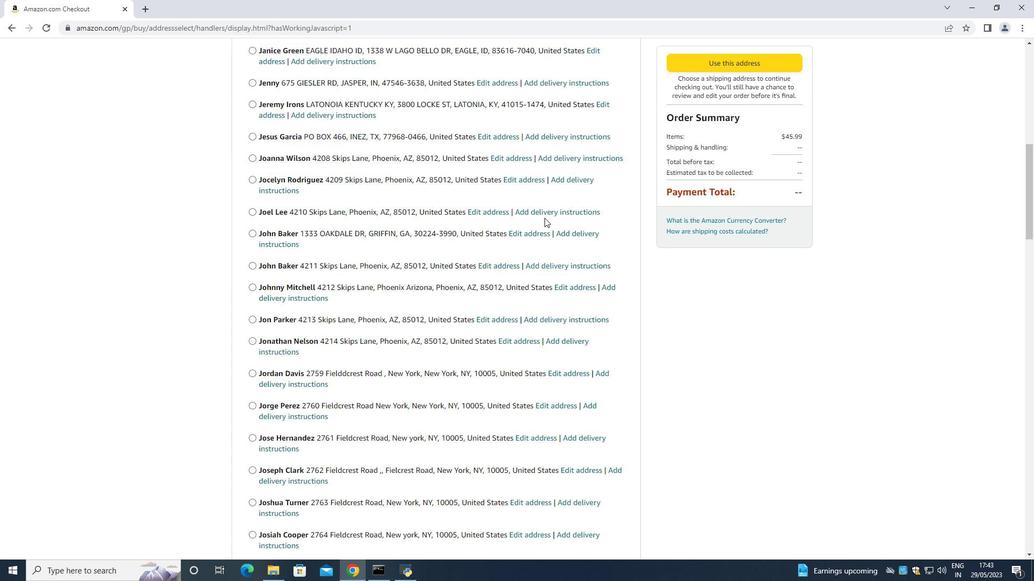 
Action: Mouse moved to (541, 217)
Screenshot: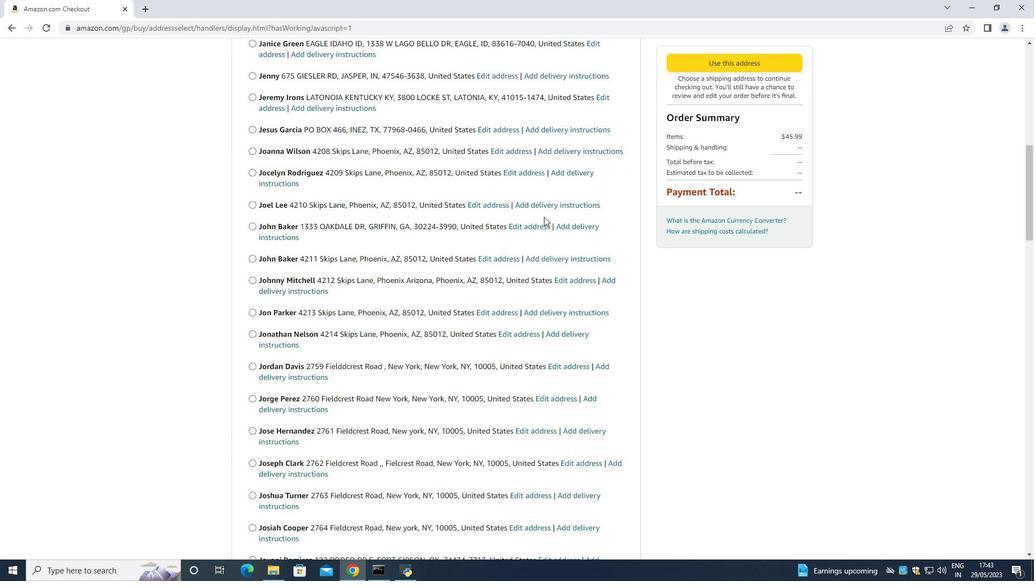 
Action: Mouse scrolled (541, 217) with delta (0, 0)
Screenshot: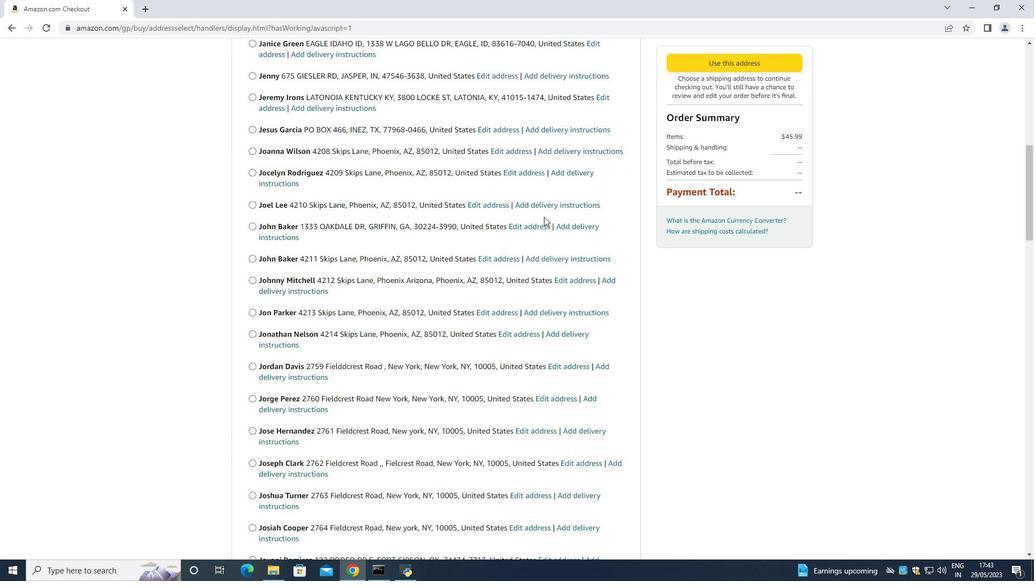 
Action: Mouse moved to (540, 219)
Screenshot: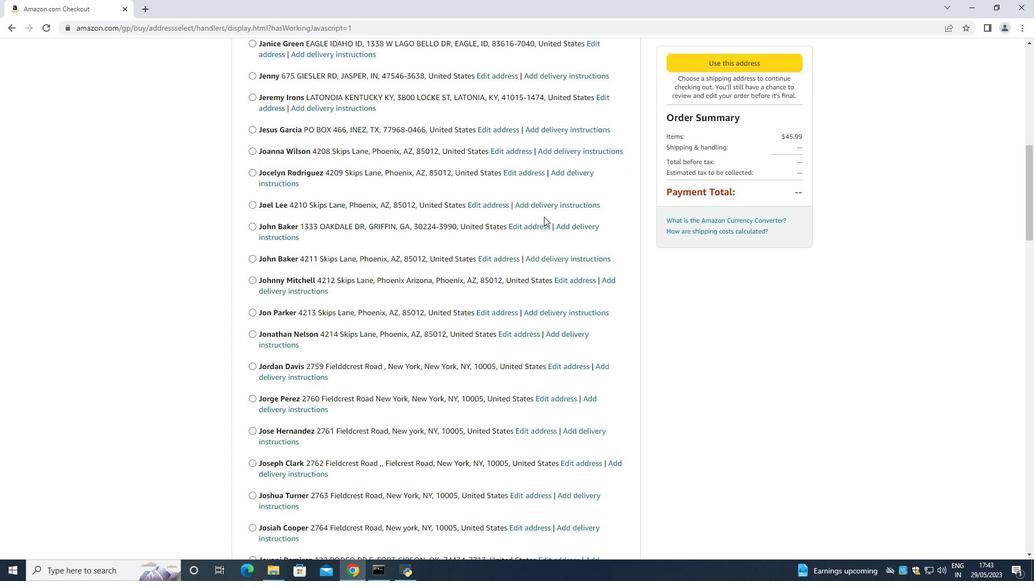 
Action: Mouse scrolled (540, 218) with delta (0, 0)
Screenshot: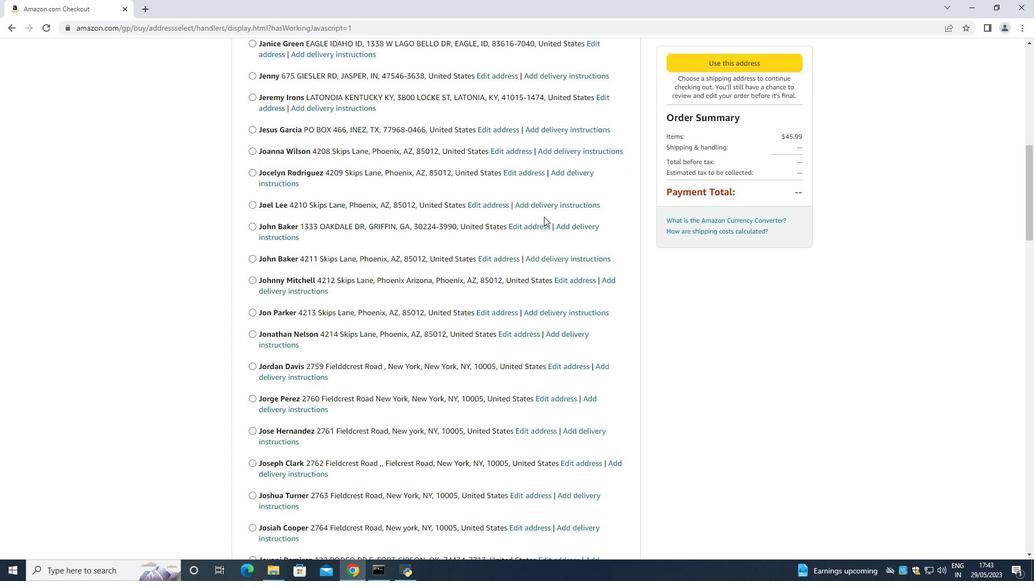 
Action: Mouse moved to (538, 220)
Screenshot: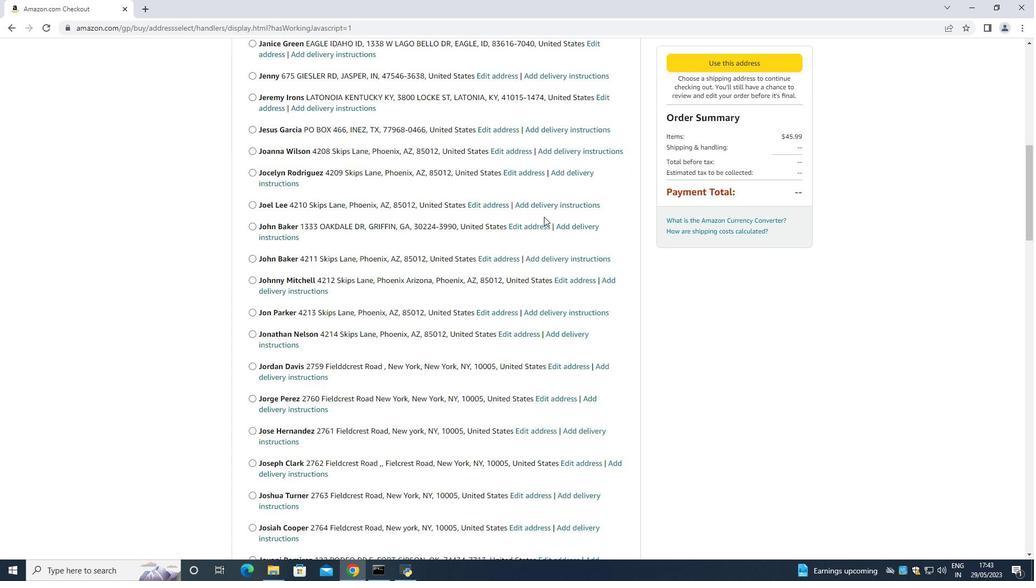 
Action: Mouse scrolled (538, 220) with delta (0, 0)
Screenshot: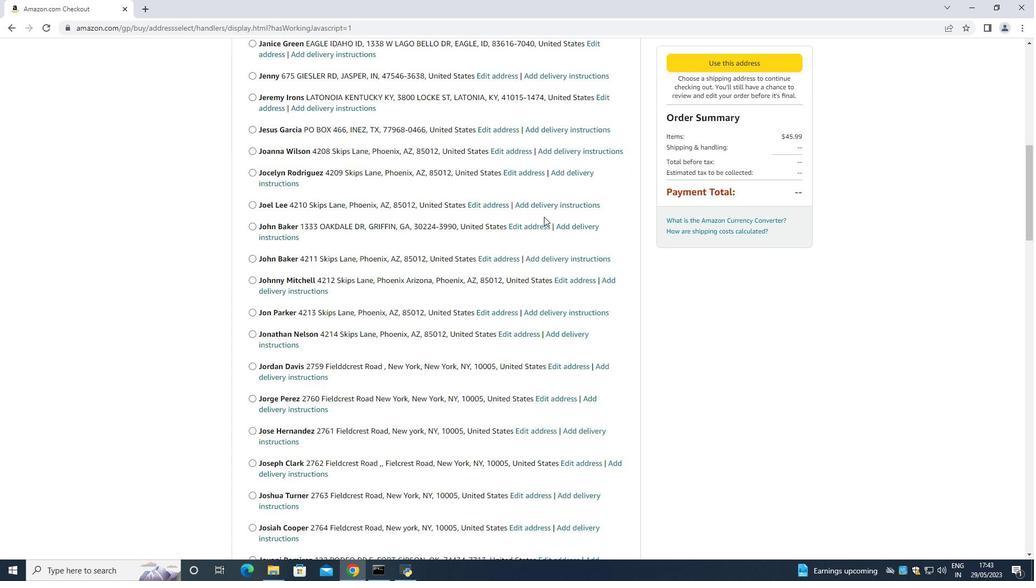 
Action: Mouse moved to (537, 221)
Screenshot: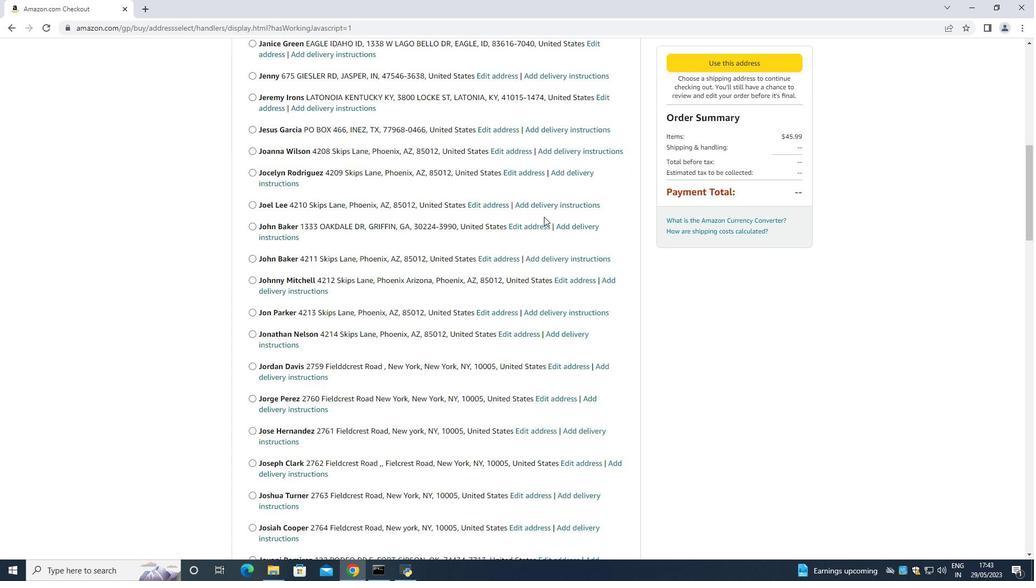 
Action: Mouse scrolled (537, 220) with delta (0, 0)
Screenshot: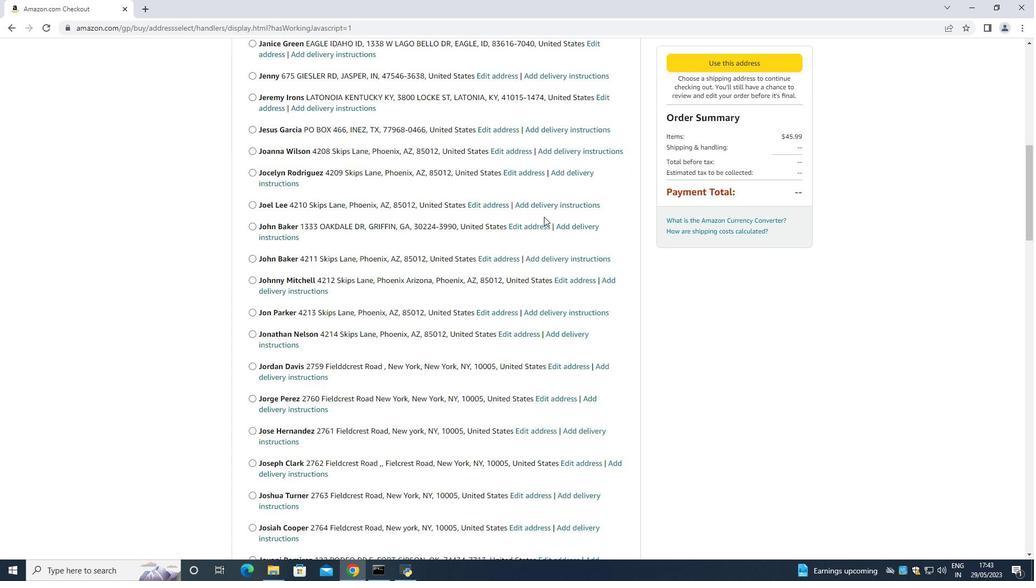 
Action: Mouse moved to (536, 221)
Screenshot: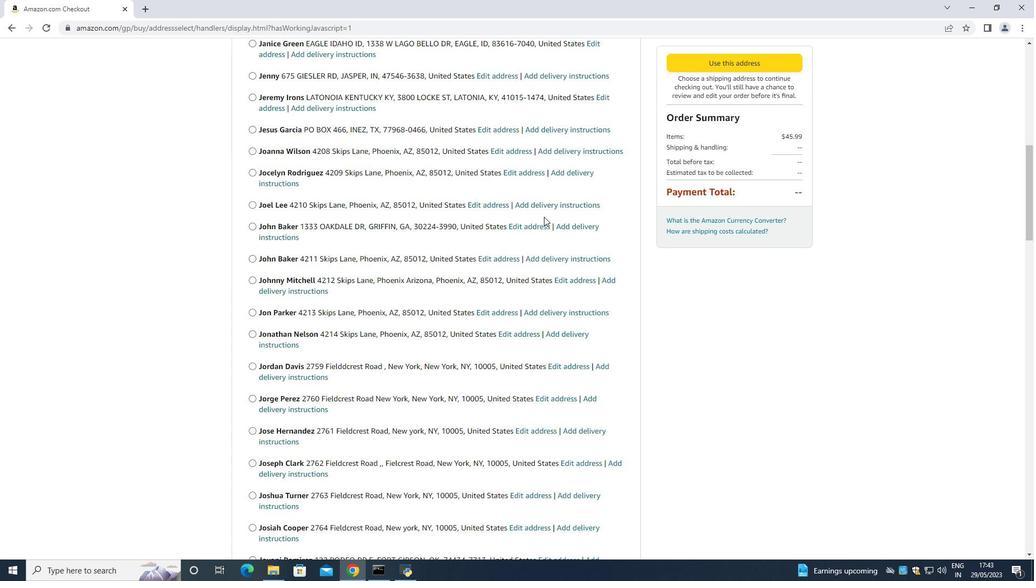 
Action: Mouse scrolled (536, 221) with delta (0, 0)
Screenshot: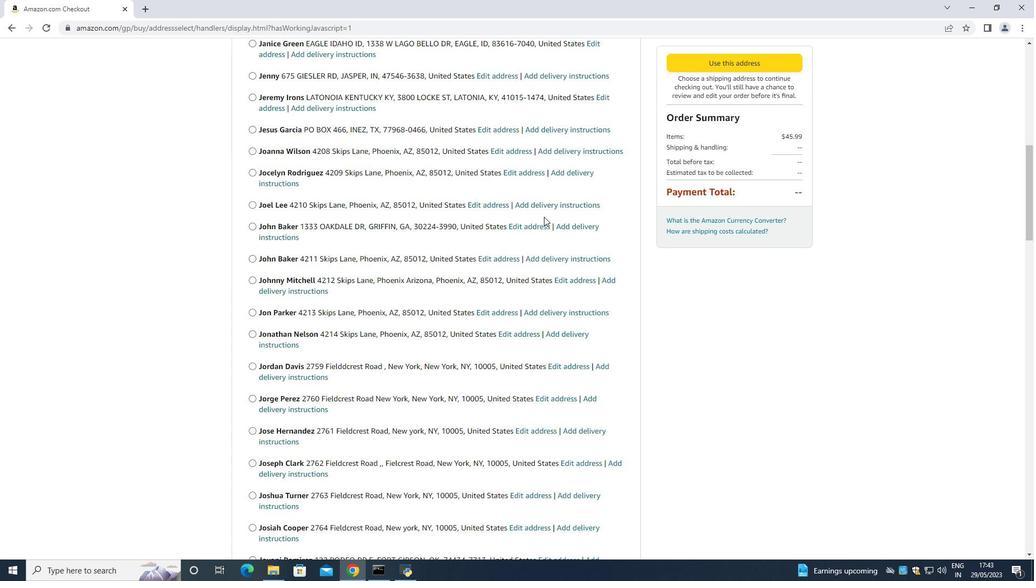 
Action: Mouse scrolled (536, 221) with delta (0, 0)
Screenshot: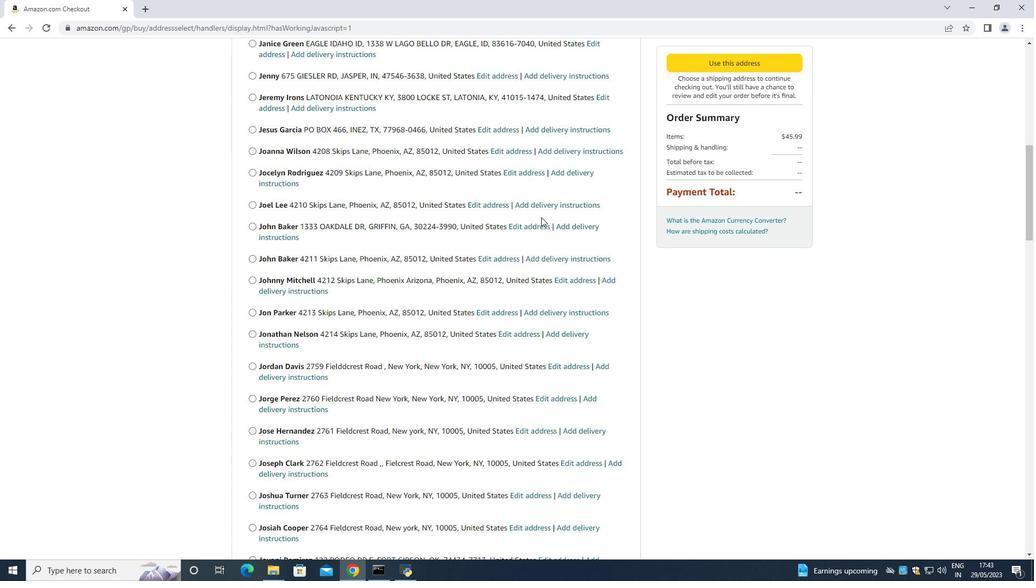 
Action: Mouse moved to (534, 220)
Screenshot: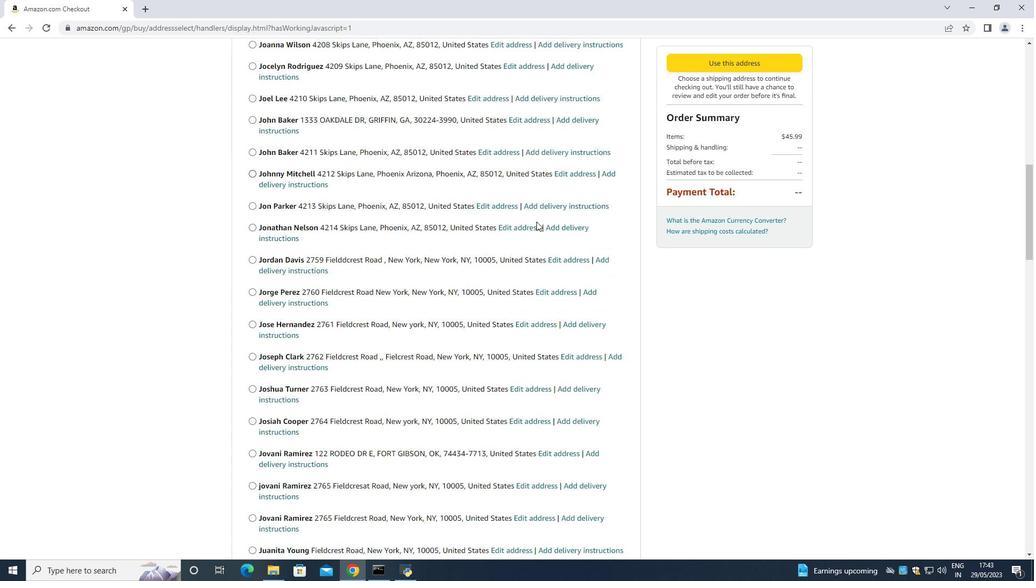 
Action: Mouse scrolled (534, 220) with delta (0, 0)
Screenshot: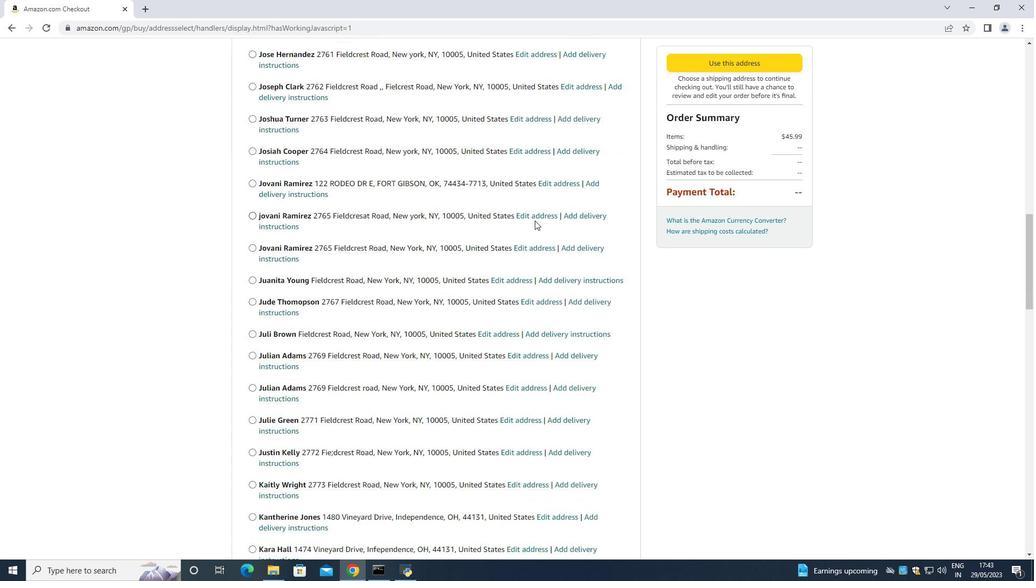 
Action: Mouse moved to (534, 220)
Screenshot: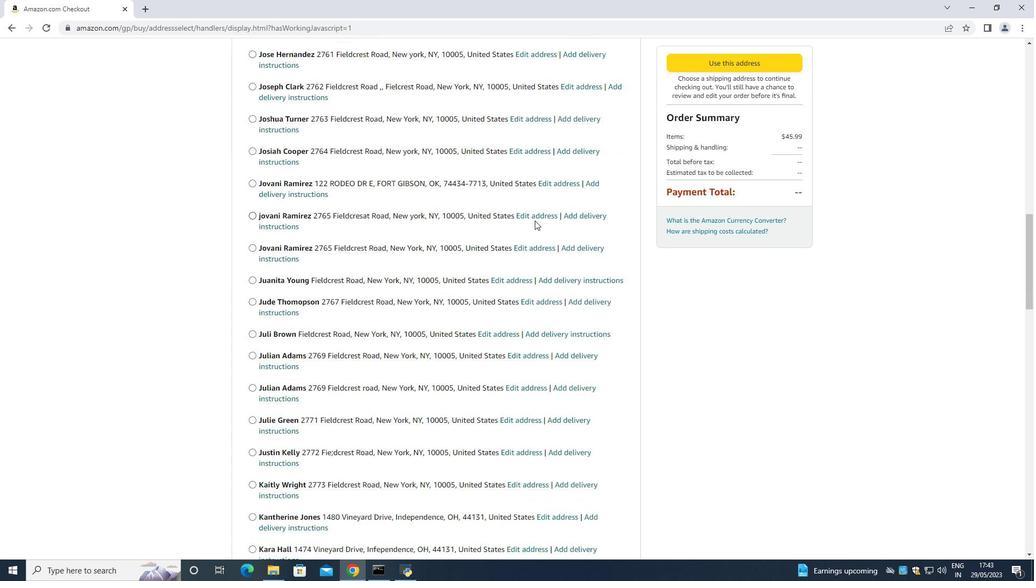 
Action: Mouse scrolled (534, 220) with delta (0, 0)
Screenshot: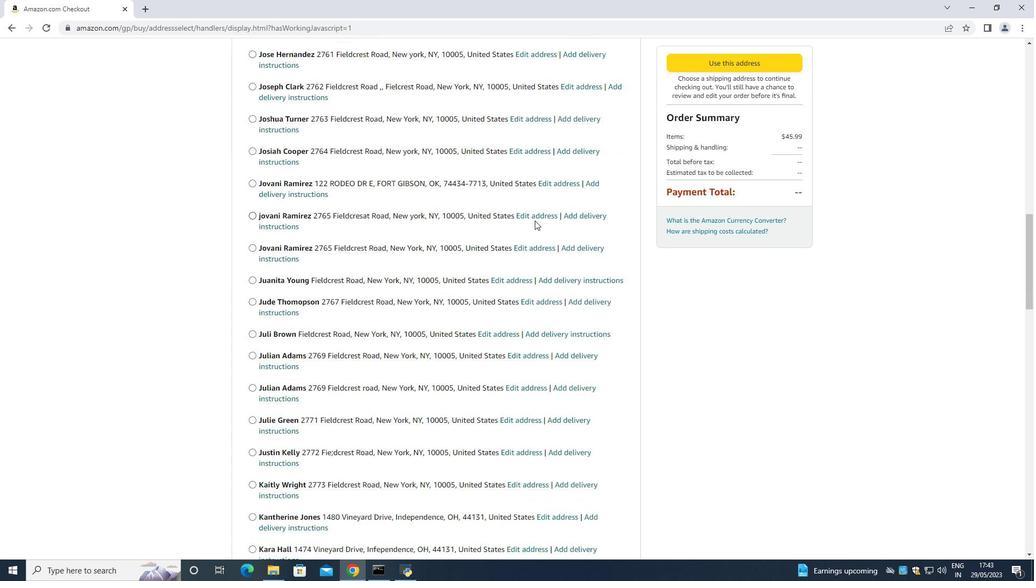 
Action: Mouse scrolled (534, 220) with delta (0, 0)
Screenshot: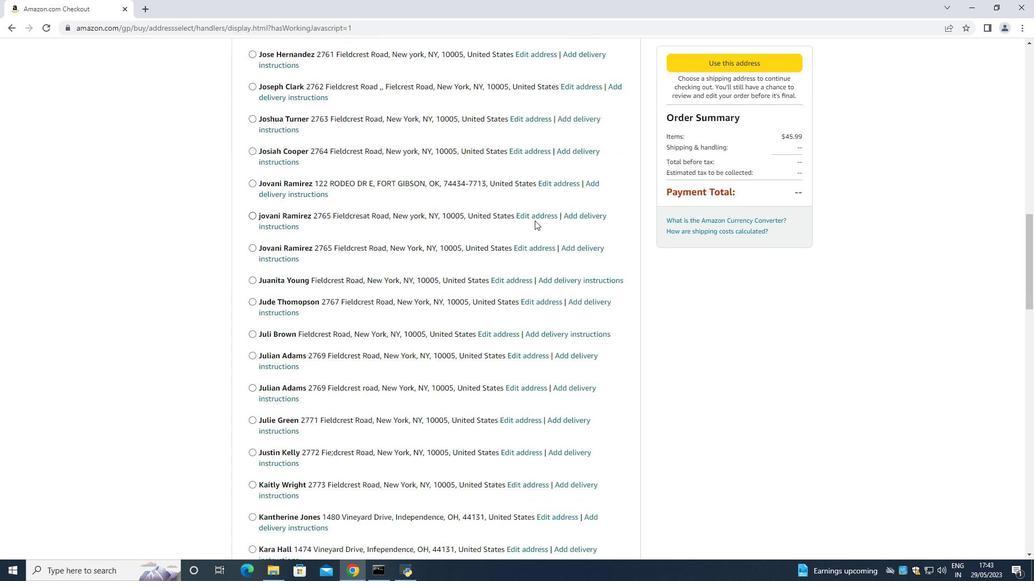 
Action: Mouse scrolled (534, 220) with delta (0, 0)
Screenshot: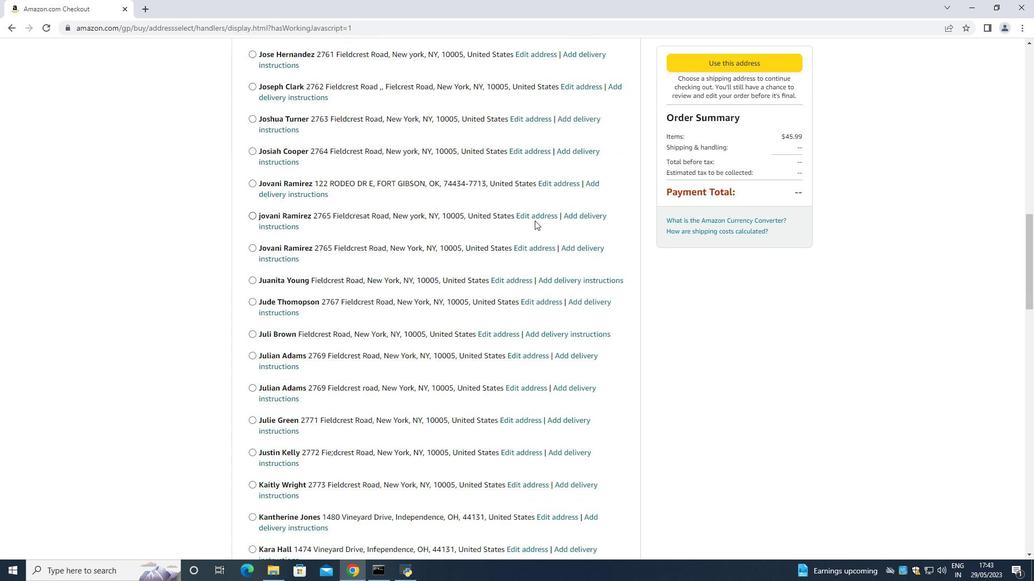 
Action: Mouse scrolled (534, 220) with delta (0, 0)
Screenshot: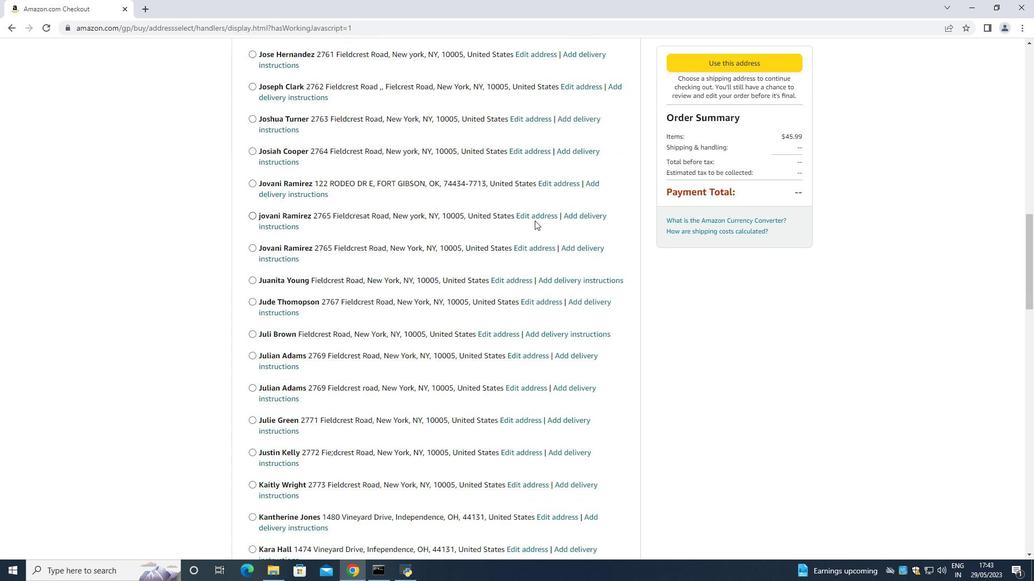 
Action: Mouse moved to (534, 220)
Screenshot: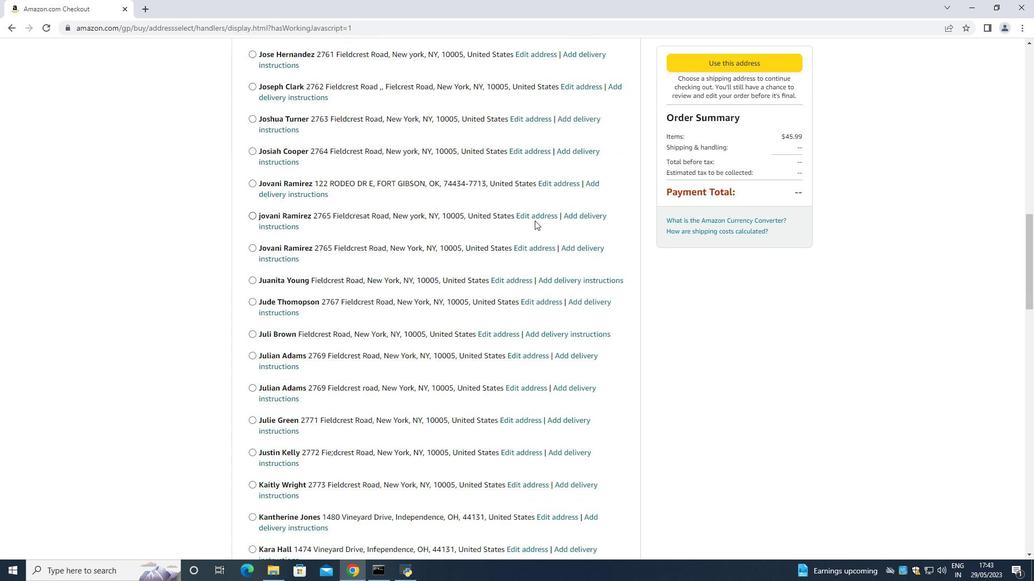 
Action: Mouse scrolled (534, 220) with delta (0, 0)
Screenshot: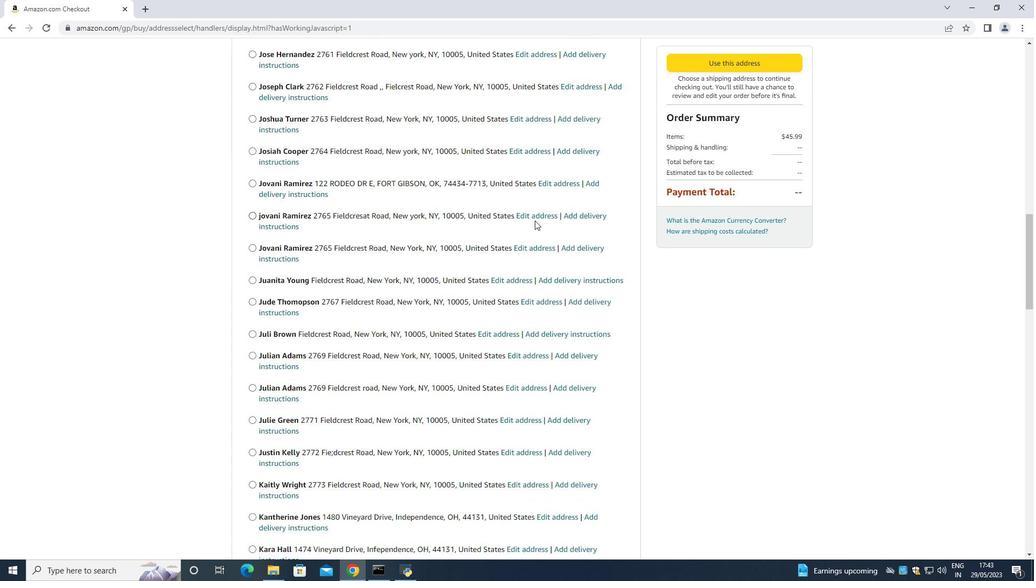 
Action: Mouse scrolled (534, 220) with delta (0, 0)
Screenshot: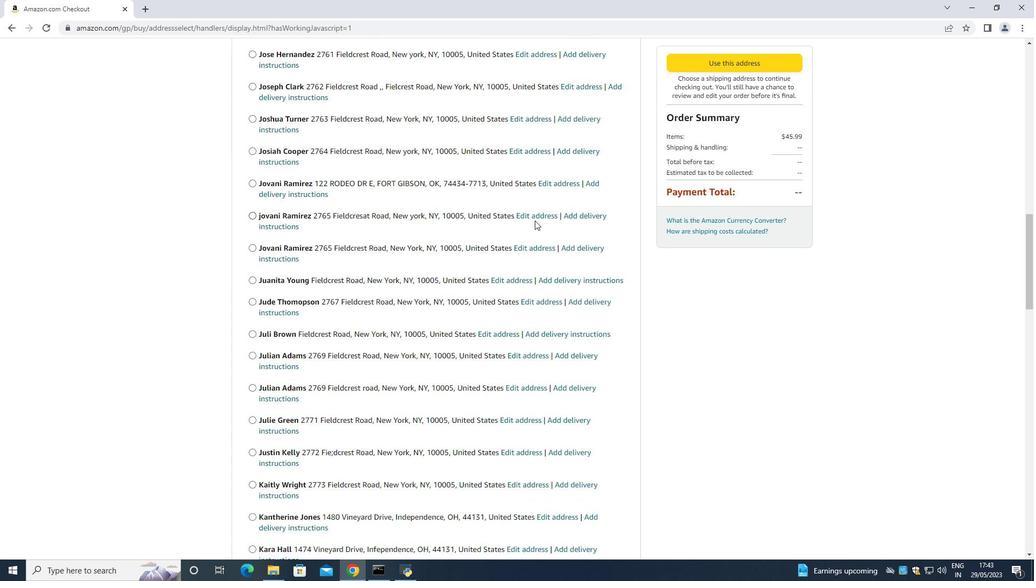 
Action: Mouse moved to (533, 220)
Screenshot: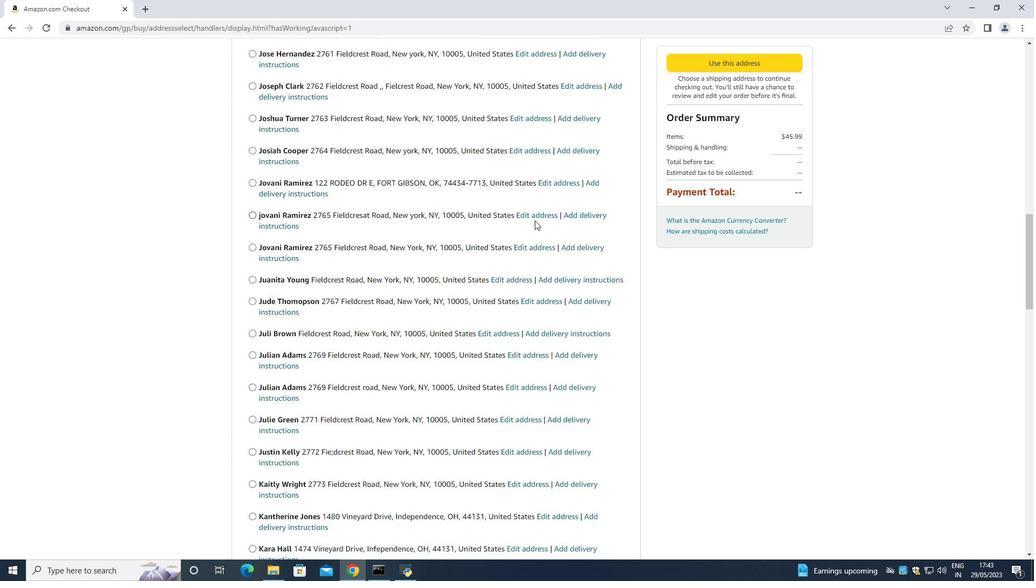 
Action: Mouse scrolled (534, 220) with delta (0, 0)
Screenshot: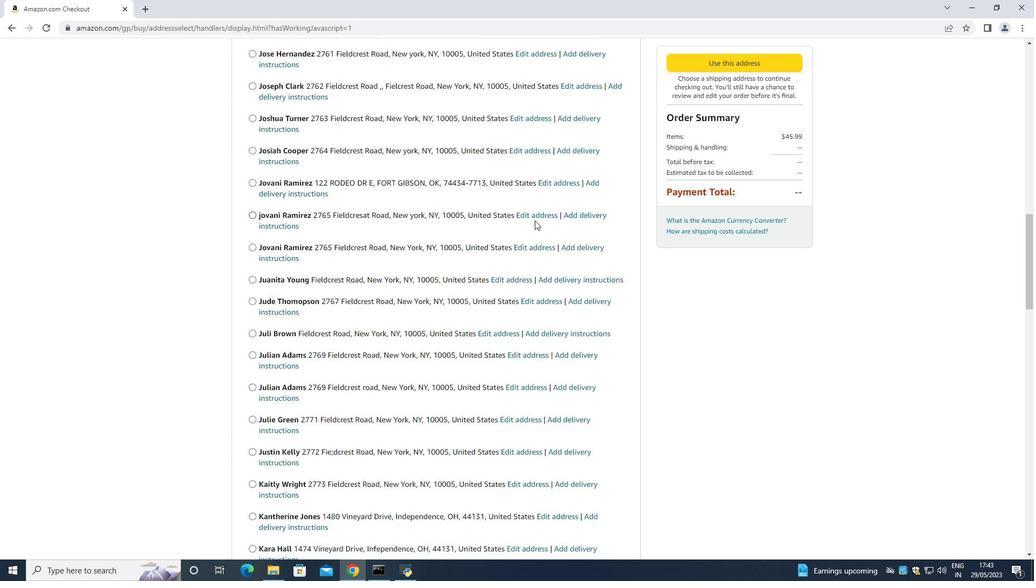 
Action: Mouse moved to (533, 220)
Screenshot: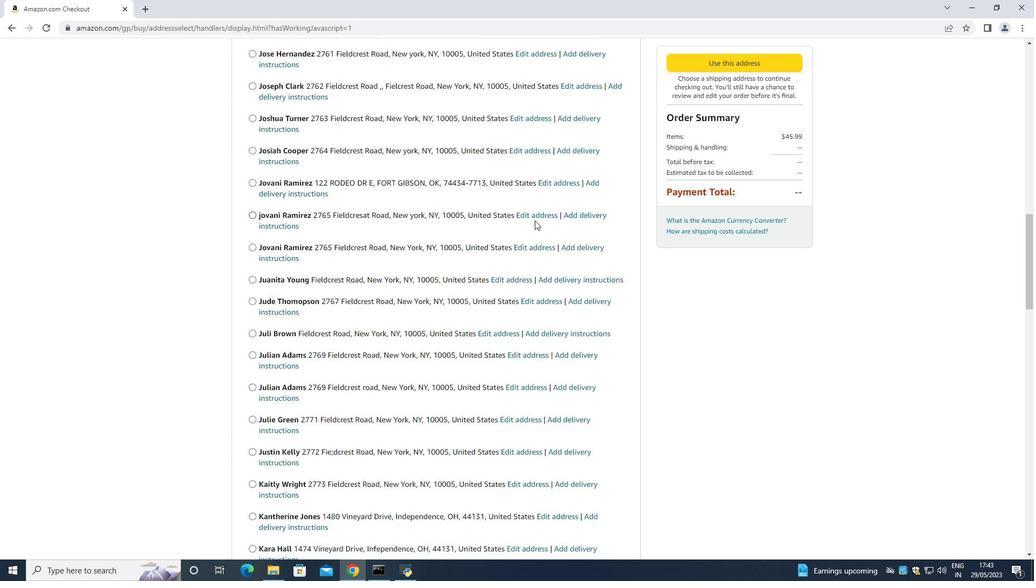 
Action: Mouse scrolled (533, 220) with delta (0, 0)
Screenshot: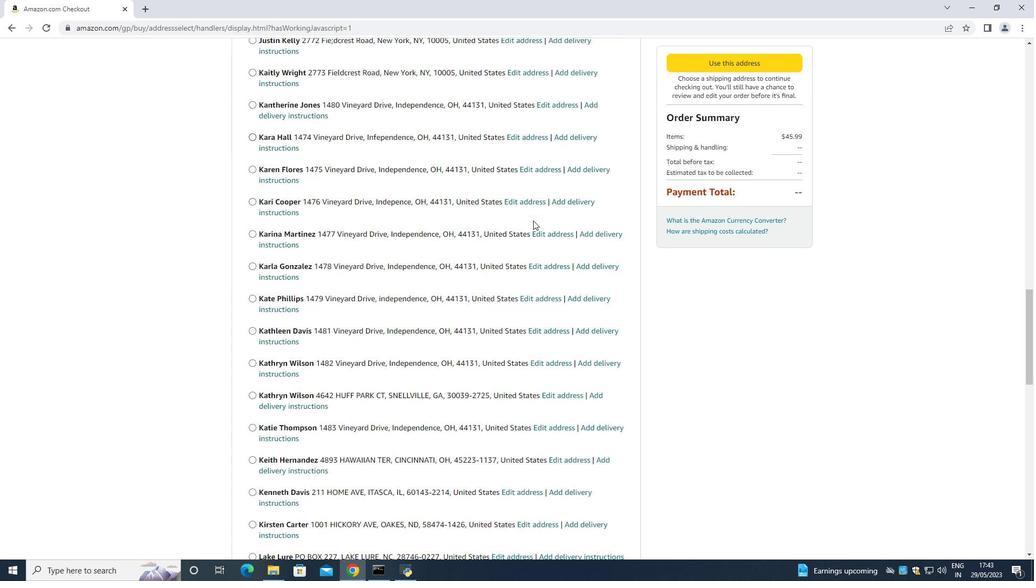 
Action: Mouse scrolled (533, 220) with delta (0, 0)
Screenshot: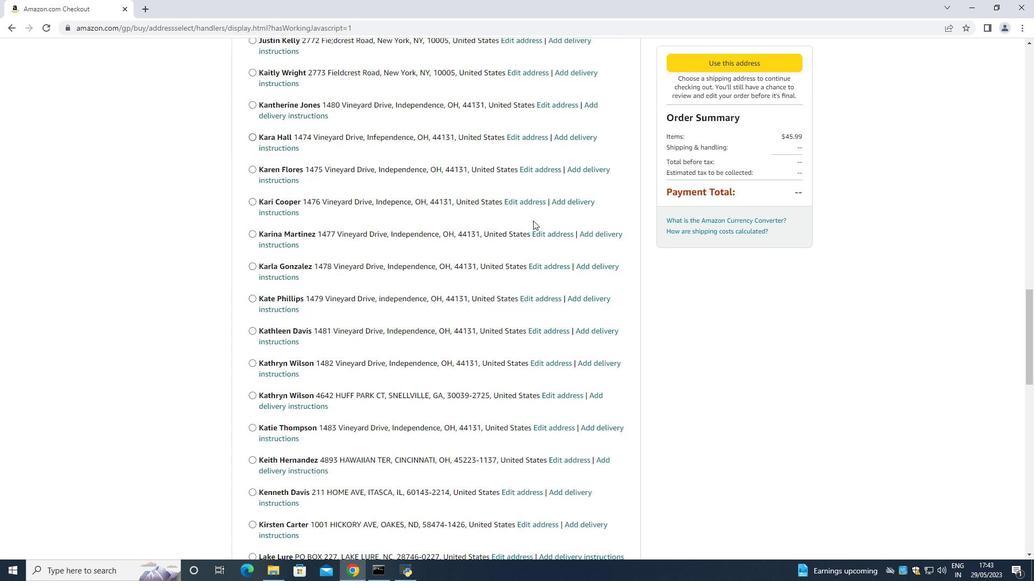 
Action: Mouse moved to (533, 220)
Screenshot: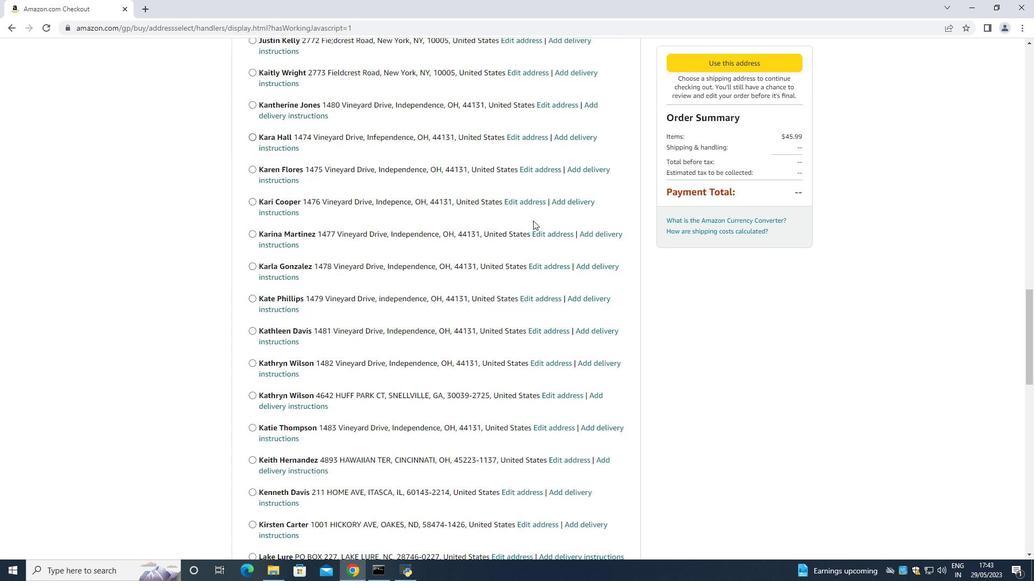 
Action: Mouse scrolled (533, 220) with delta (0, 0)
Screenshot: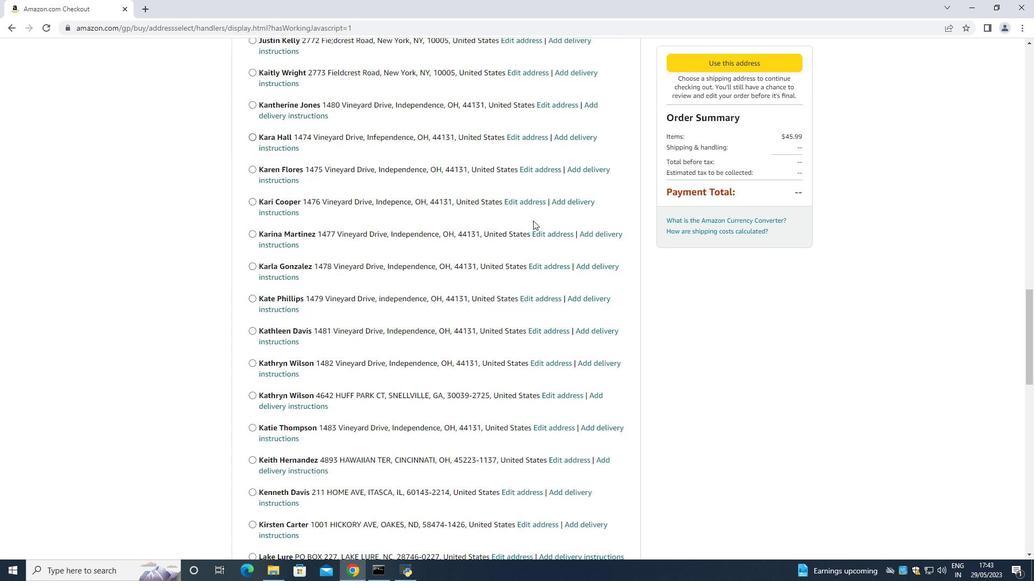 
Action: Mouse scrolled (533, 220) with delta (0, 0)
Screenshot: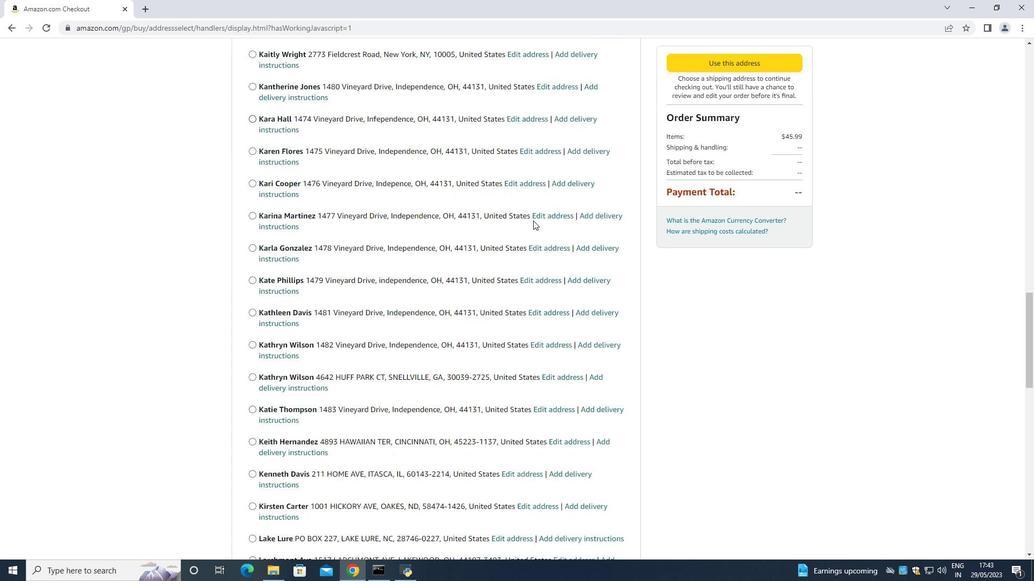 
Action: Mouse scrolled (533, 220) with delta (0, 0)
Screenshot: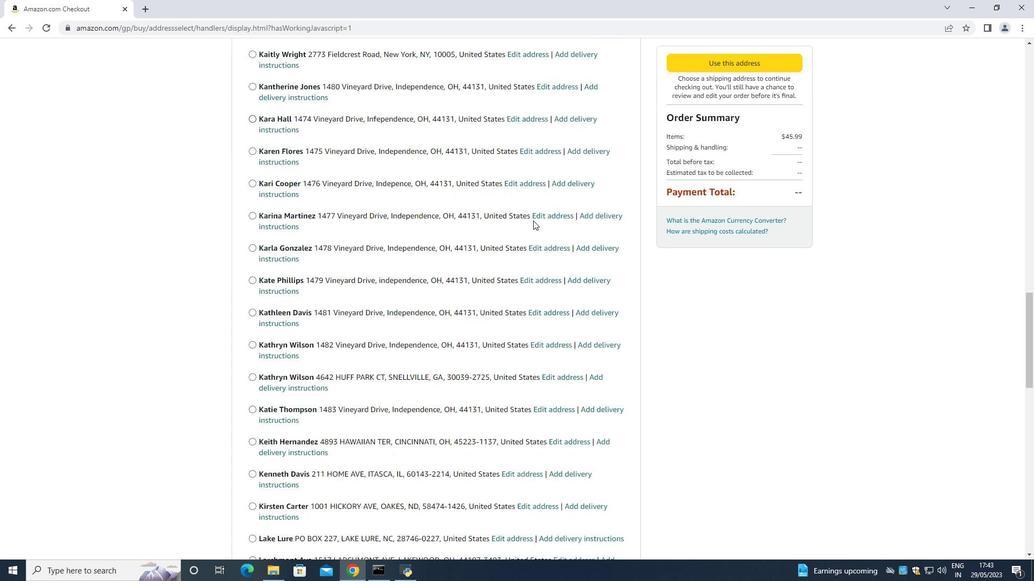 
Action: Mouse scrolled (533, 220) with delta (0, 0)
Screenshot: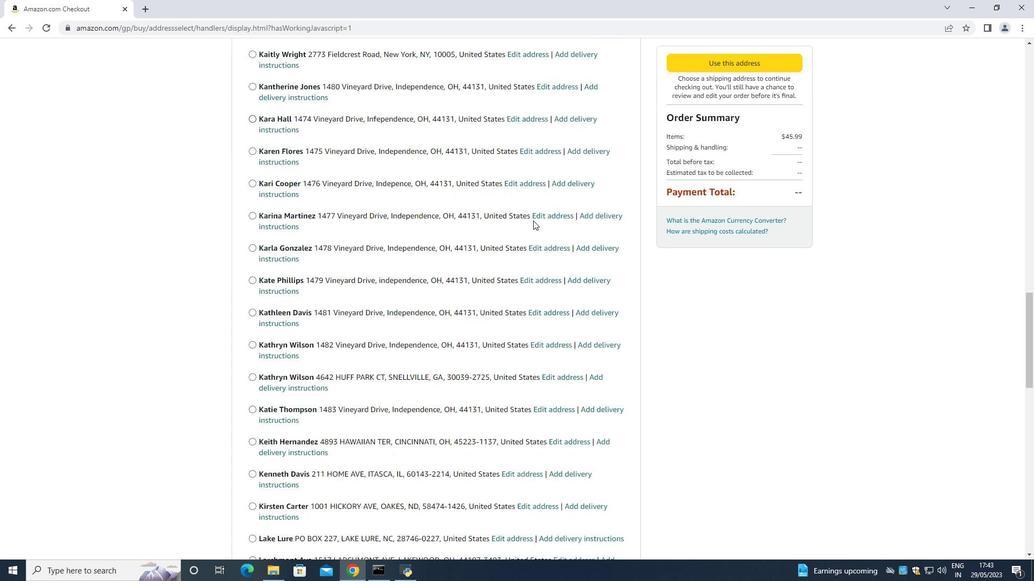 
Action: Mouse scrolled (533, 220) with delta (0, 0)
Screenshot: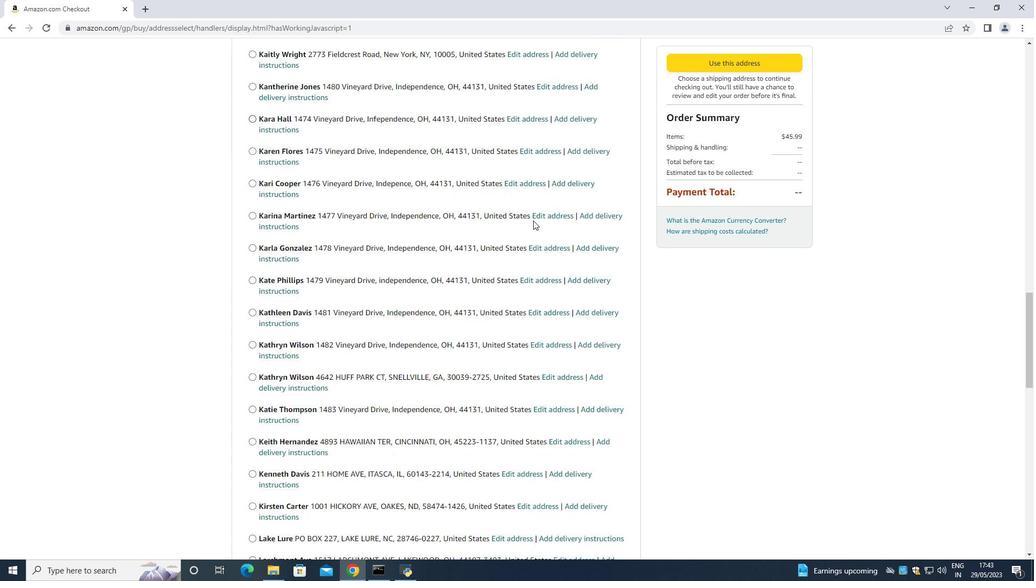 
Action: Mouse scrolled (533, 220) with delta (0, 0)
Screenshot: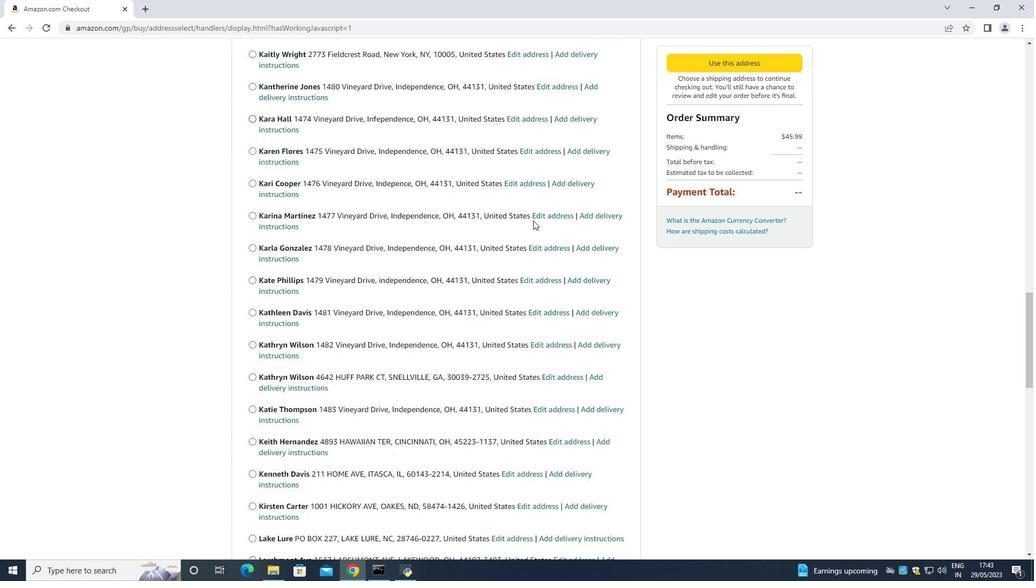 
Action: Mouse scrolled (533, 220) with delta (0, 0)
Screenshot: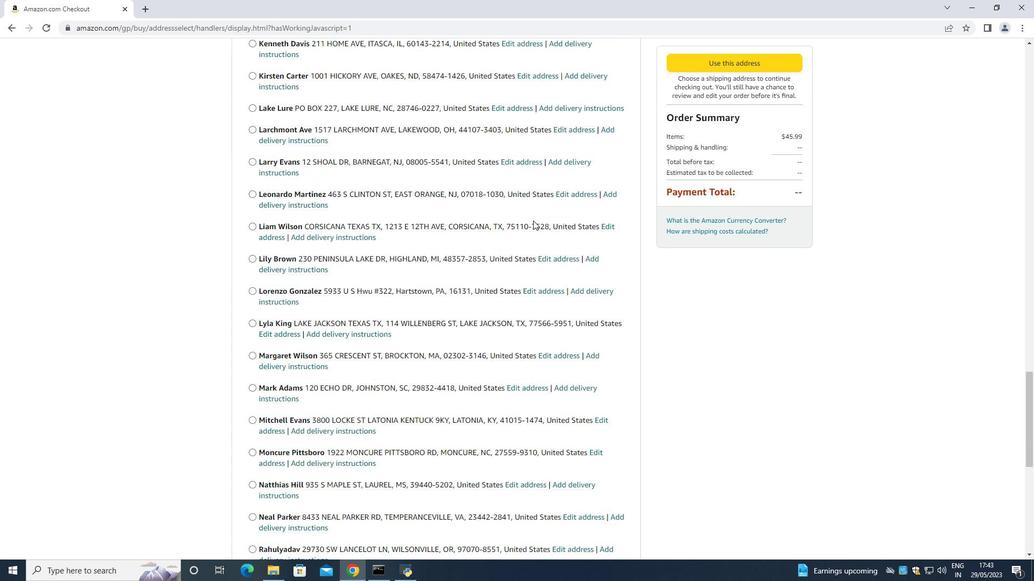 
Action: Mouse scrolled (533, 220) with delta (0, 0)
Screenshot: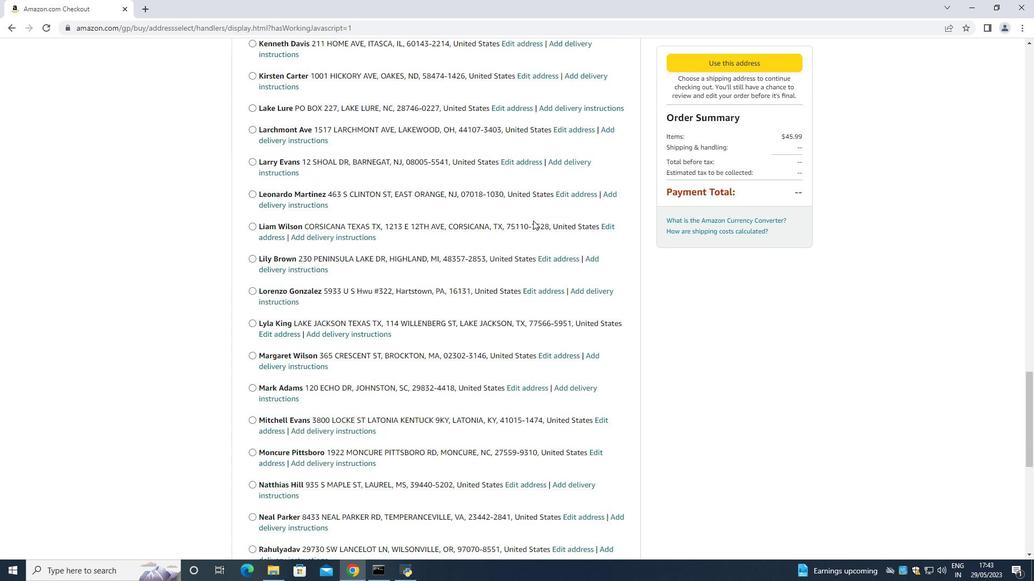 
Action: Mouse scrolled (533, 220) with delta (0, 0)
Screenshot: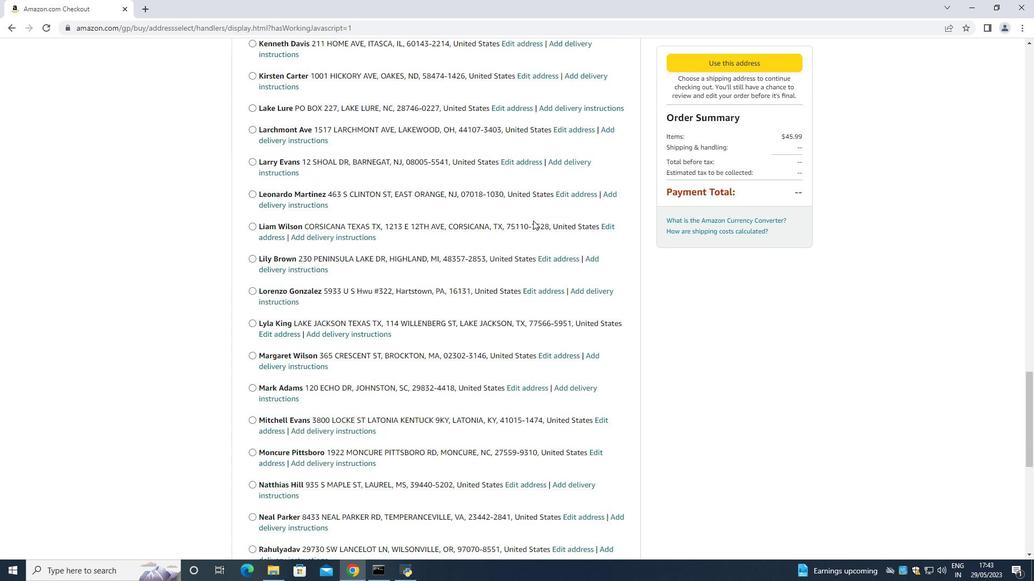 
Action: Mouse scrolled (533, 220) with delta (0, 0)
Screenshot: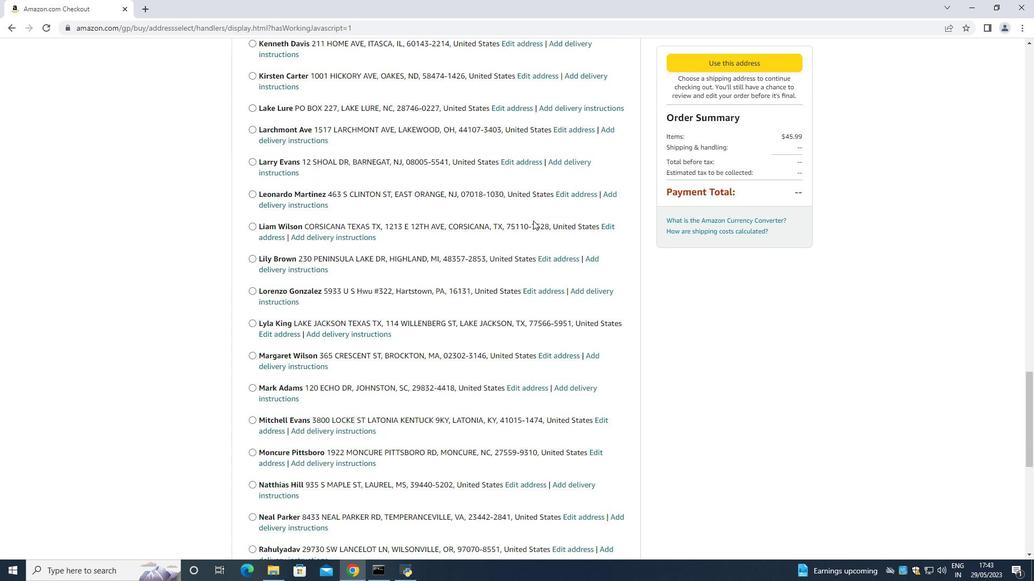 
Action: Mouse moved to (532, 220)
Screenshot: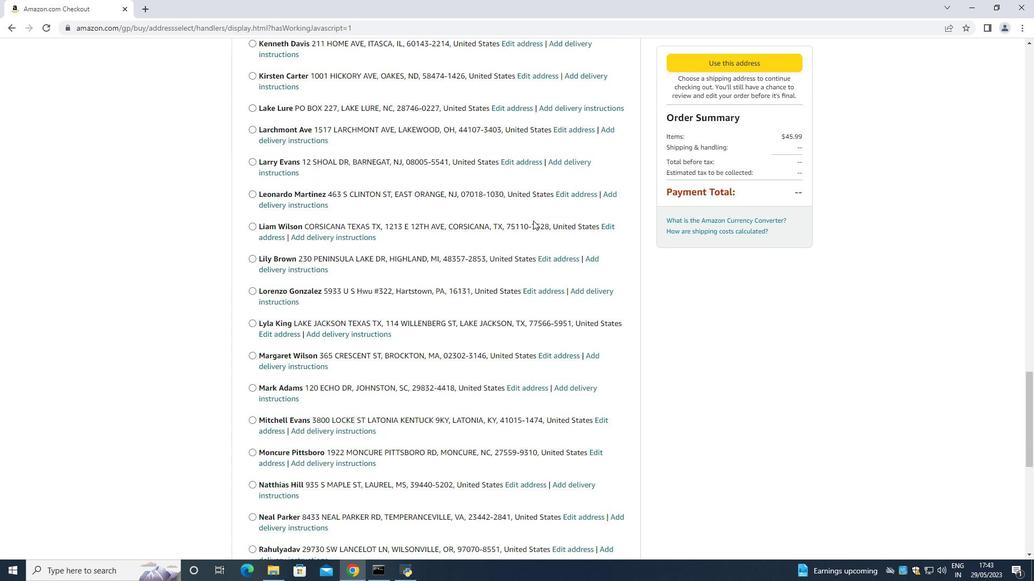 
Action: Mouse scrolled (532, 220) with delta (0, 0)
Screenshot: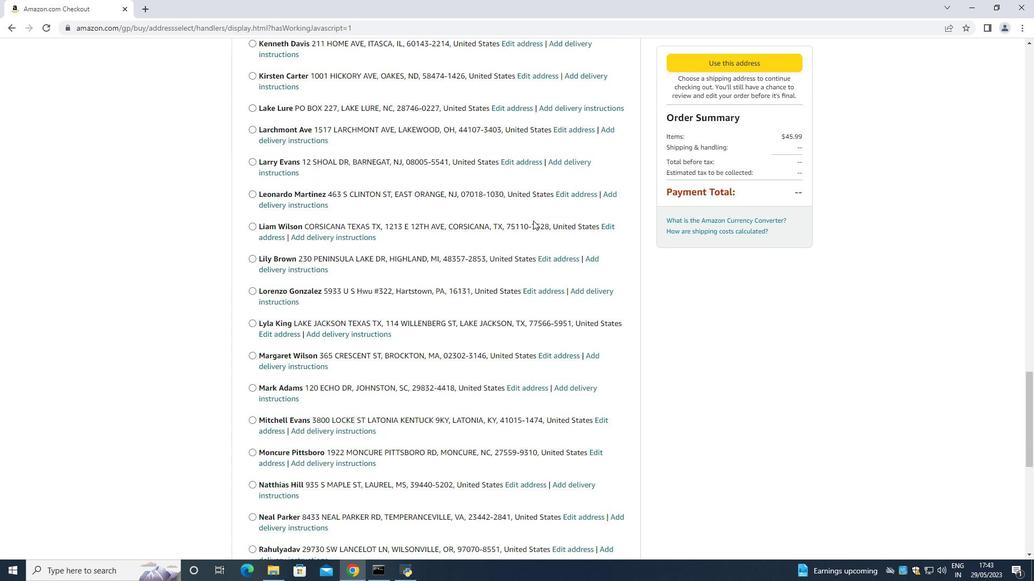 
Action: Mouse scrolled (532, 220) with delta (0, 0)
Screenshot: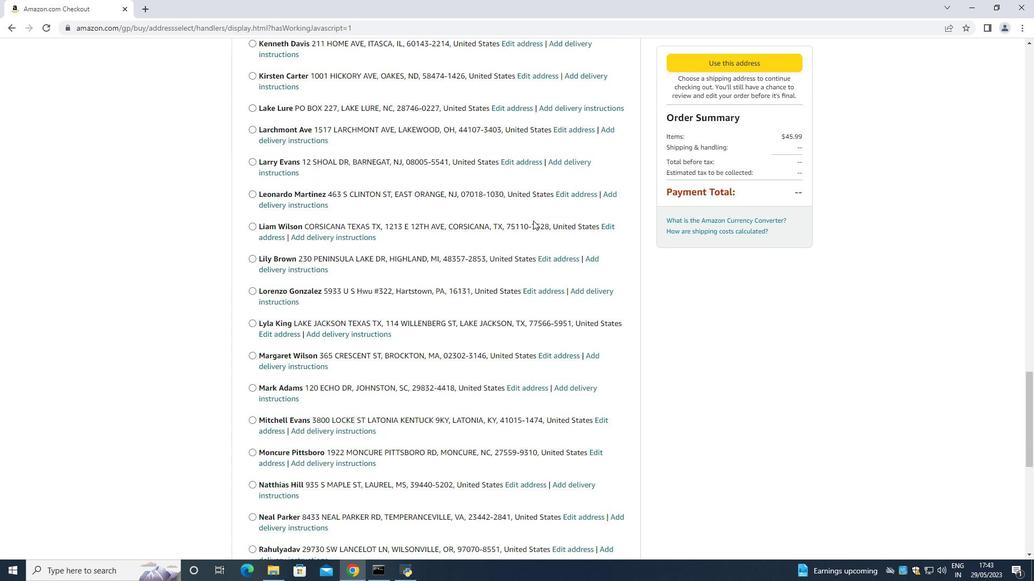 
Action: Mouse scrolled (532, 220) with delta (0, 0)
Screenshot: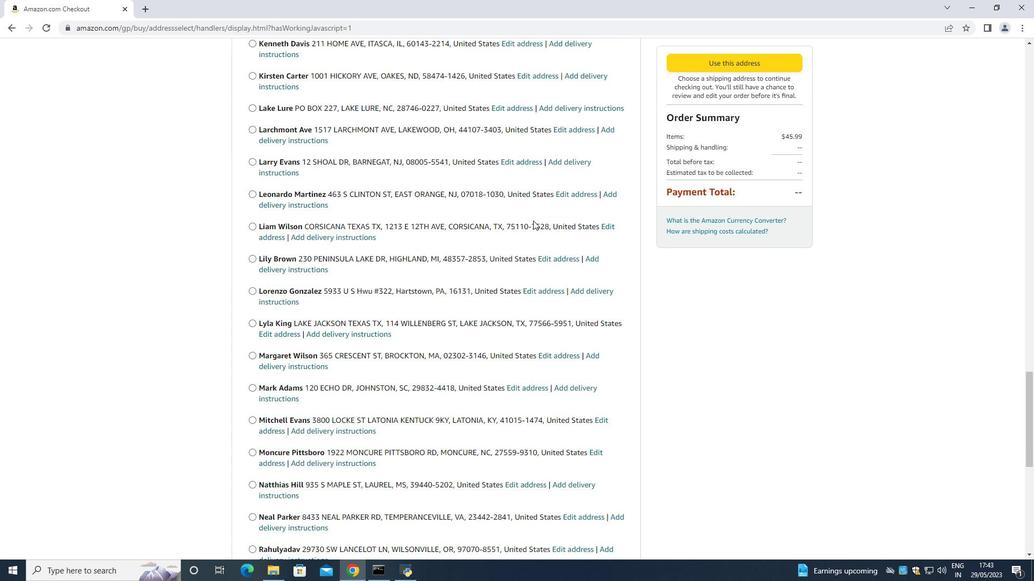 
Action: Mouse moved to (531, 220)
Screenshot: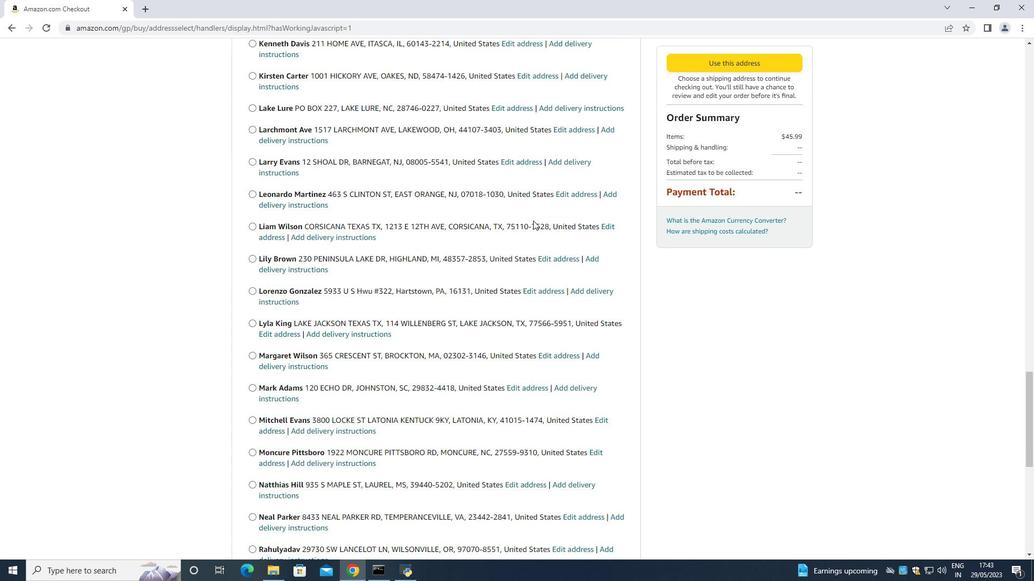 
Action: Mouse scrolled (531, 220) with delta (0, 0)
Screenshot: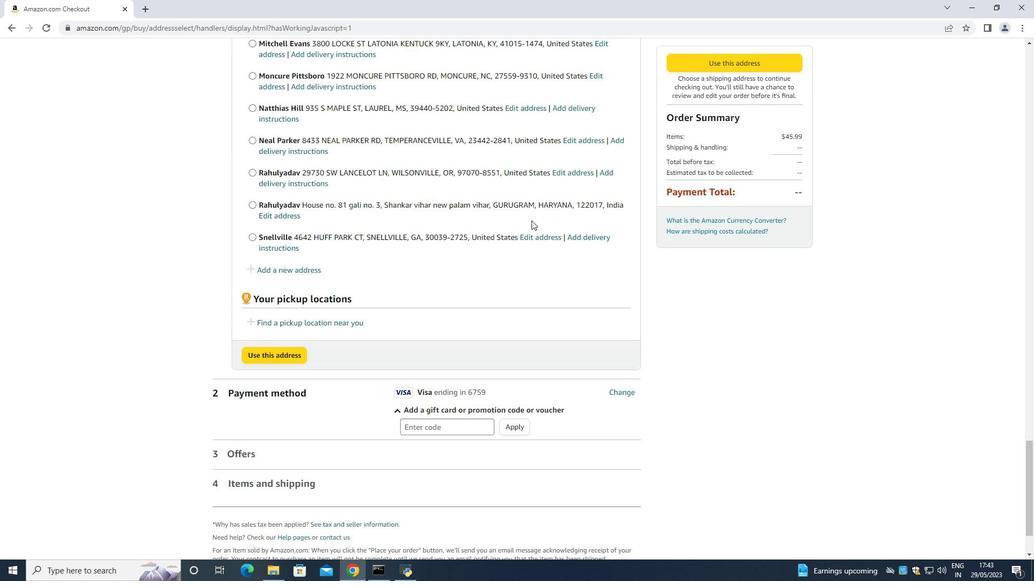 
Action: Mouse scrolled (531, 220) with delta (0, 0)
Screenshot: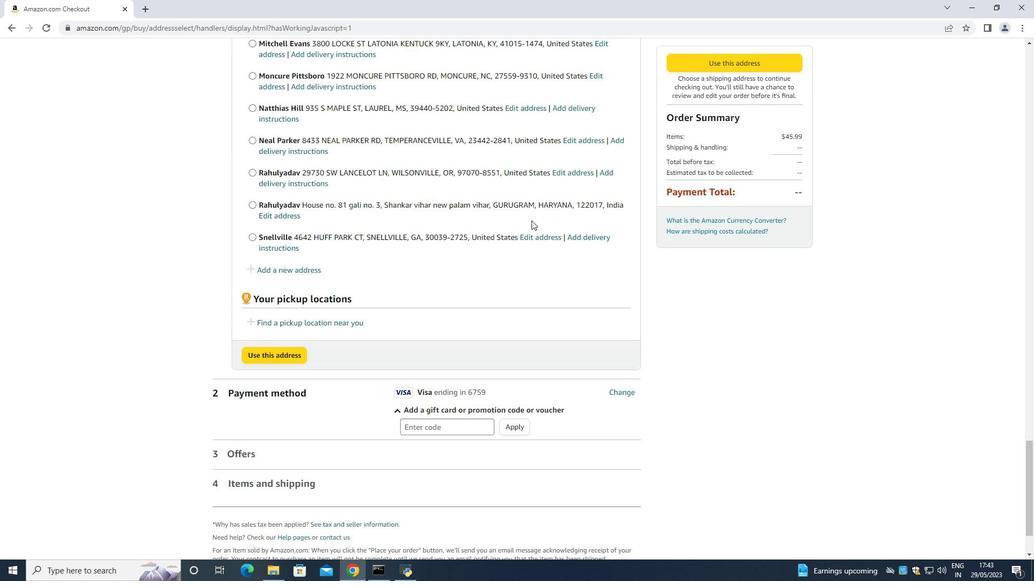 
Action: Mouse scrolled (531, 220) with delta (0, 0)
Screenshot: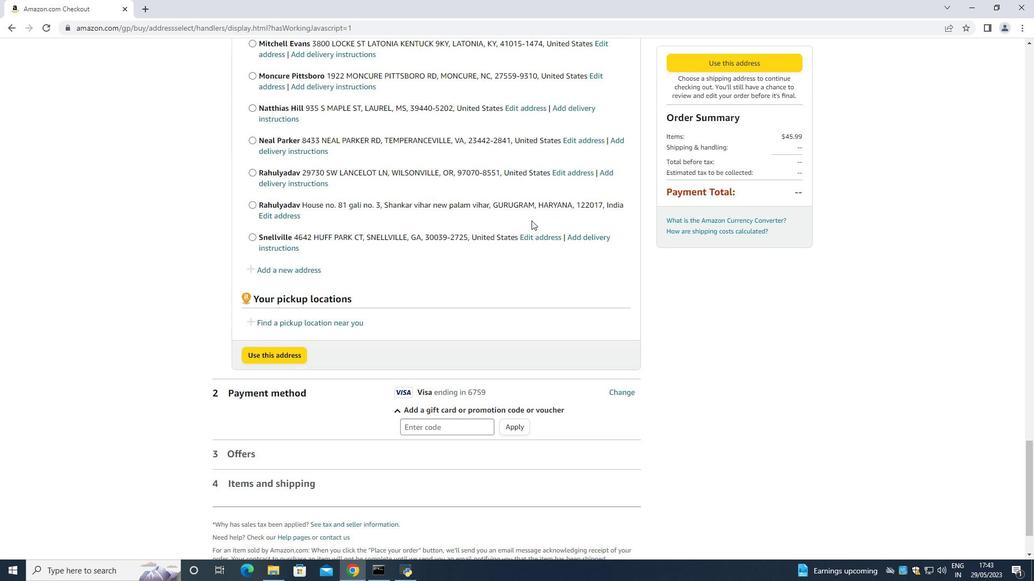 
Action: Mouse scrolled (531, 220) with delta (0, 0)
Screenshot: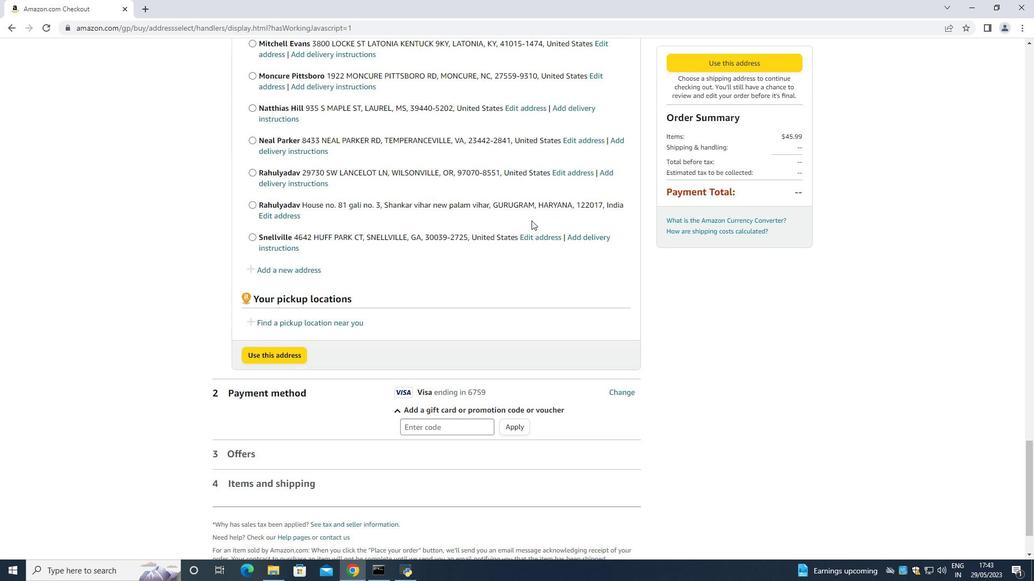 
Action: Mouse scrolled (531, 220) with delta (0, 0)
Screenshot: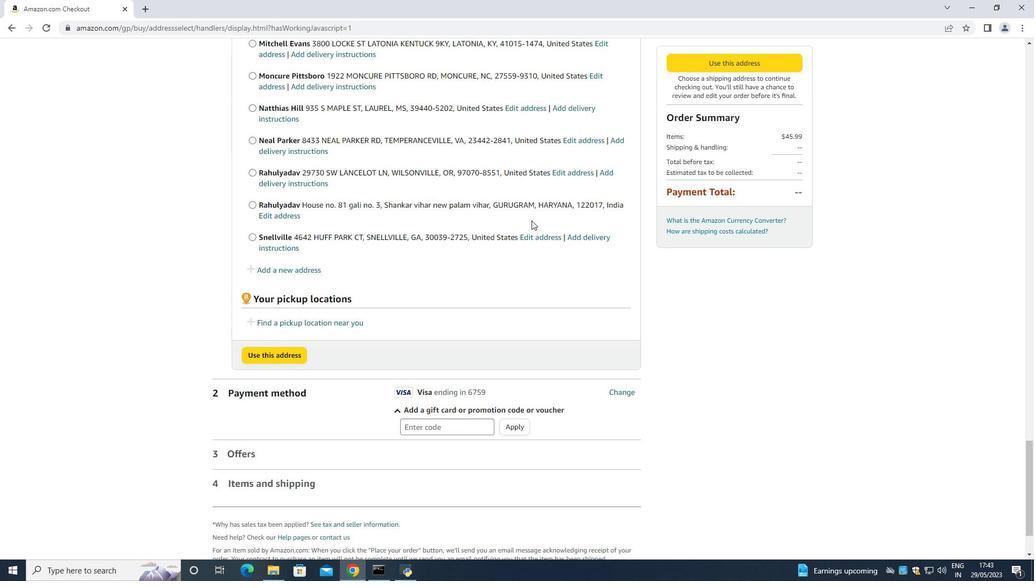 
Action: Mouse moved to (303, 189)
Screenshot: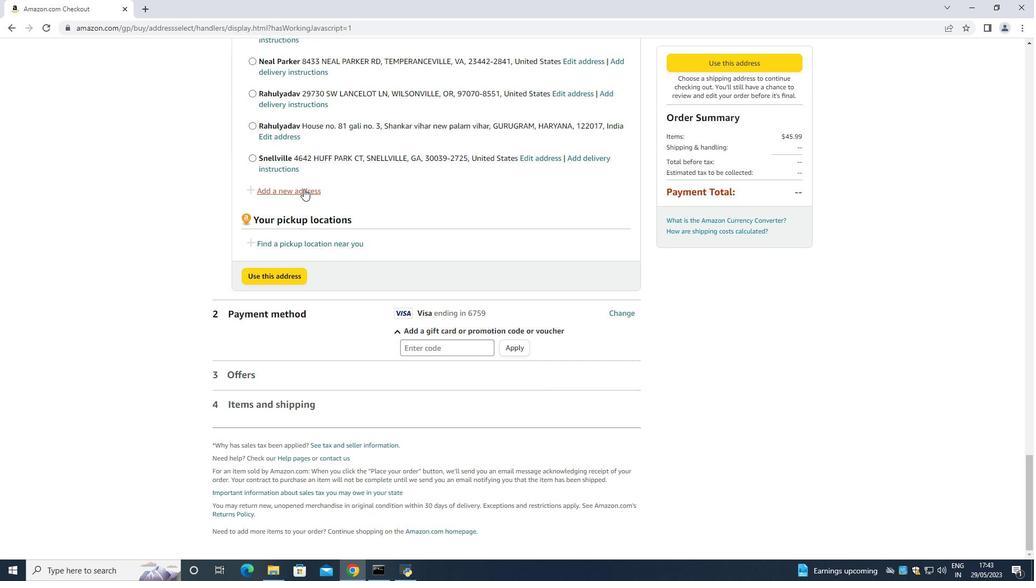 
Action: Mouse pressed left at (303, 189)
Screenshot: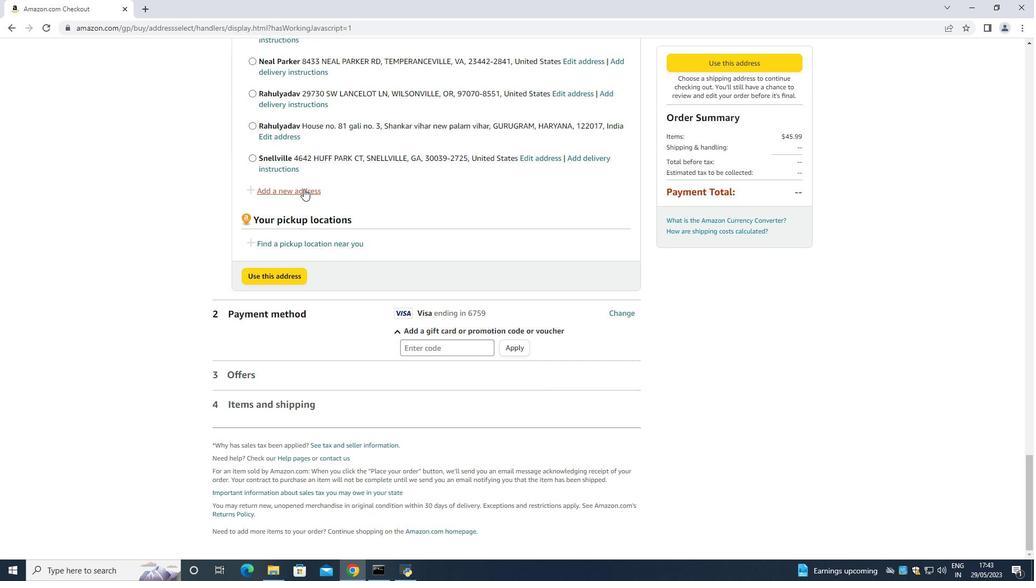 
Action: Mouse moved to (355, 262)
Screenshot: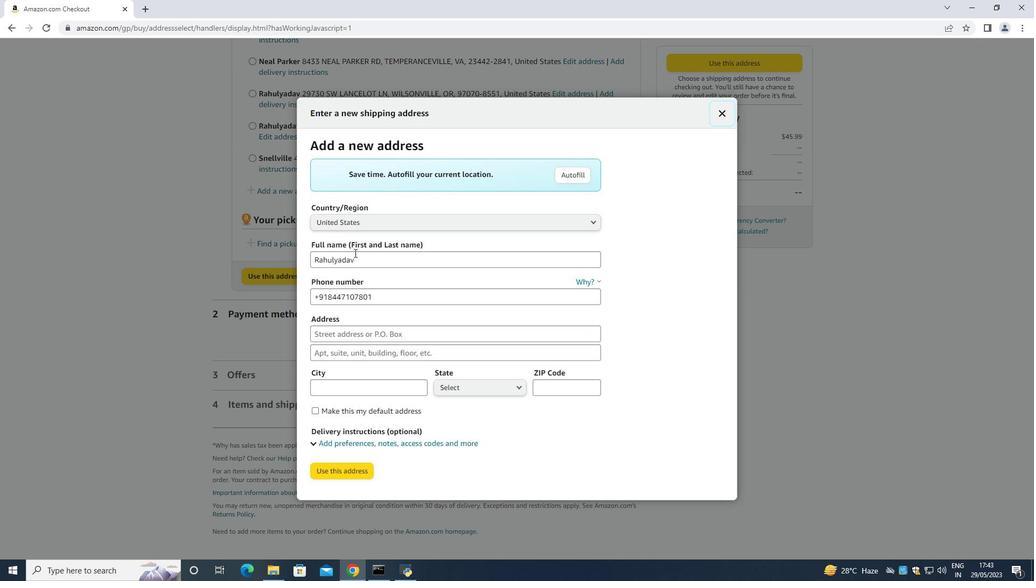 
Action: Mouse pressed left at (355, 262)
Screenshot: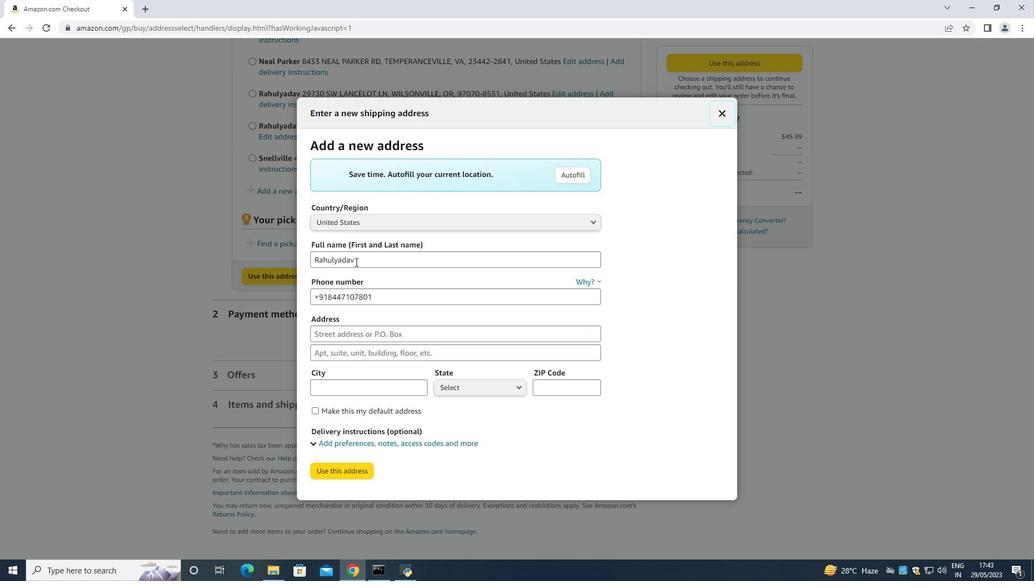 
Action: Mouse moved to (357, 266)
Screenshot: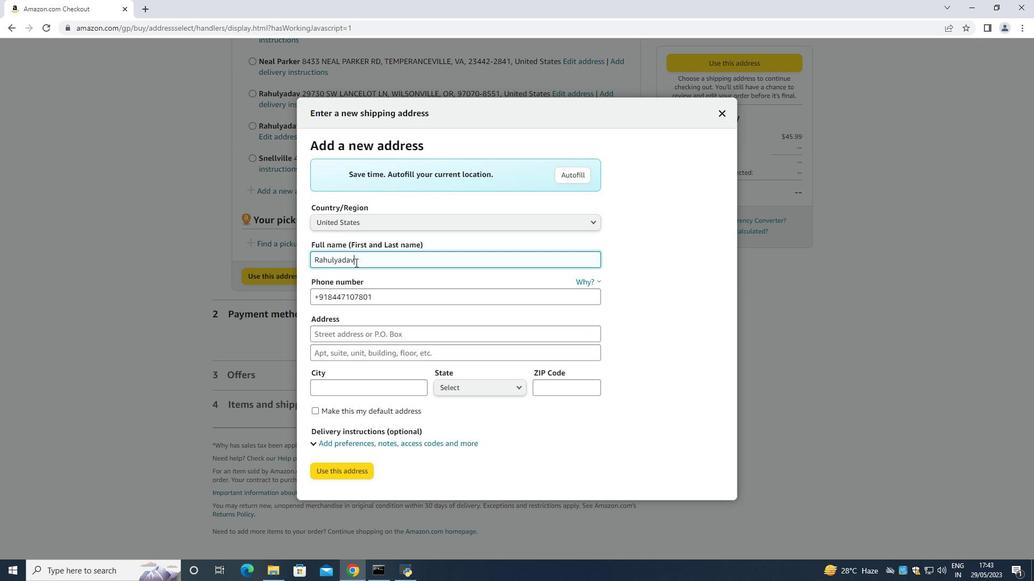 
Action: Key pressed <Key.backspace><Key.backspace><Key.backspace><Key.backspace><Key.backspace><Key.backspace><Key.backspace><Key.backspace><Key.backspace><Key.backspace><Key.backspace><Key.backspace><Key.backspace><Key.backspace><Key.backspace><Key.backspace><Key.backspace><Key.backspace><Key.backspace><Key.backspace><Key.backspace><Key.backspace><Key.backspace><Key.backspace><Key.backspace><Key.backspace><Key.backspace><Key.backspace><Key.backspace><Key.backspace><Key.backspace><Key.backspace>
Screenshot: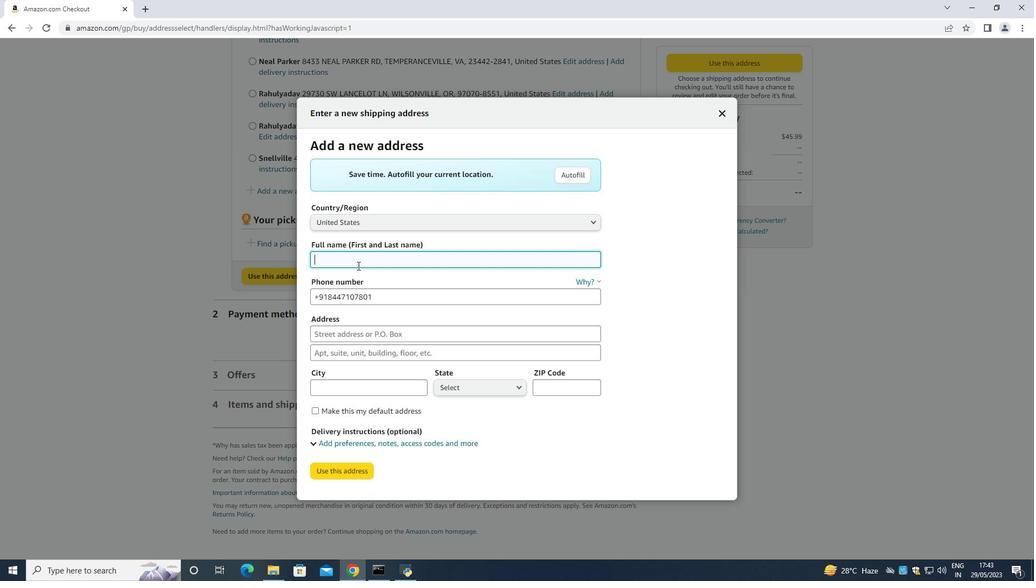 
Action: Mouse moved to (395, 262)
Screenshot: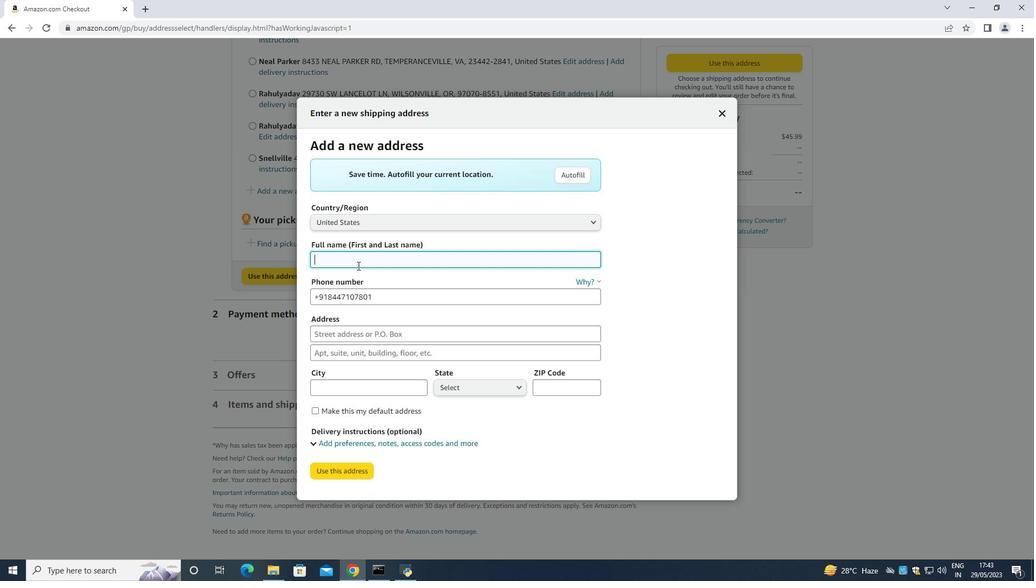 
Action: Key pressed <Key.backspace>
Screenshot: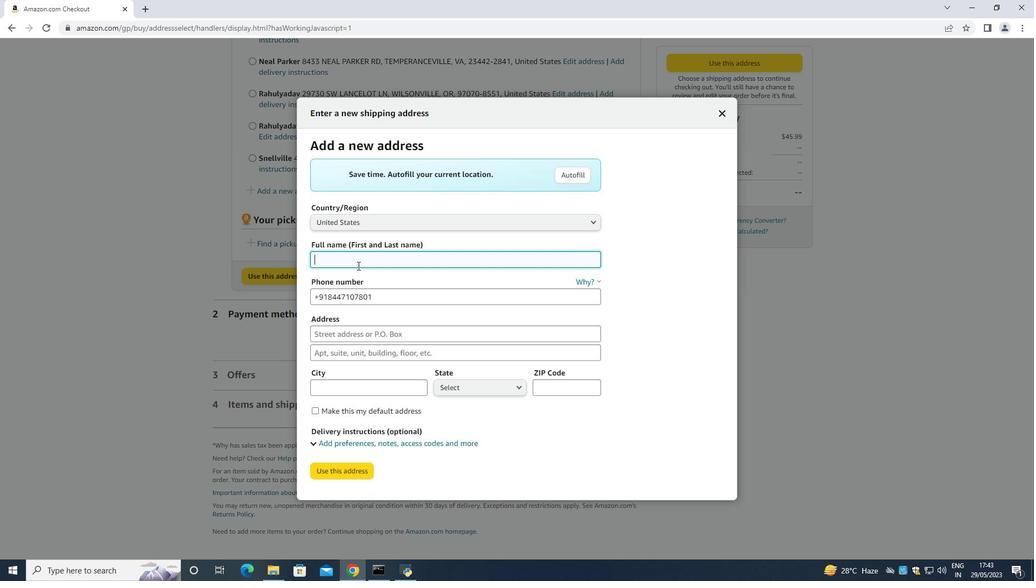 
Action: Mouse moved to (486, 240)
Screenshot: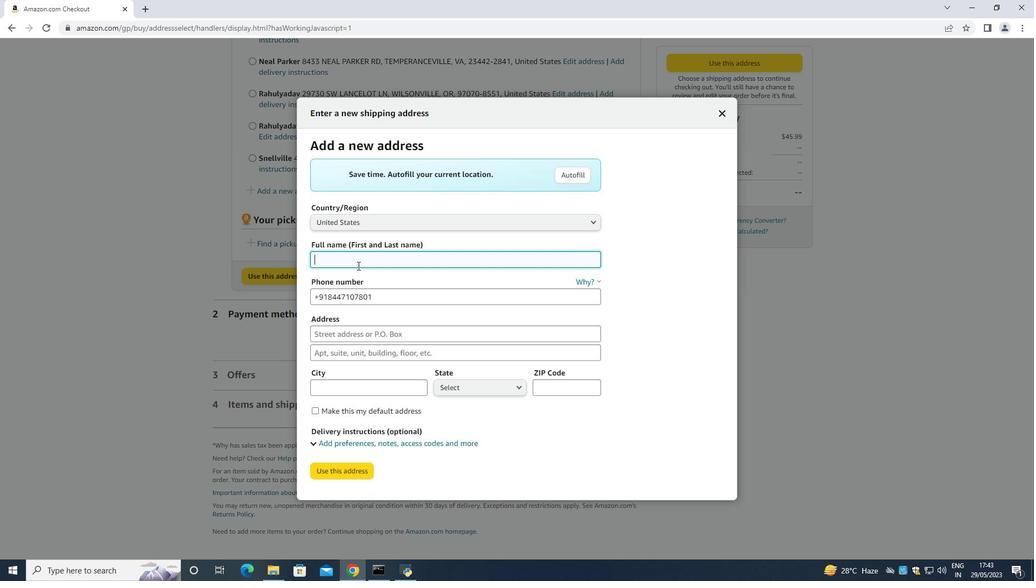 
Action: Key pressed <Key.backspace>
Screenshot: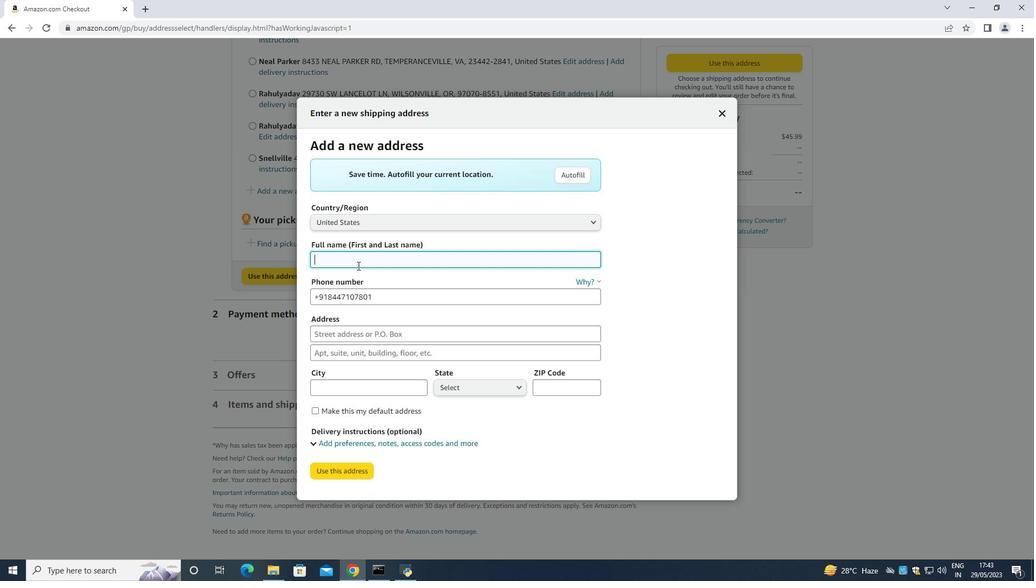 
Action: Mouse moved to (639, 190)
Screenshot: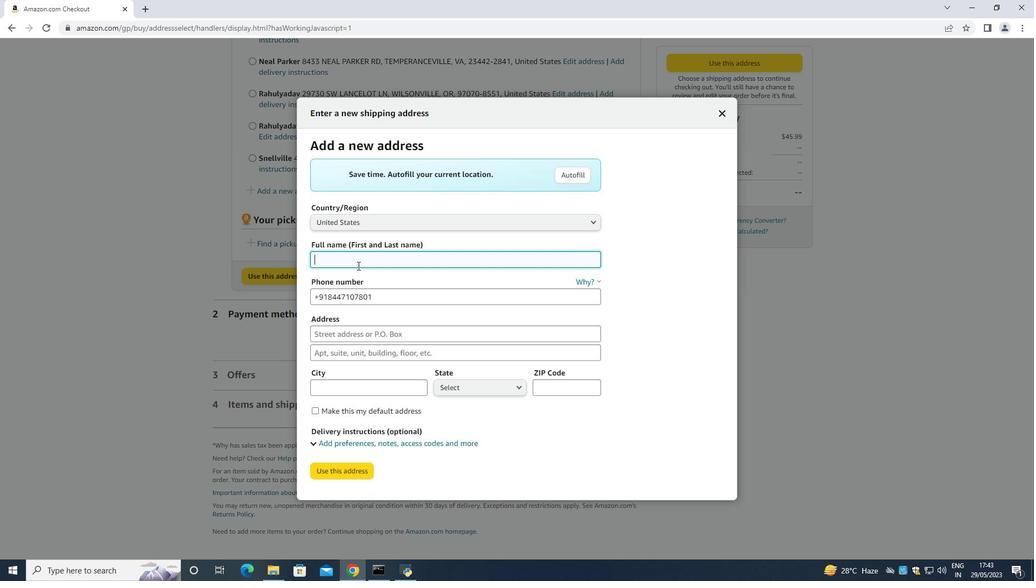 
Action: Key pressed <Key.backspace>
Screenshot: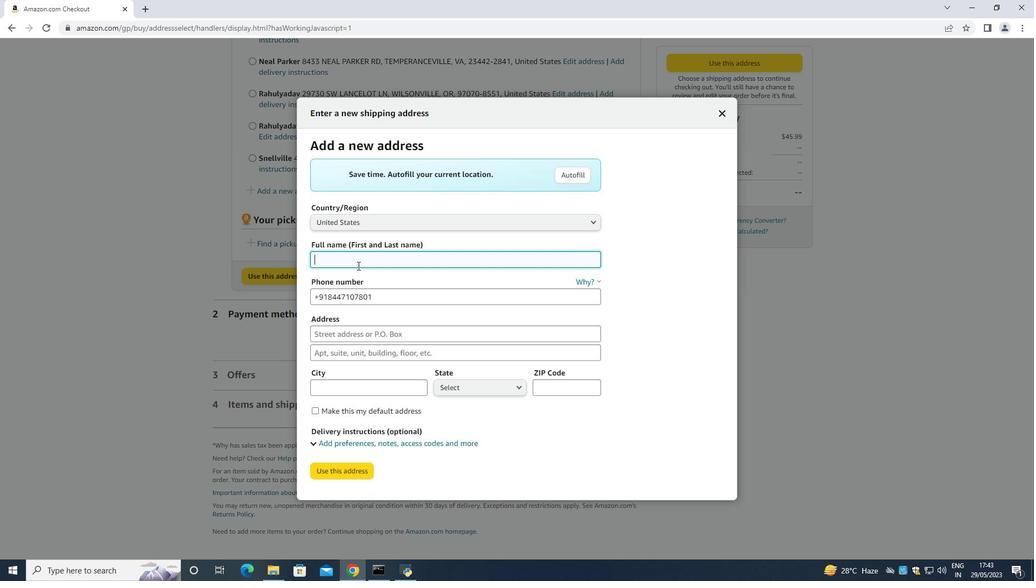 
Action: Mouse moved to (758, 141)
Screenshot: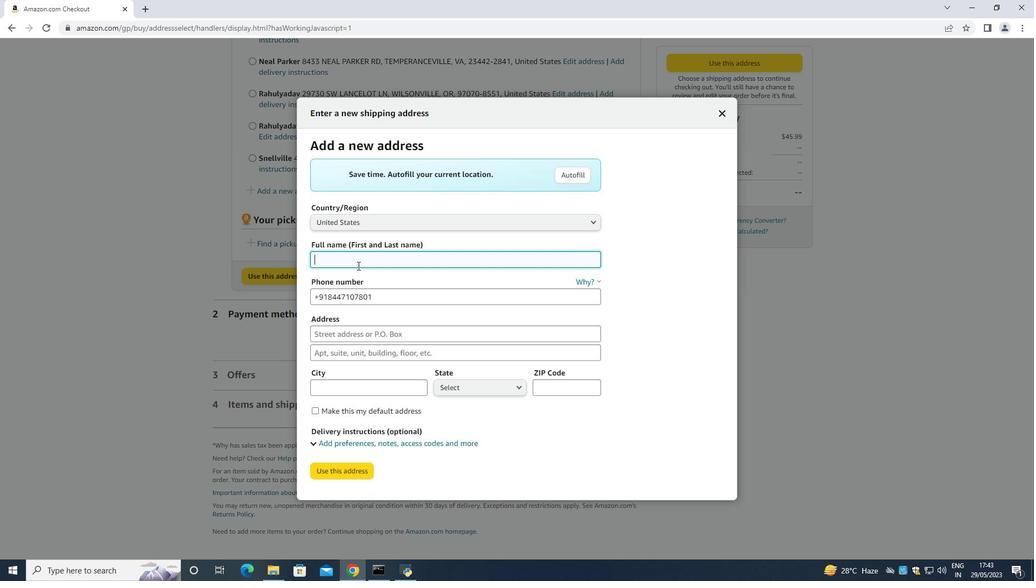 
Action: Key pressed <Key.backspace>
Screenshot: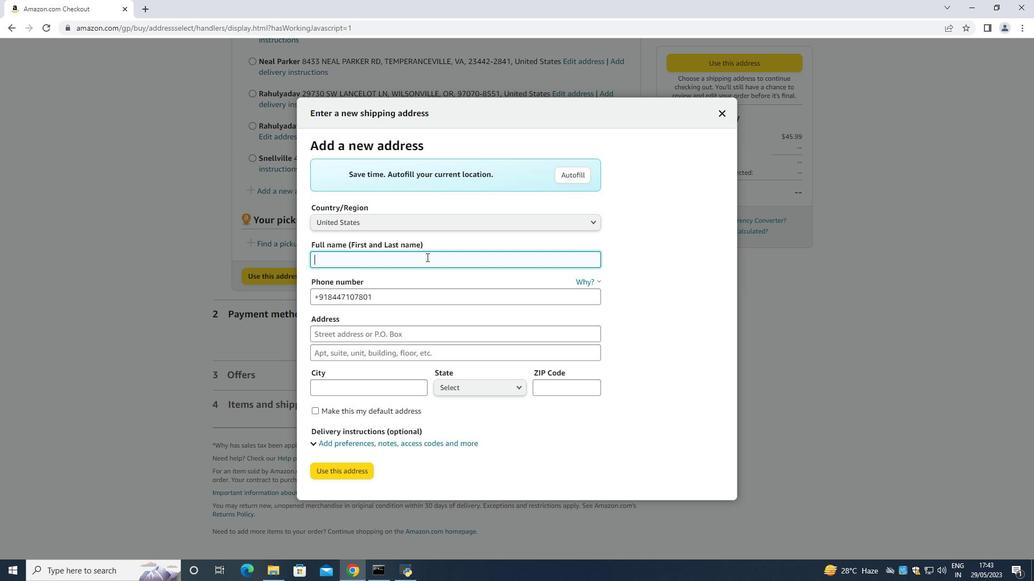 
Action: Mouse moved to (869, 94)
Screenshot: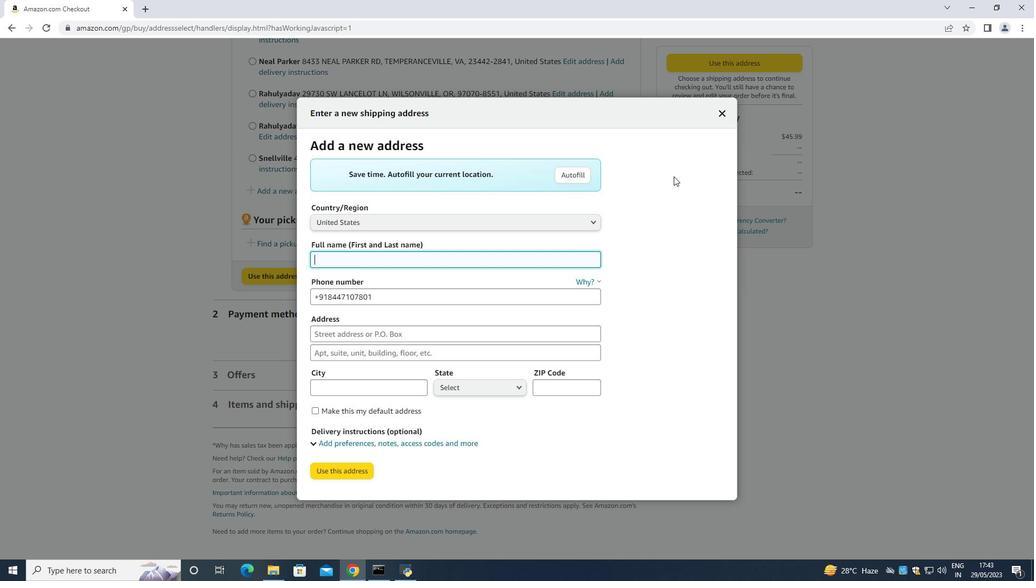 
Action: Key pressed <Key.backspace>
Screenshot: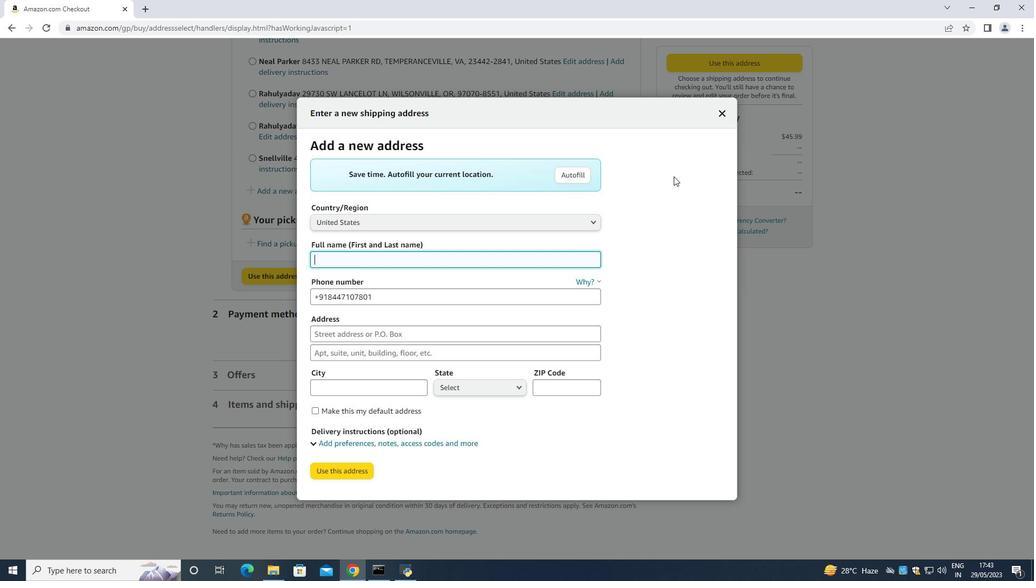
Action: Mouse moved to (897, 84)
Screenshot: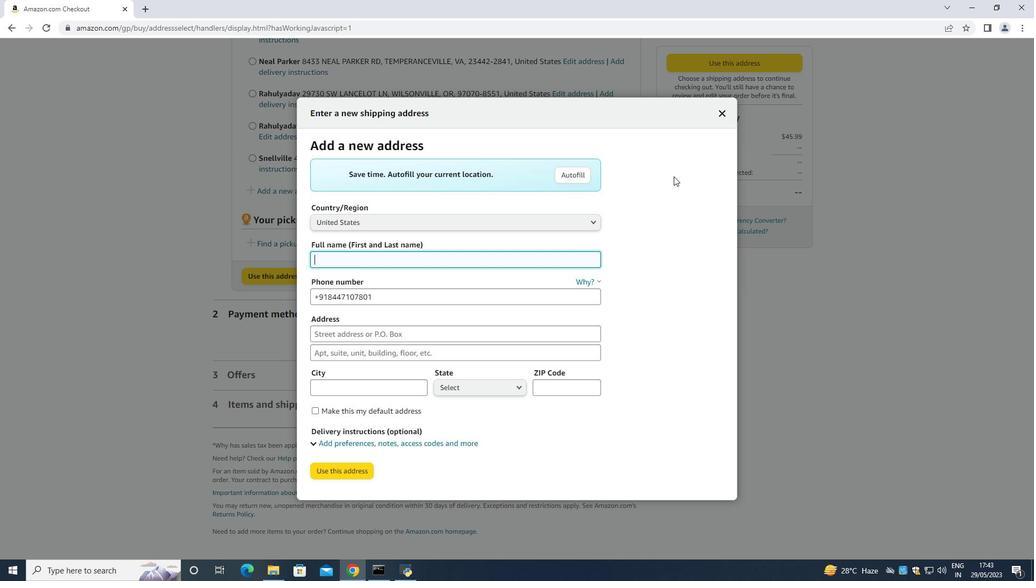 
Action: Key pressed <Key.backspace>
Screenshot: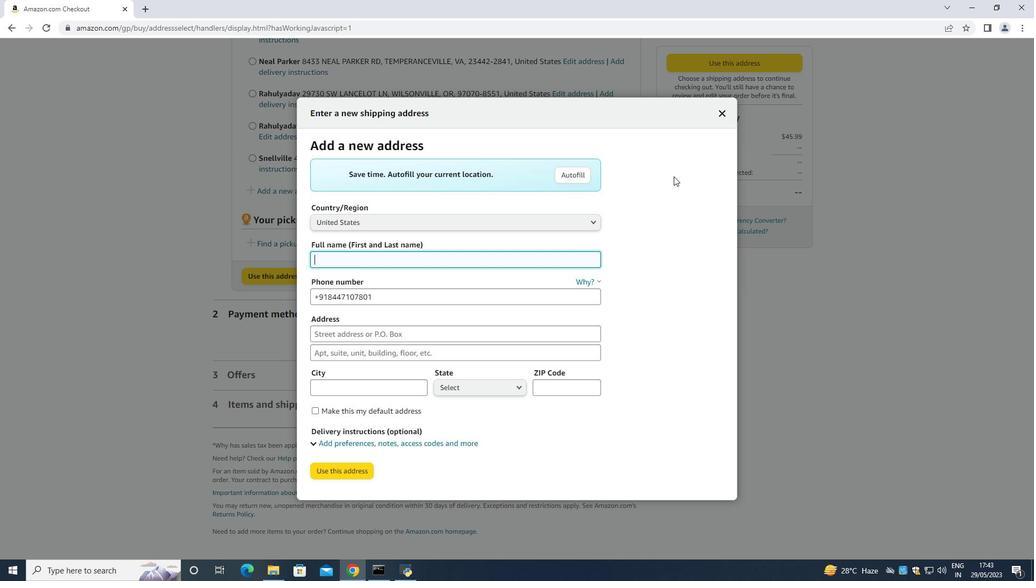 
Action: Mouse moved to (916, 75)
Screenshot: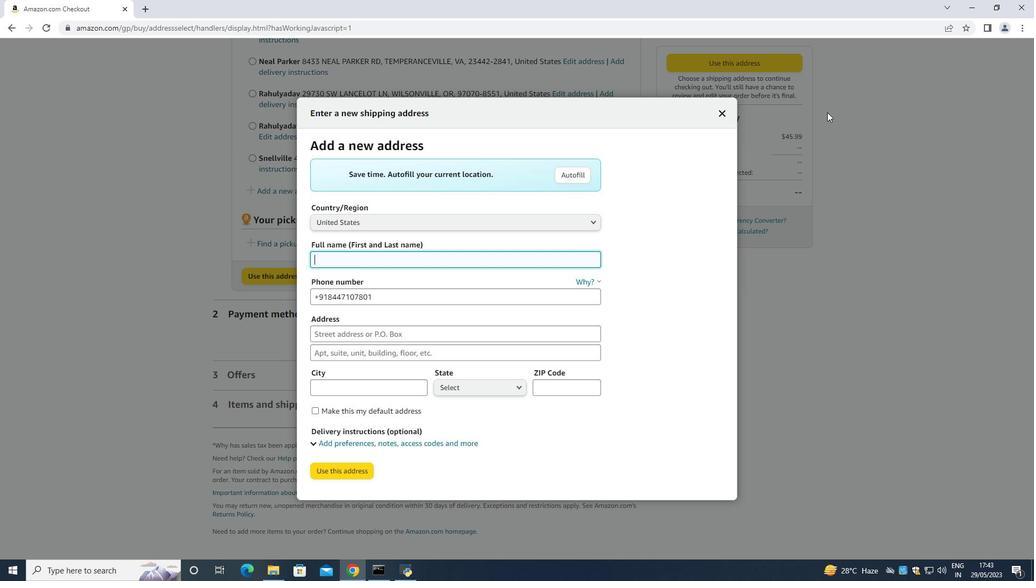 
Action: Key pressed <Key.backspace>
Screenshot: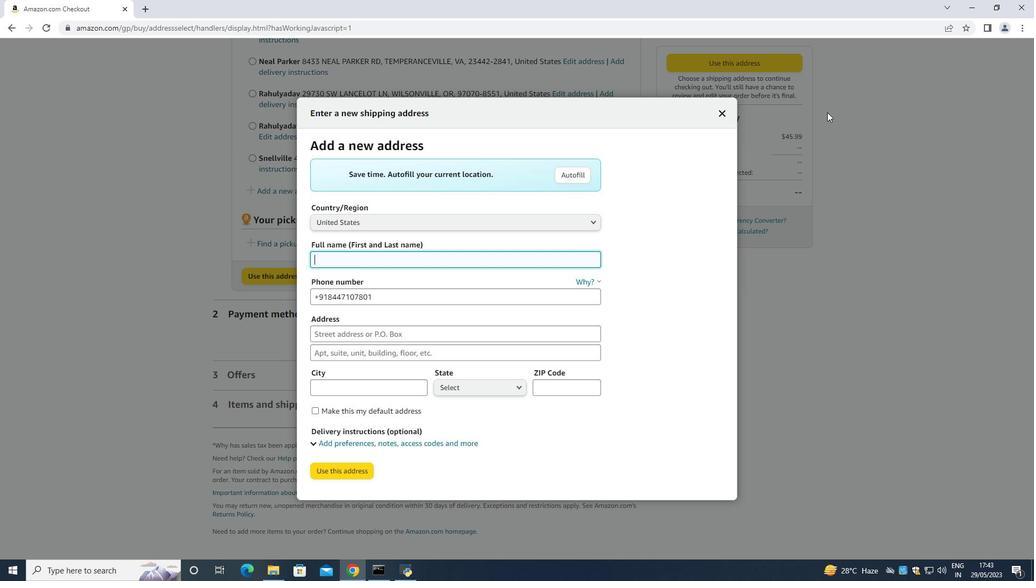 
Action: Mouse moved to (929, 71)
Screenshot: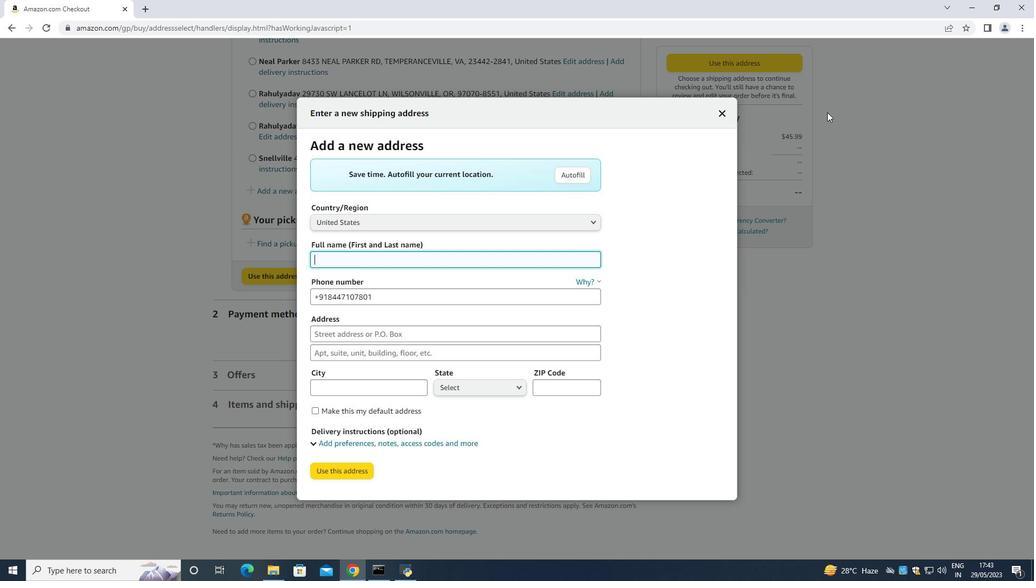 
Action: Key pressed <Key.backspace>
Screenshot: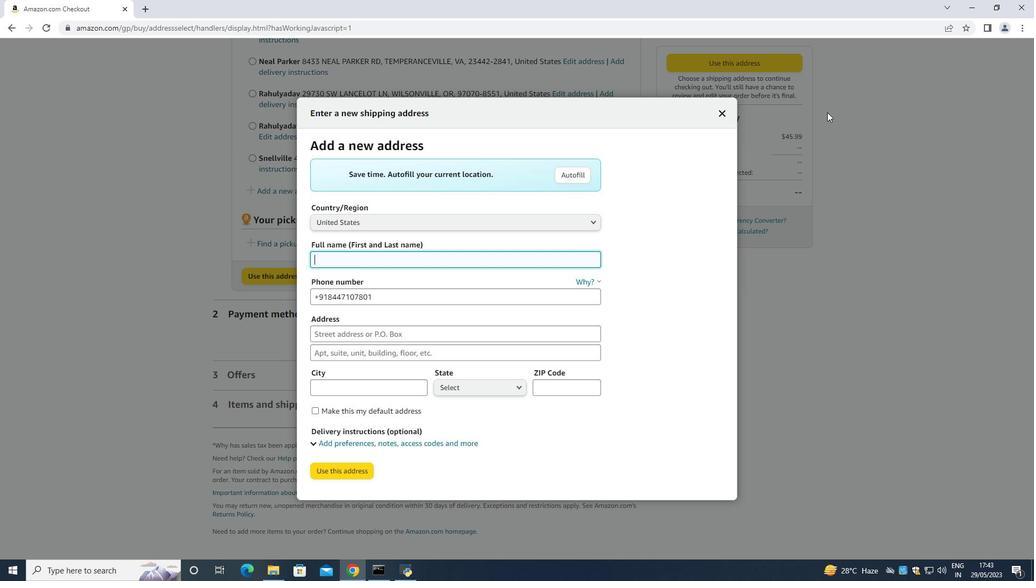 
Action: Mouse moved to (936, 68)
Screenshot: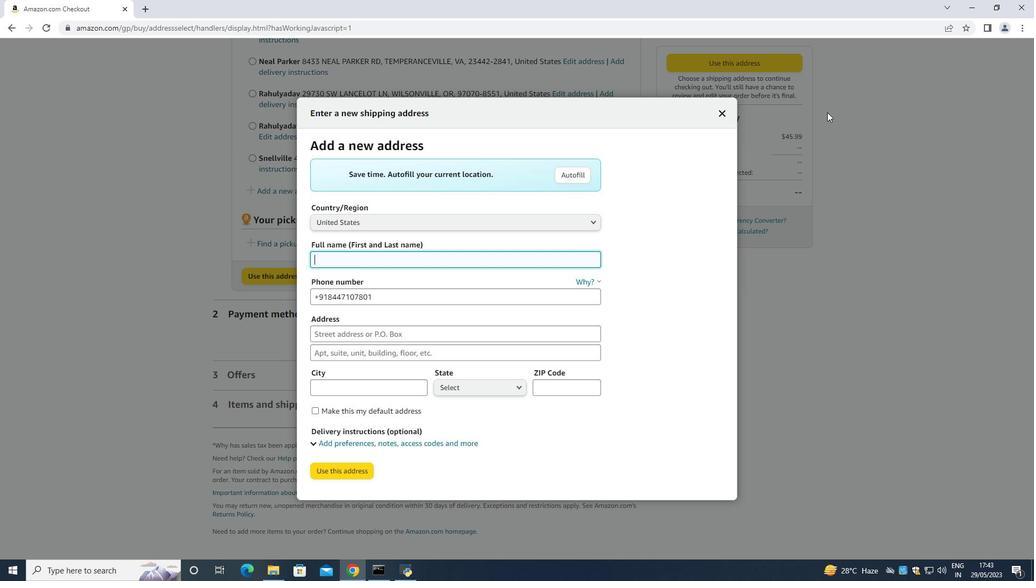 
Action: Key pressed <Key.backspace>
Screenshot: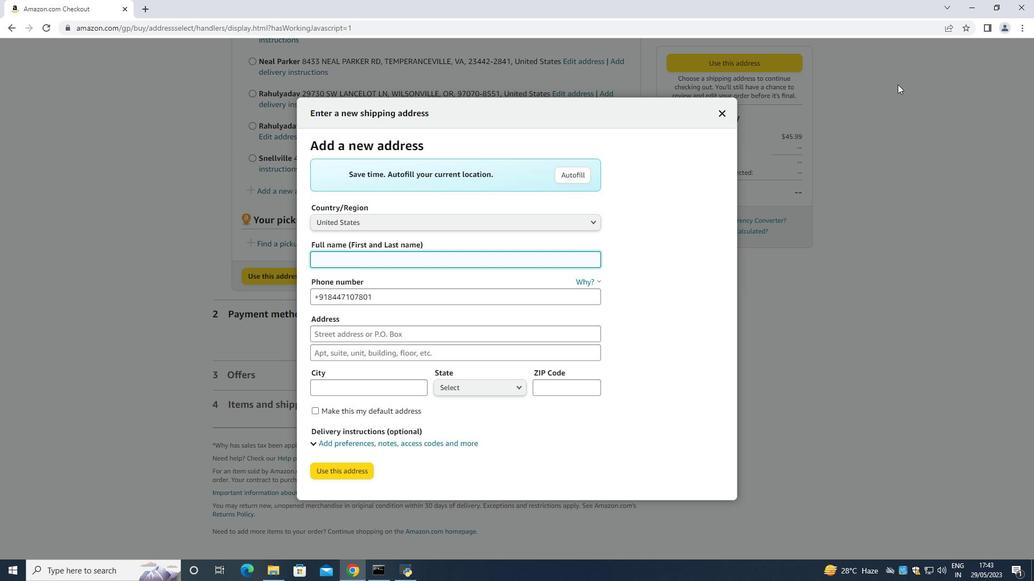 
Action: Mouse moved to (937, 67)
Screenshot: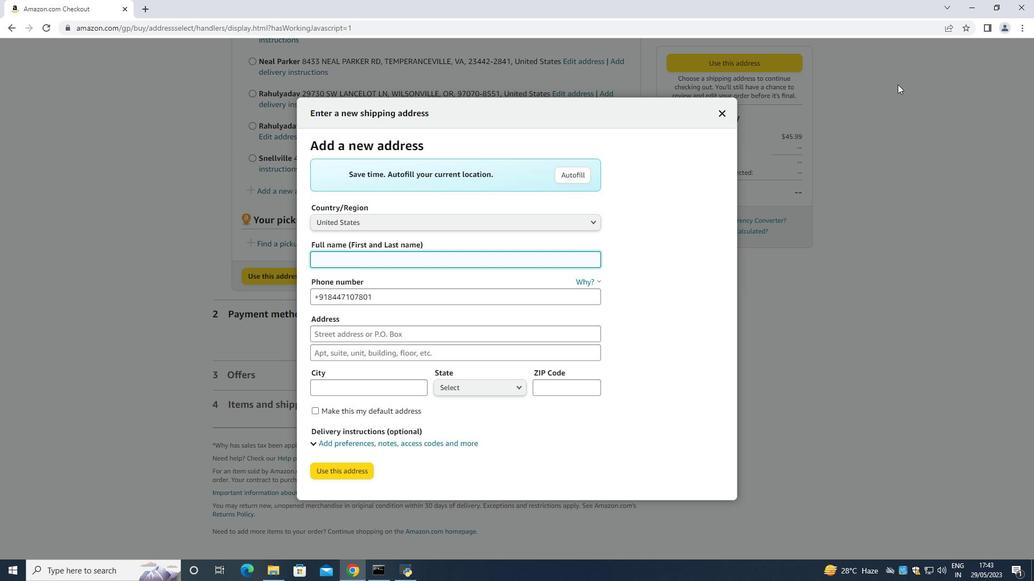 
Action: Key pressed <Key.backspace><Key.backspace><Key.backspace><Key.backspace>
Screenshot: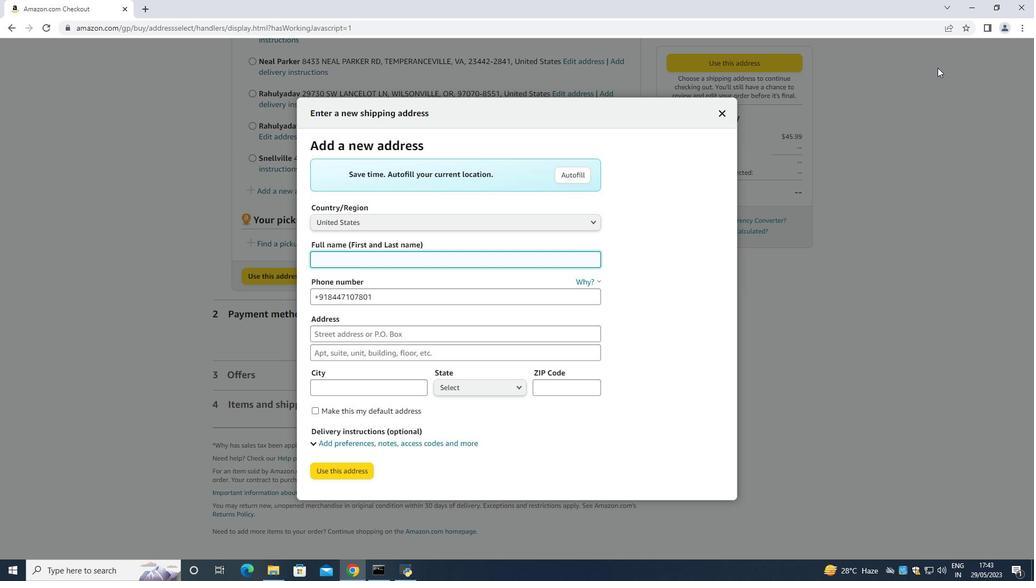
Action: Mouse moved to (937, 67)
Screenshot: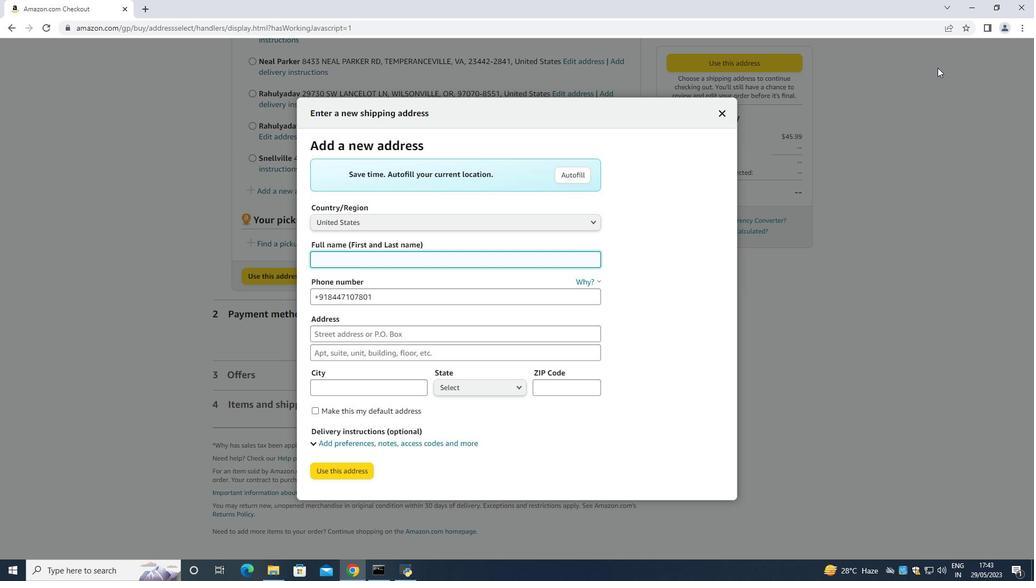 
Action: Key pressed <Key.backspace><Key.backspace><Key.shift>Kayal<Key.space><Key.shift><Key.shift><Key.shift><Key.shift>Brown<Key.space><Key.tab><Key.tab><Key.backspace>4403
Screenshot: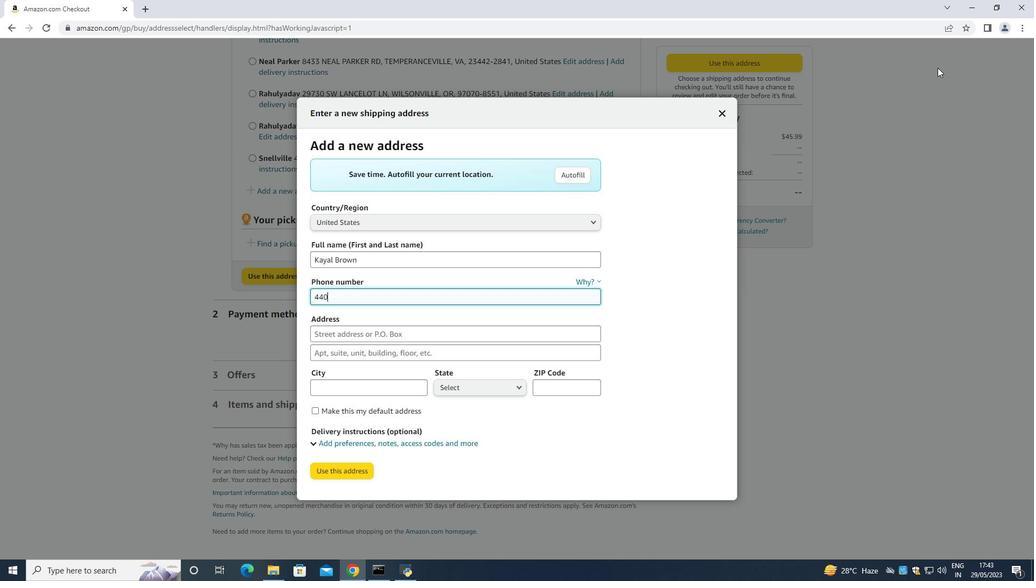 
Action: Mouse moved to (937, 65)
Screenshot: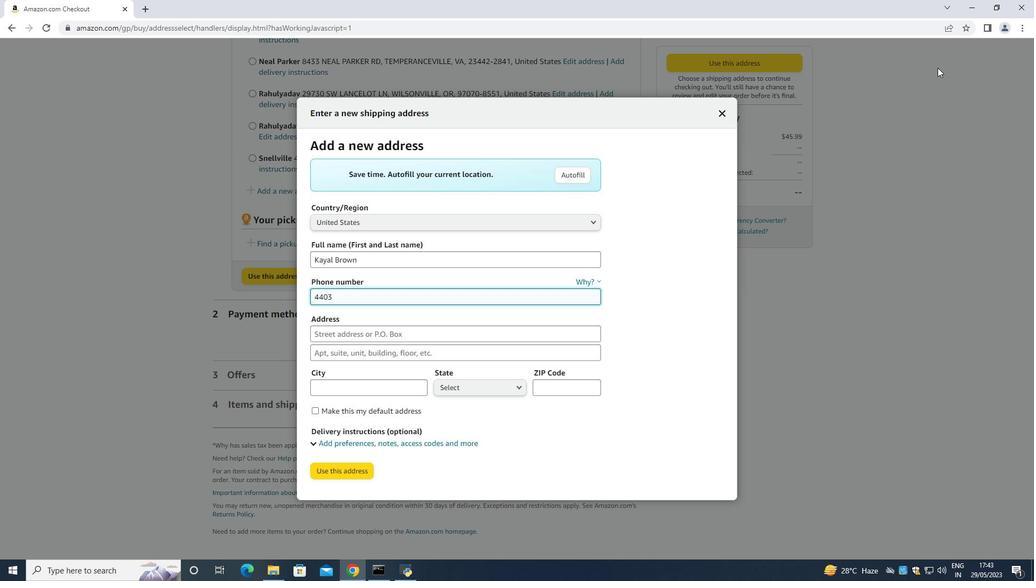 
Action: Key pressed 901431<Key.tab>1484<Key.space><Key.shift><Key.shift><Key.shift><Key.shift><Key.shift><Key.shift><Key.shift><Key.shift><Key.shift><Key.shift><Key.shift>Vinryard<Key.space><Key.shift><Key.shift><Key.shift><Key.shift><Key.shift><Key.shift><Key.shift><Key.shift><Key.shift>Drive<Key.space><Key.tab><Key.tab><Key.shift>Independence<Key.space><Key.tab><Key.enter>
Screenshot: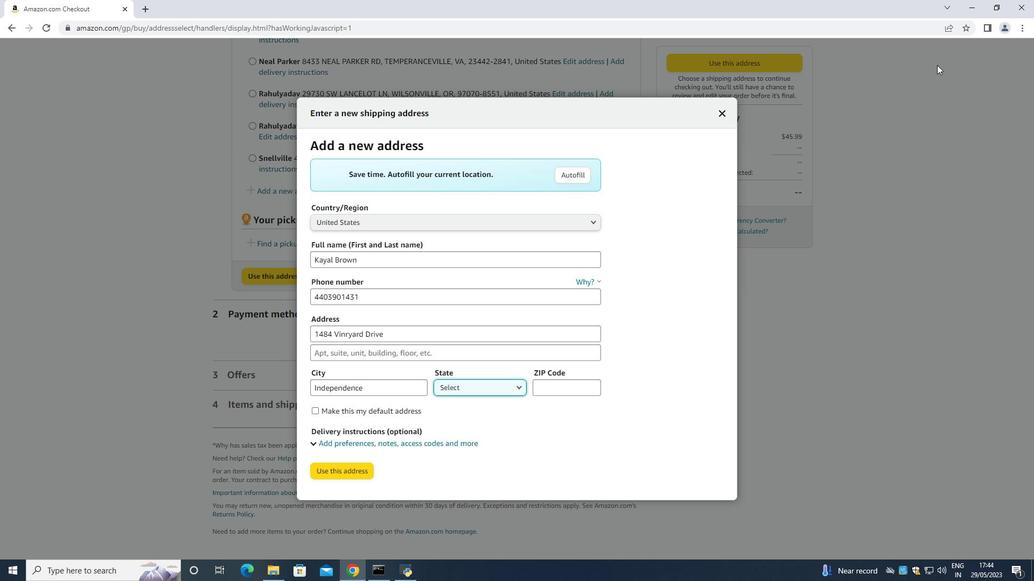 
Action: Mouse moved to (490, 389)
Screenshot: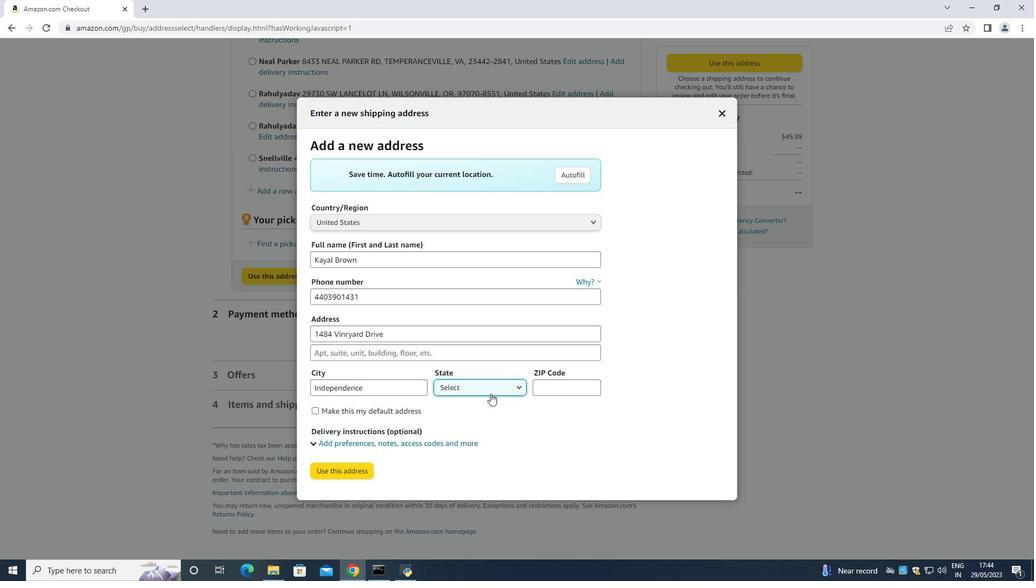 
Action: Mouse pressed left at (490, 389)
Screenshot: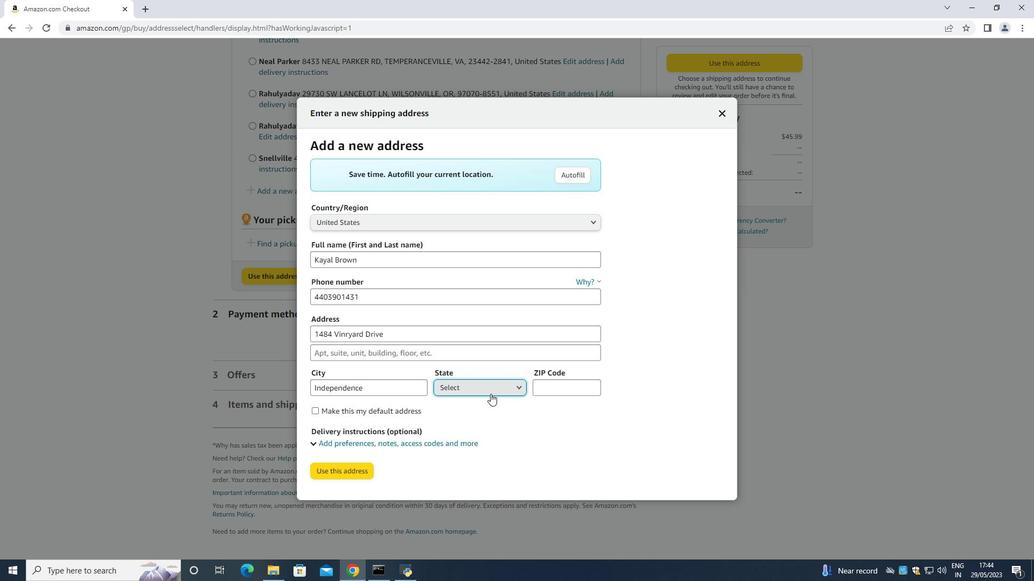 
Action: Mouse moved to (469, 377)
Screenshot: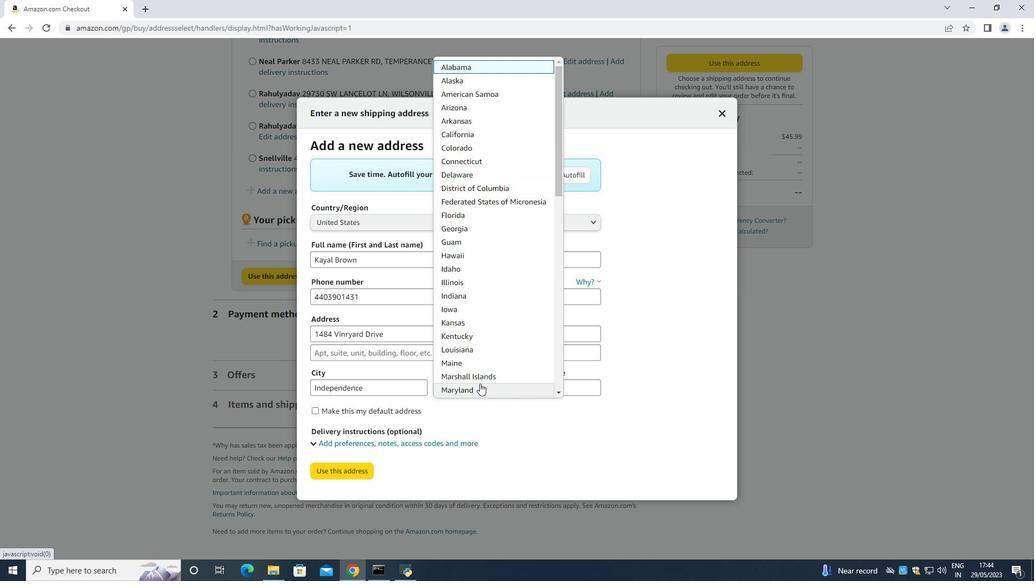 
Action: Key pressed o
Screenshot: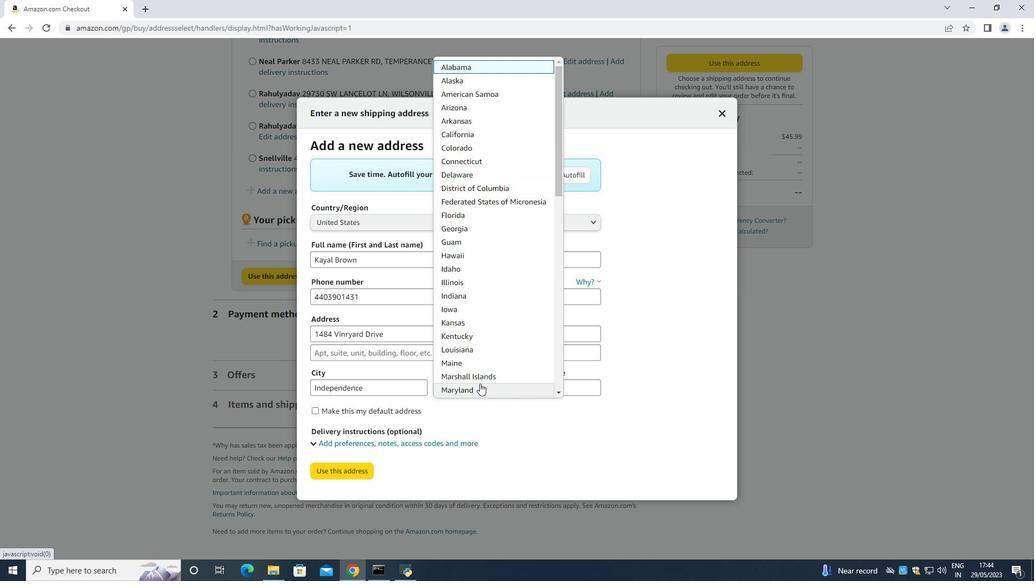 
Action: Mouse moved to (470, 230)
Screenshot: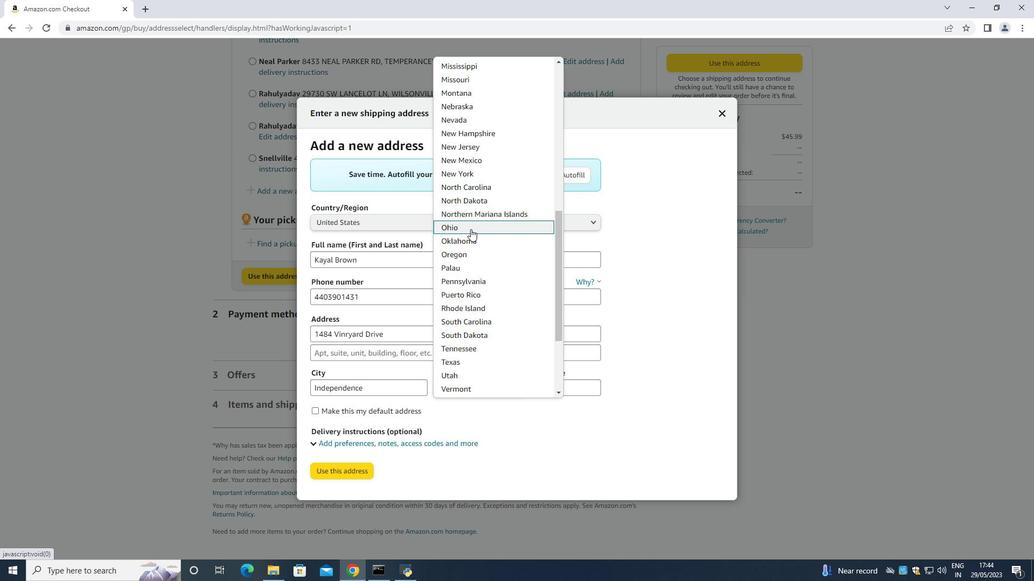 
Action: Mouse pressed left at (470, 230)
Screenshot: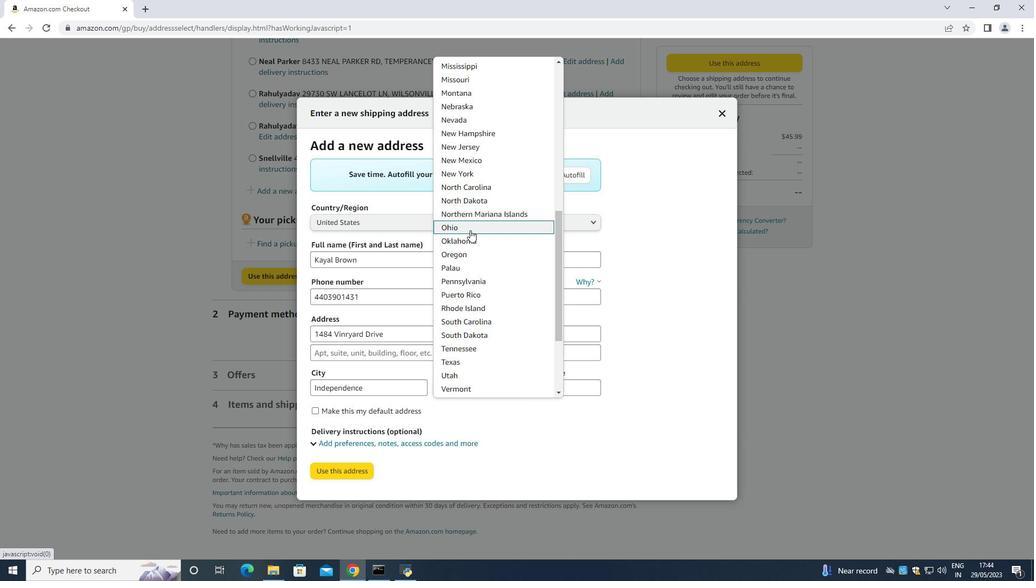 
Action: Mouse moved to (570, 389)
Screenshot: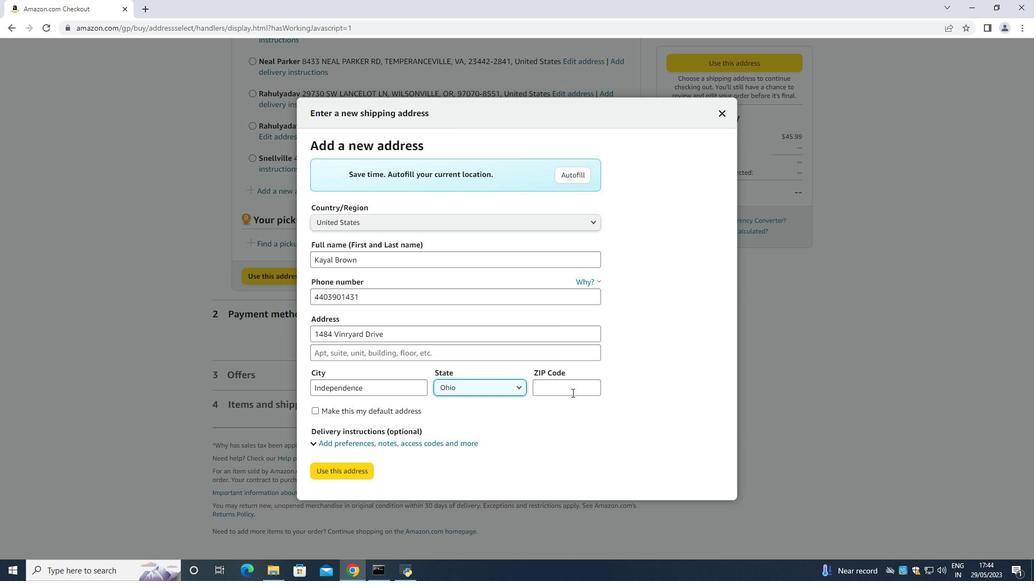 
Action: Mouse pressed left at (570, 389)
Screenshot: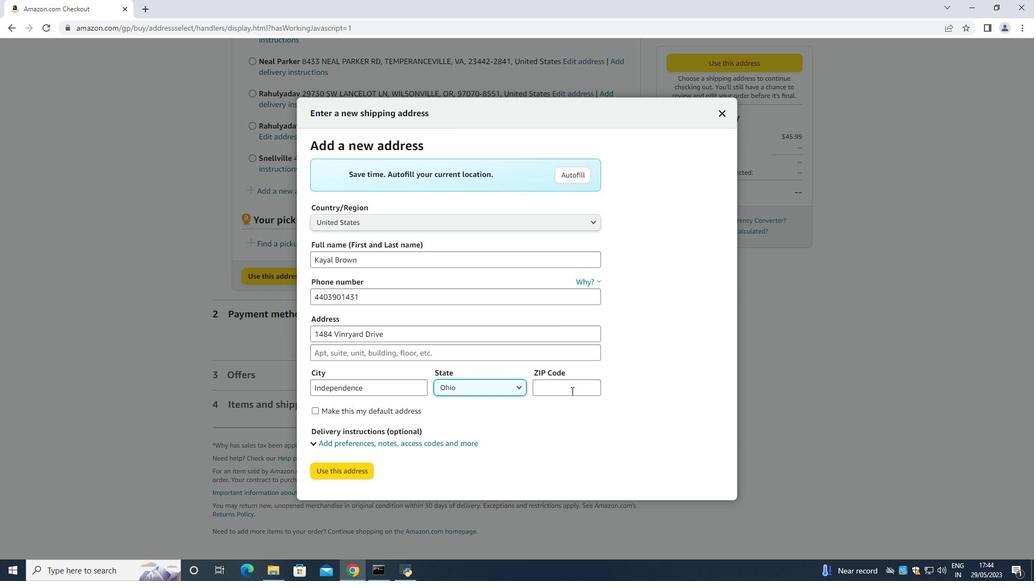 
Action: Mouse moved to (572, 389)
Screenshot: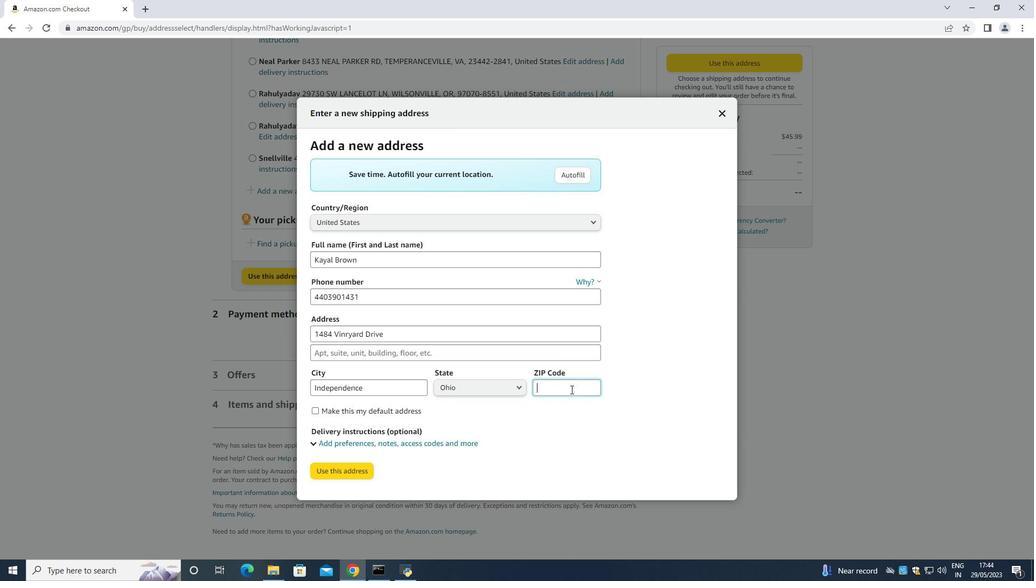 
Action: Key pressed 441312
Screenshot: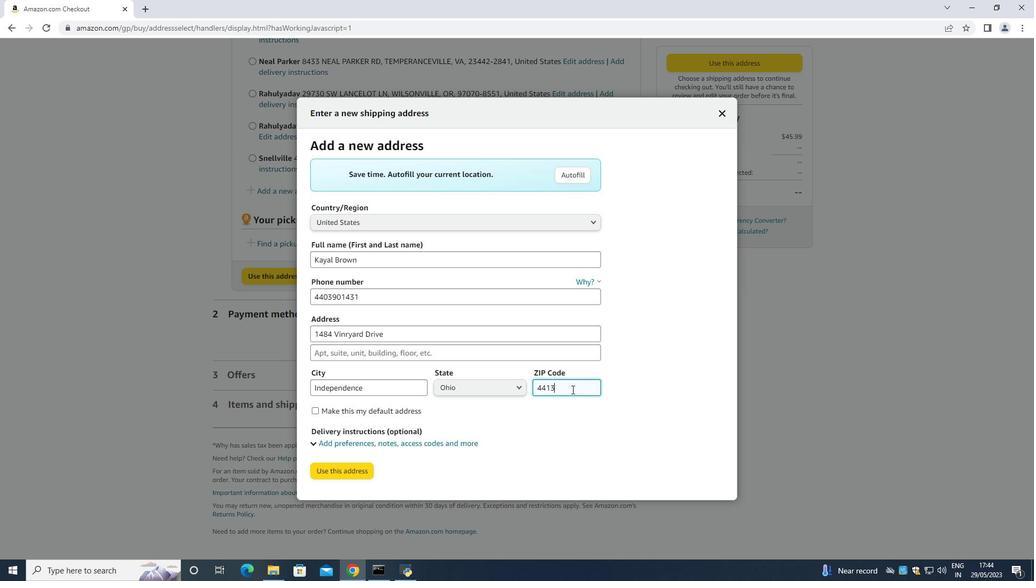 
Action: Mouse moved to (339, 496)
Screenshot: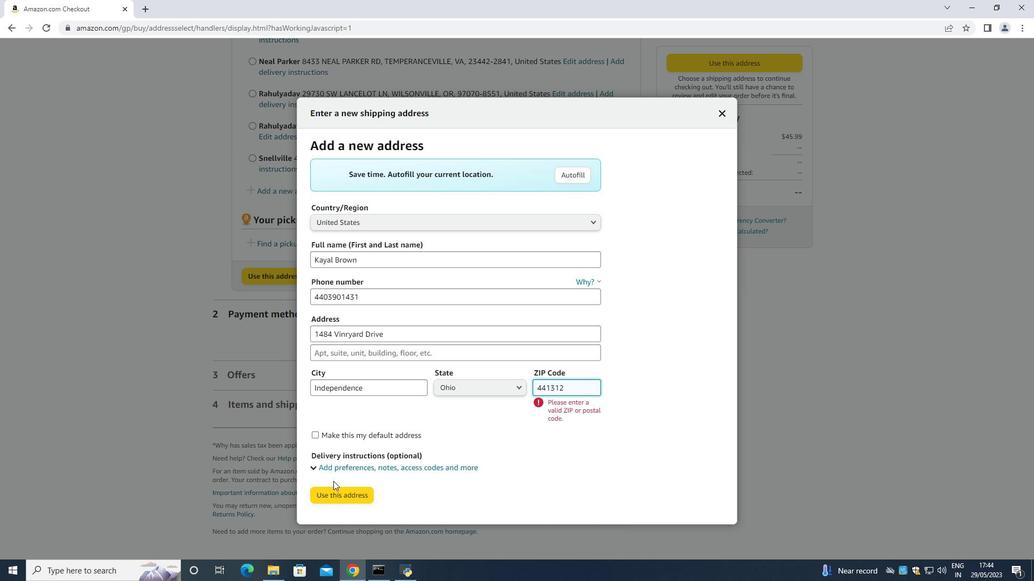 
Action: Mouse pressed left at (339, 496)
Screenshot: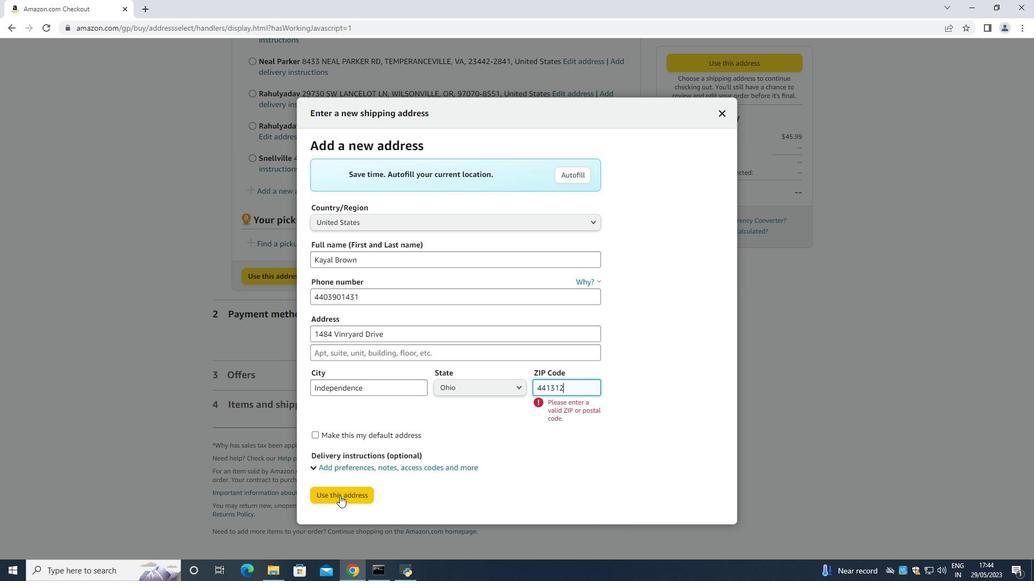 
Action: Mouse moved to (582, 385)
Screenshot: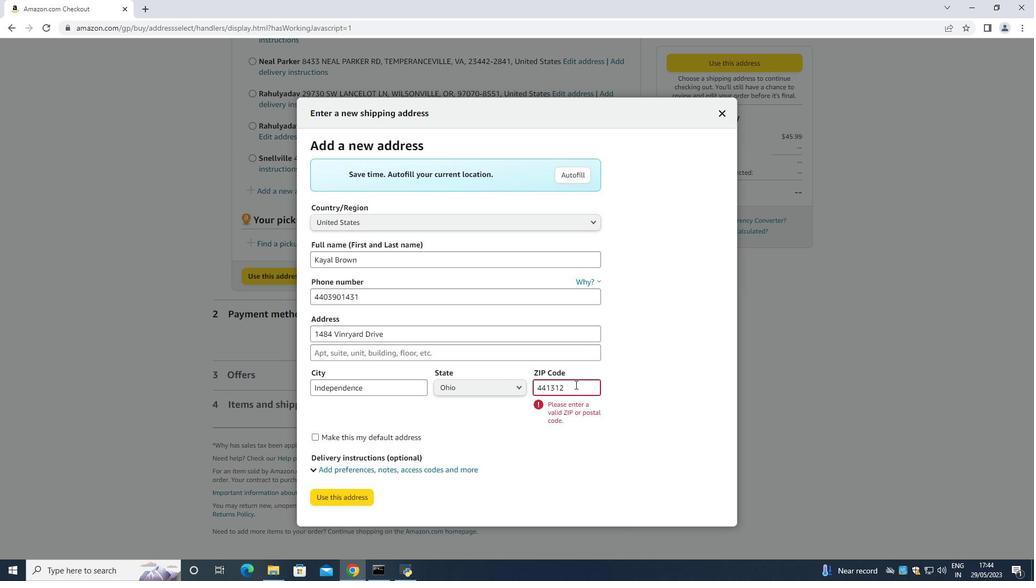 
Action: Mouse pressed left at (582, 385)
Screenshot: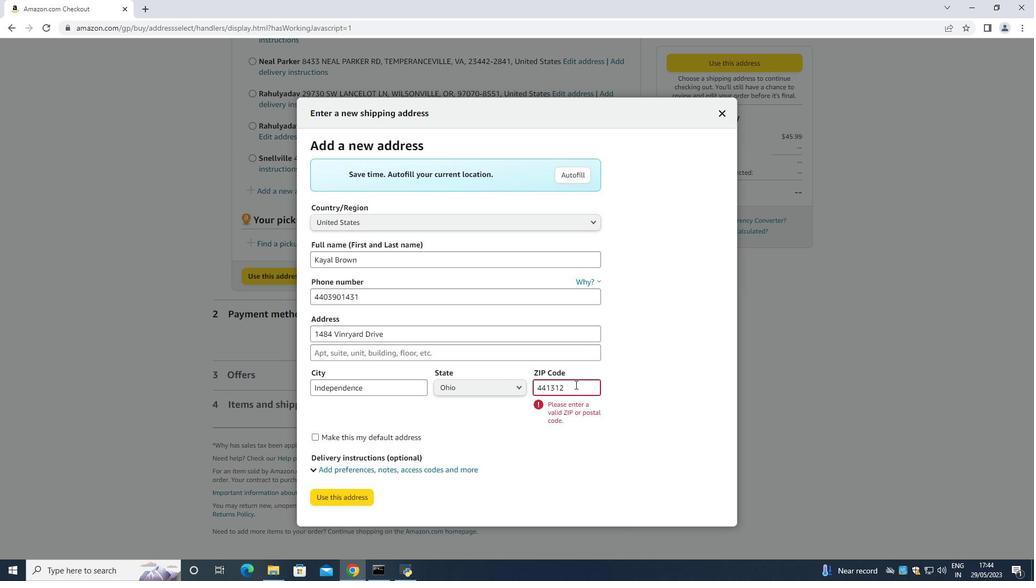 
Action: Mouse moved to (581, 385)
Screenshot: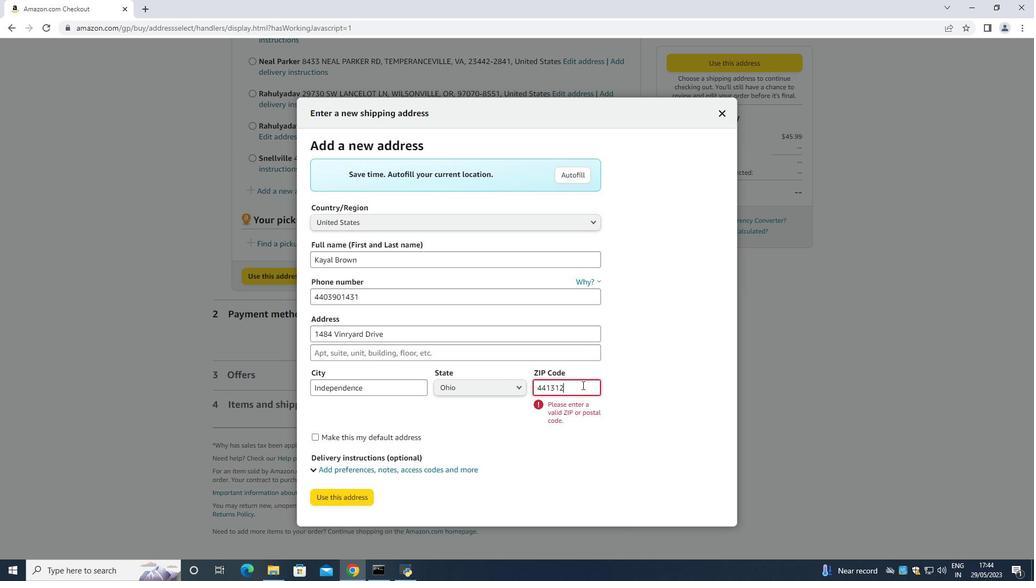 
Action: Key pressed <Key.backspace>
Screenshot: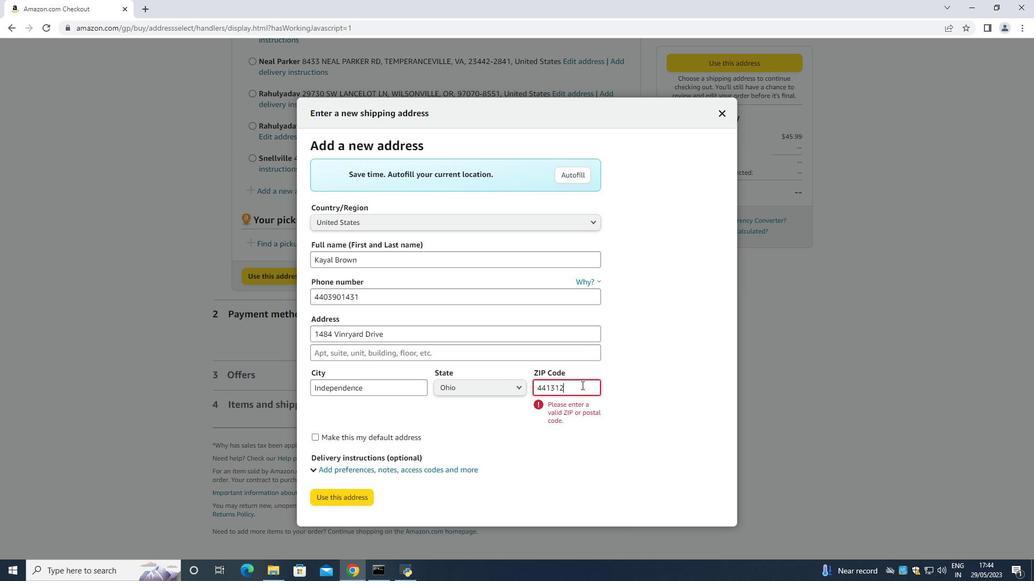 
Action: Mouse moved to (346, 476)
Screenshot: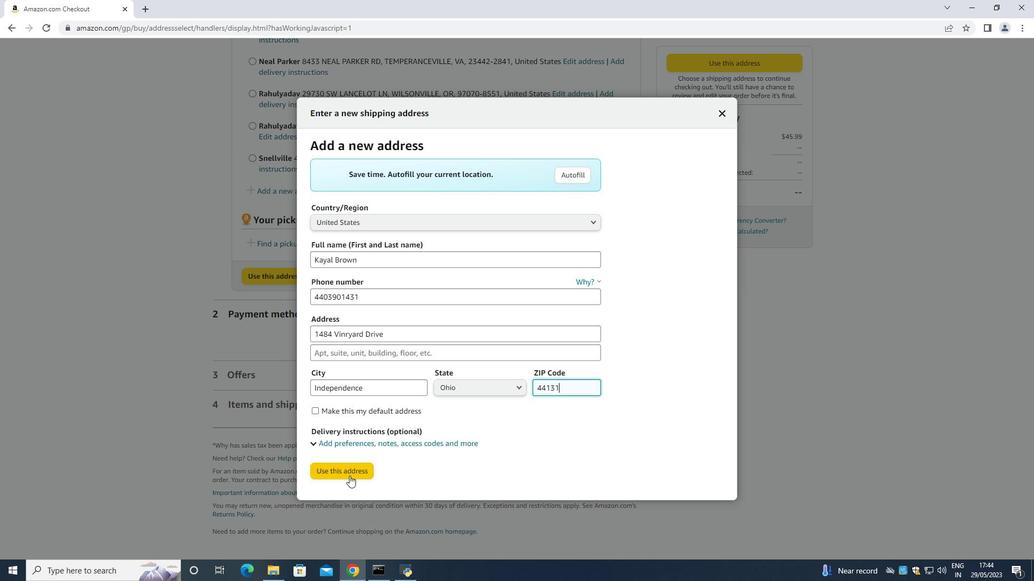 
Action: Mouse pressed left at (346, 476)
Screenshot: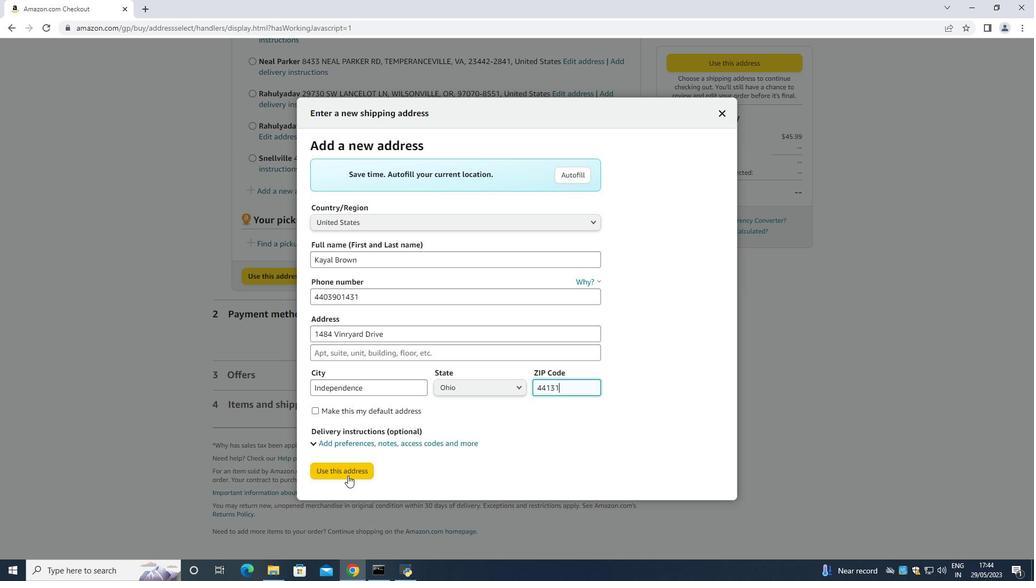 
Action: Mouse moved to (350, 546)
Screenshot: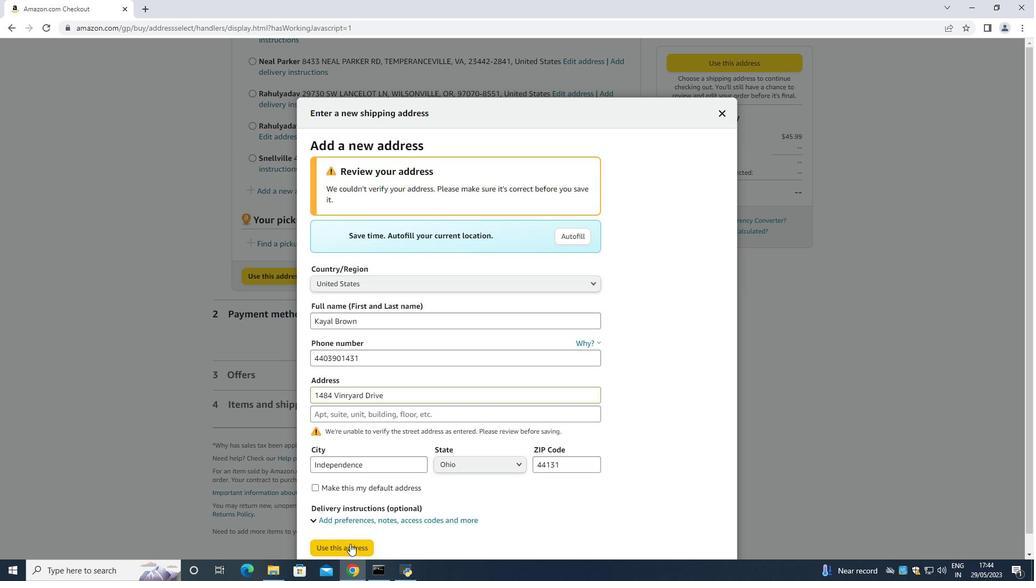 
Action: Mouse pressed left at (350, 546)
Screenshot: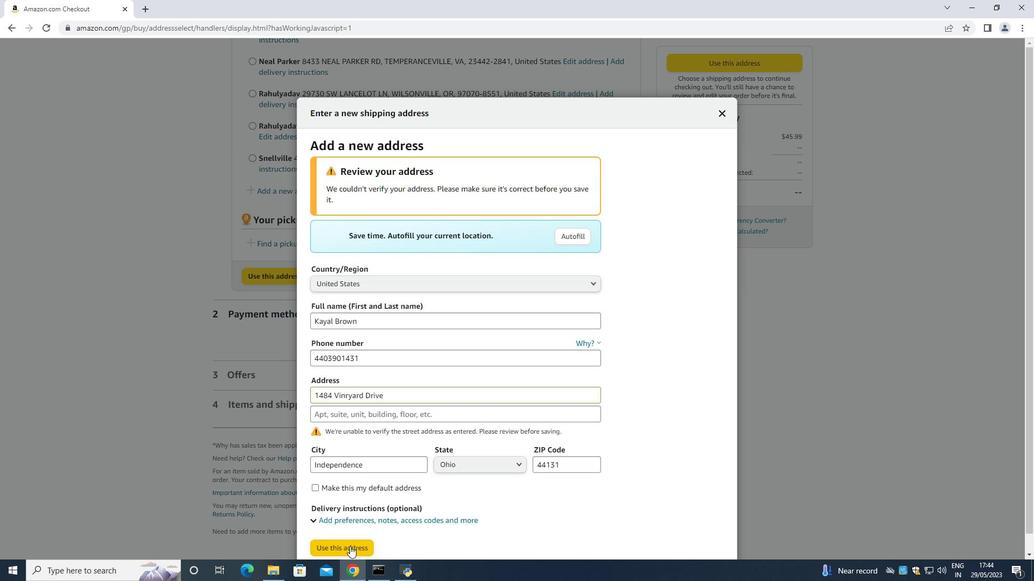 
Action: Mouse moved to (350, 254)
Screenshot: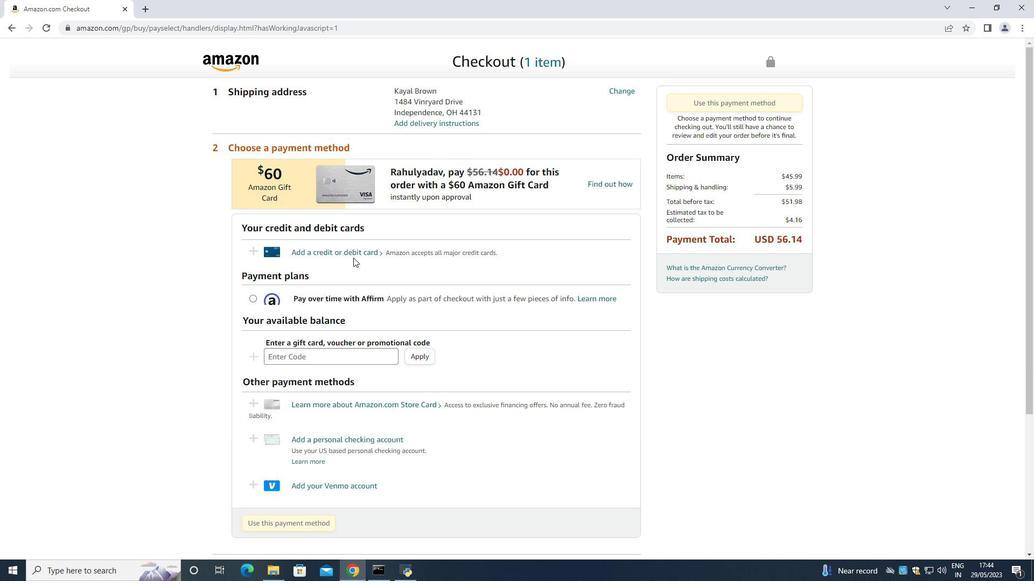 
Action: Mouse pressed left at (350, 254)
Screenshot: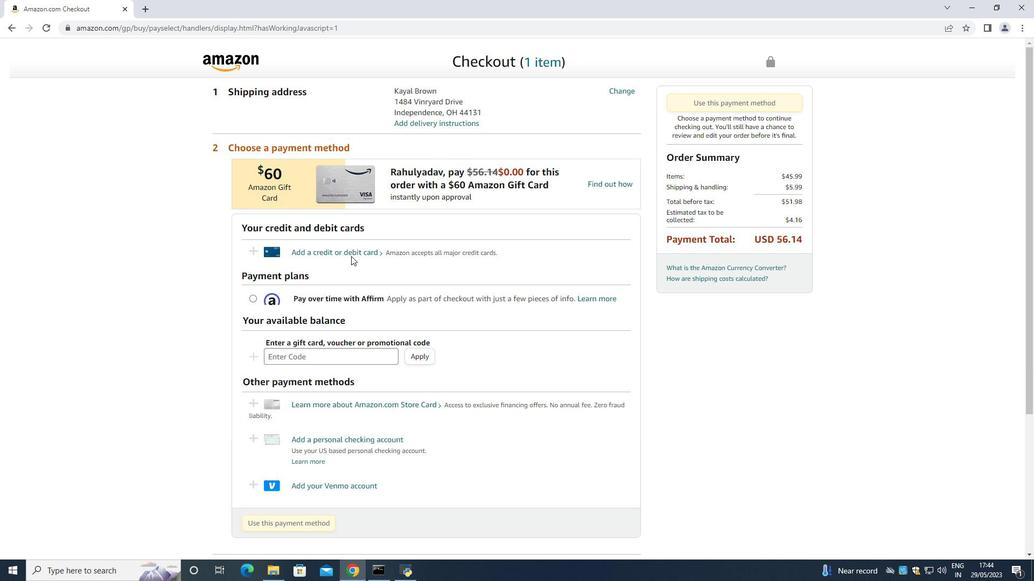 
Action: Mouse moved to (451, 244)
Screenshot: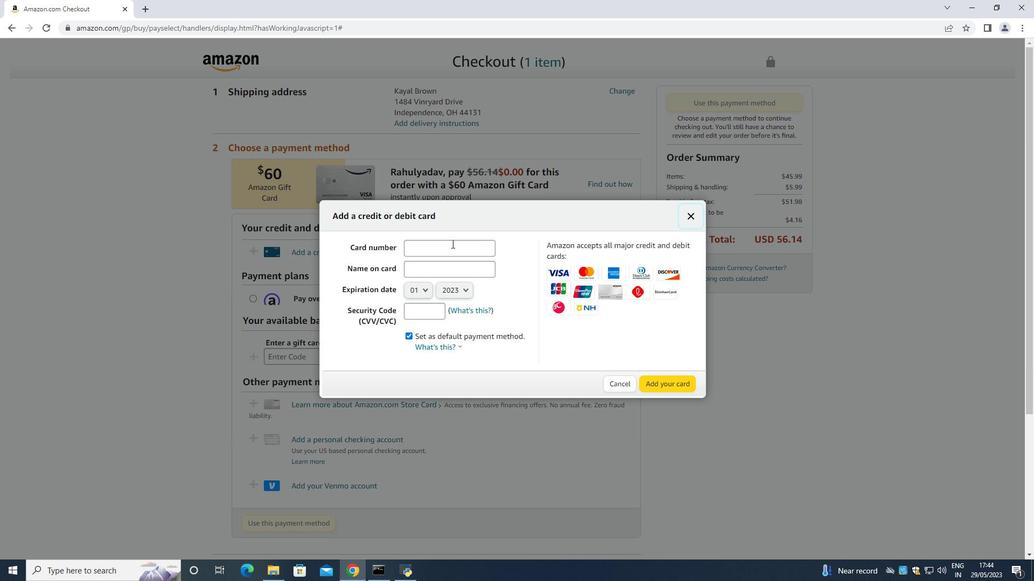 
Action: Mouse pressed left at (451, 244)
Screenshot: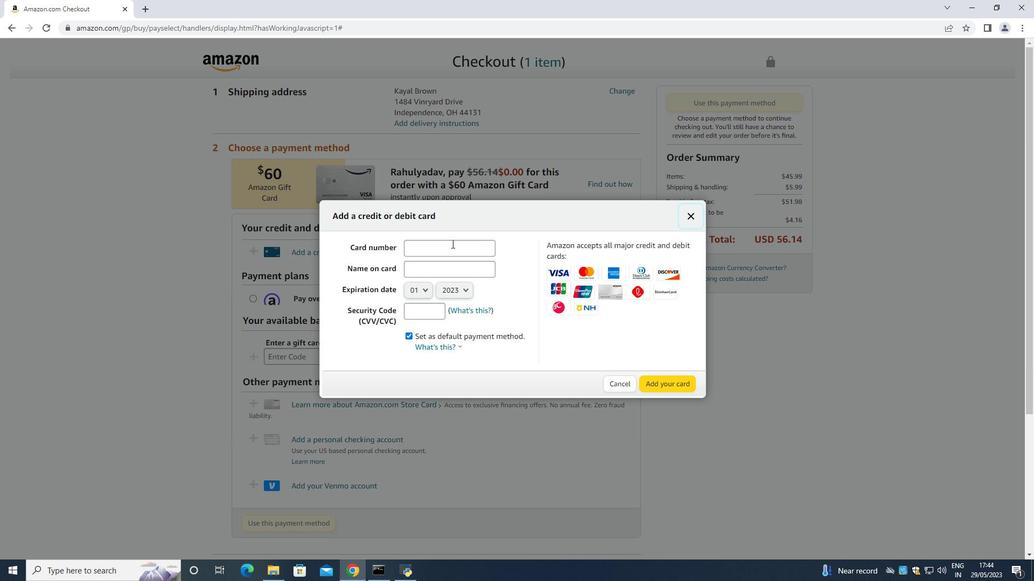 
Action: Mouse moved to (451, 246)
Screenshot: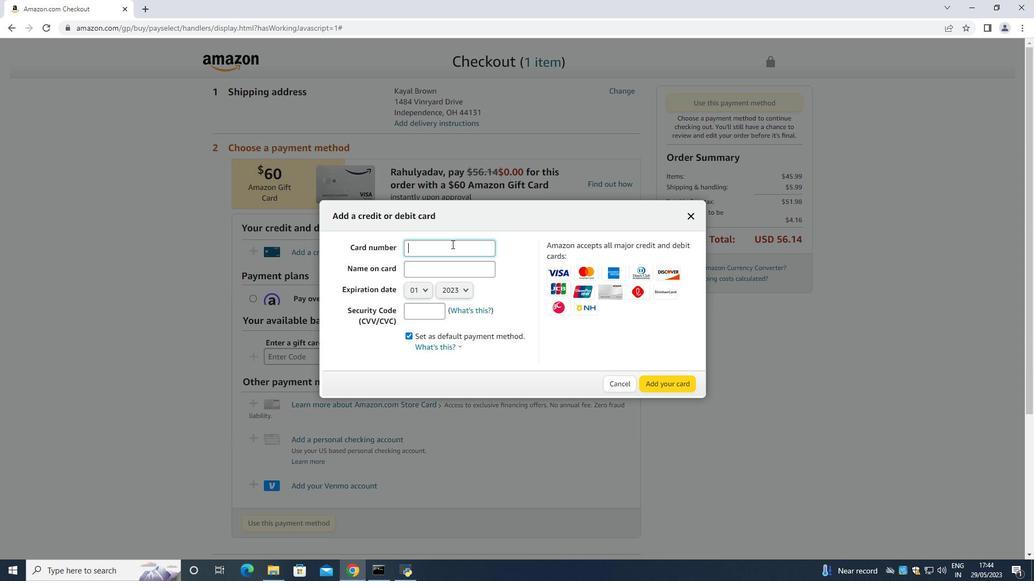 
Action: Key pressed 5487985475447965
Screenshot: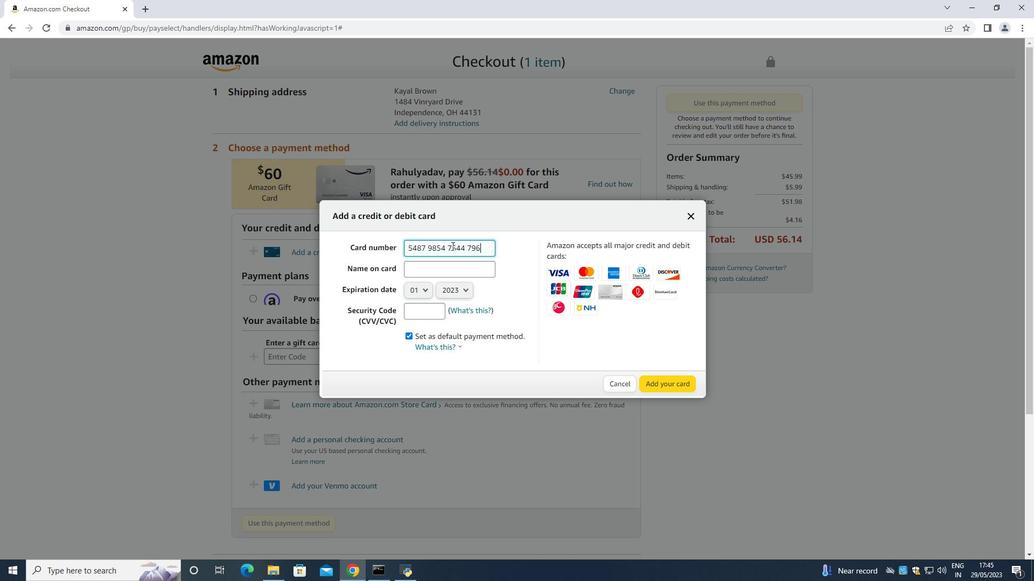 
Action: Mouse moved to (466, 268)
Screenshot: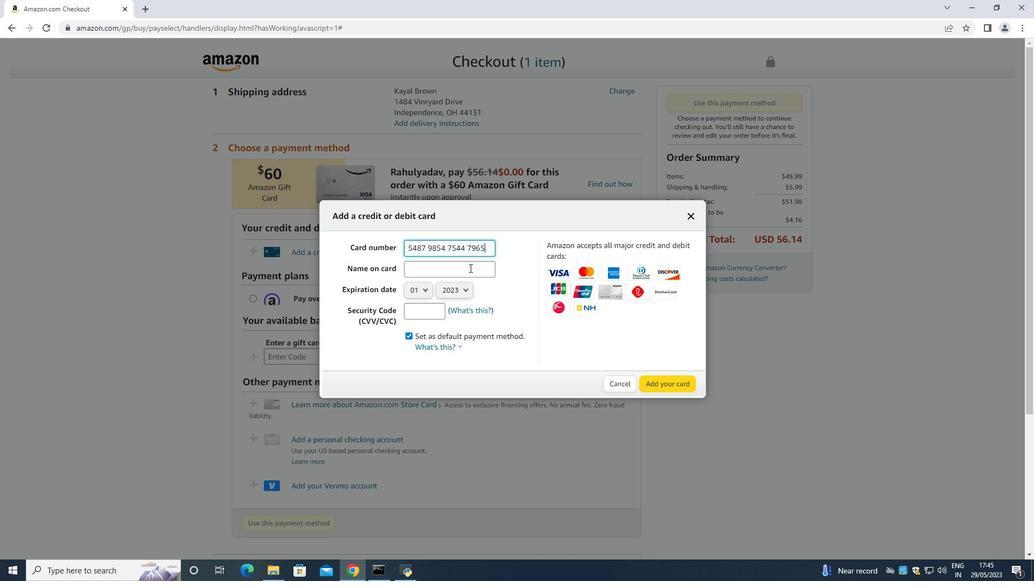 
Action: Mouse pressed left at (466, 268)
Screenshot: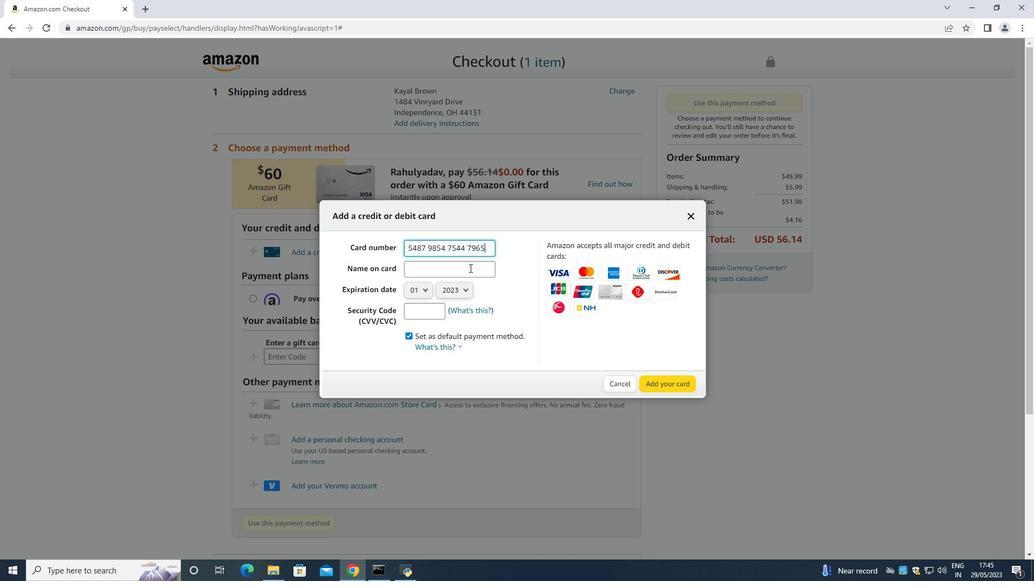 
Action: Mouse moved to (466, 268)
Screenshot: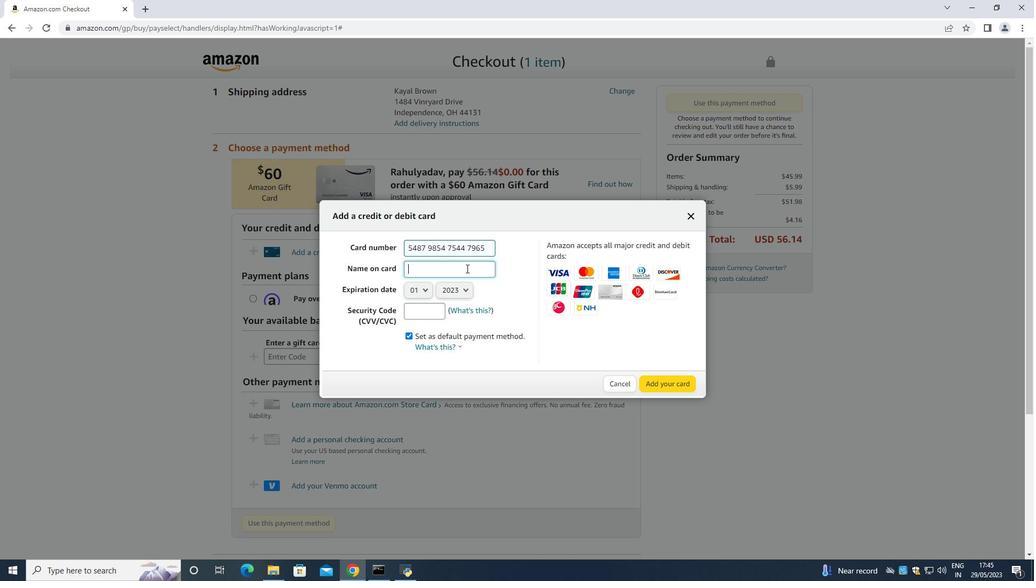 
Action: Key pressed <Key.shift>Kayal<Key.space><Key.shift><Key.shift><Key.shift><Key.shift><Key.shift><Key.shift><Key.shift>Brown<Key.tab><Key.enter><Key.enter><Key.tab><Key.enter><Key.down><Key.down><Key.enter><Key.tab>549
Screenshot: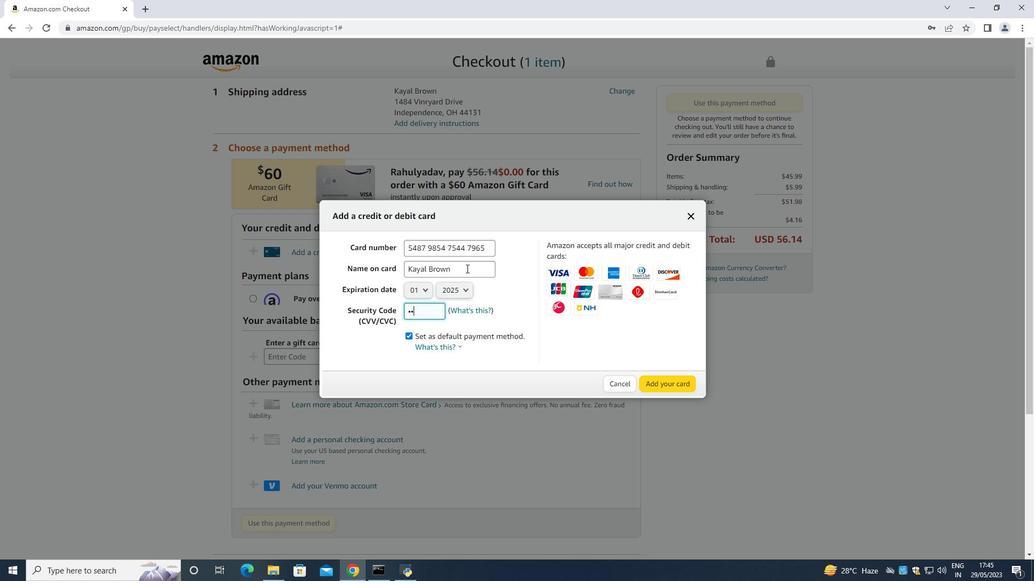 
Action: Mouse moved to (664, 394)
Screenshot: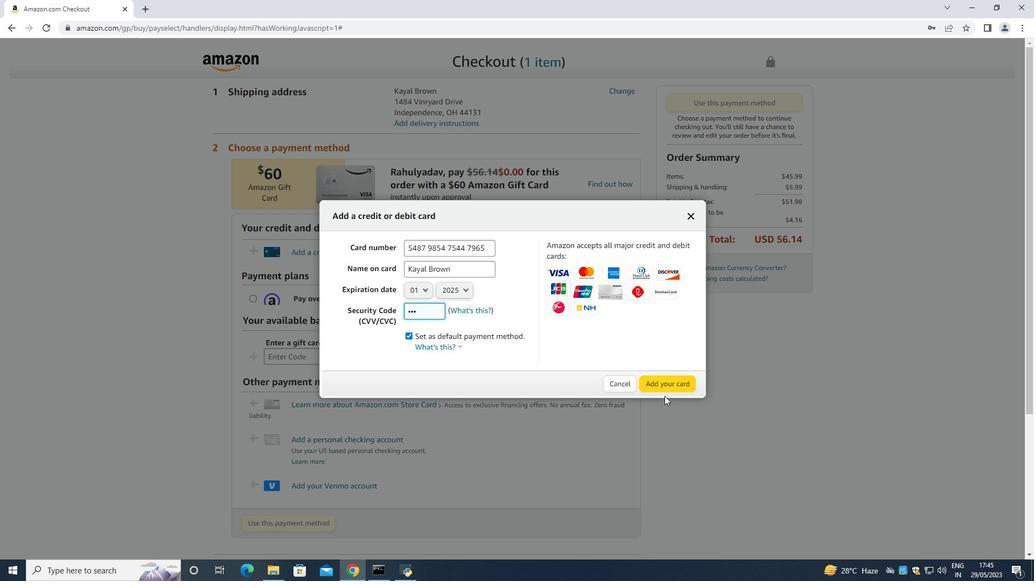 
